 Task: Create relationship between student and program object.
Action: Mouse moved to (658, 54)
Screenshot: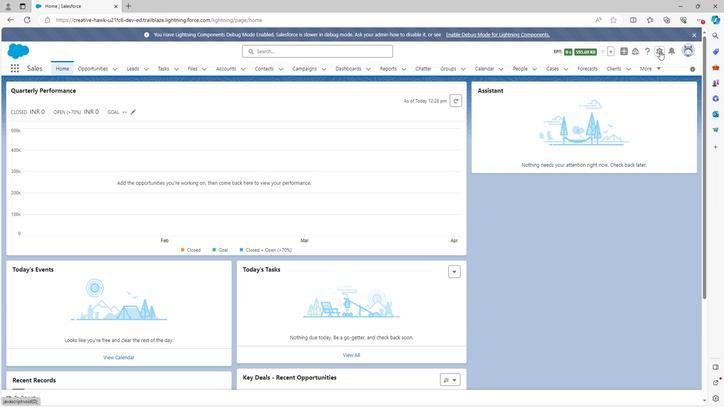 
Action: Mouse pressed left at (658, 54)
Screenshot: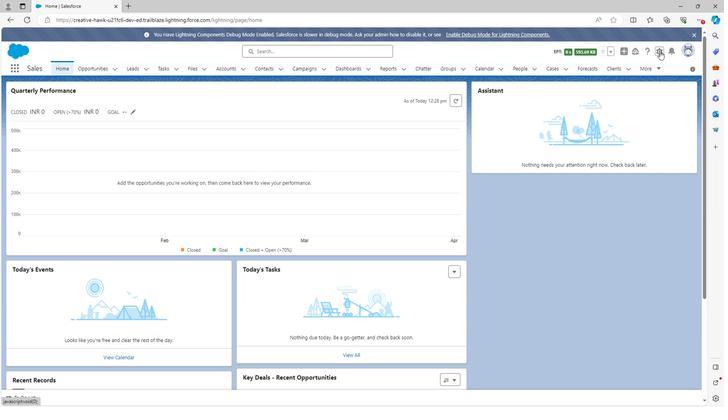 
Action: Mouse moved to (631, 81)
Screenshot: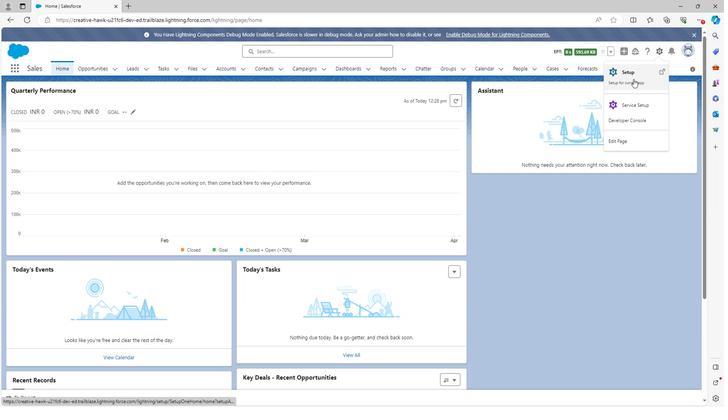 
Action: Mouse pressed left at (631, 81)
Screenshot: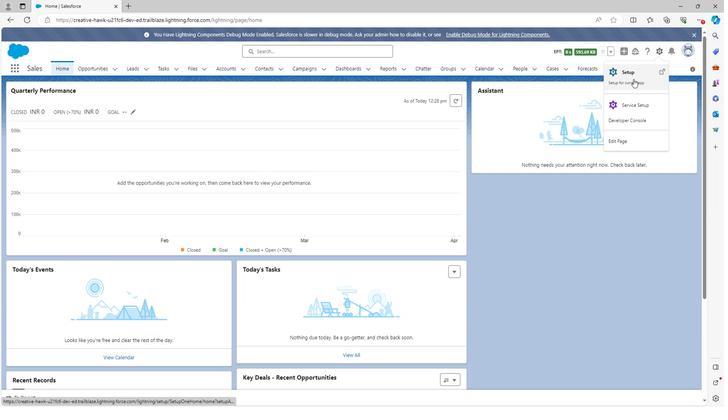 
Action: Mouse moved to (93, 67)
Screenshot: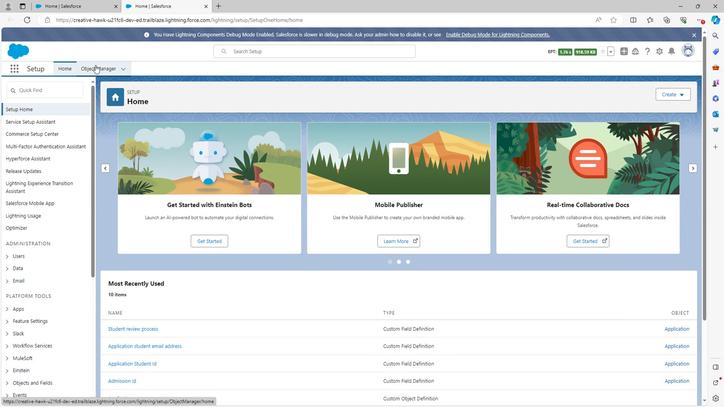 
Action: Mouse pressed left at (93, 67)
Screenshot: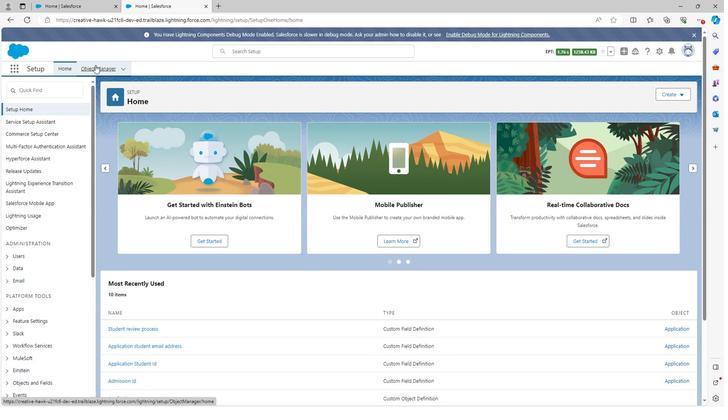 
Action: Mouse moved to (94, 225)
Screenshot: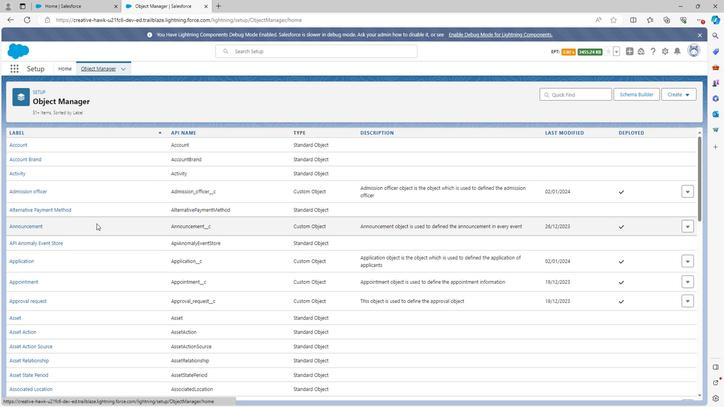 
Action: Mouse scrolled (94, 224) with delta (0, 0)
Screenshot: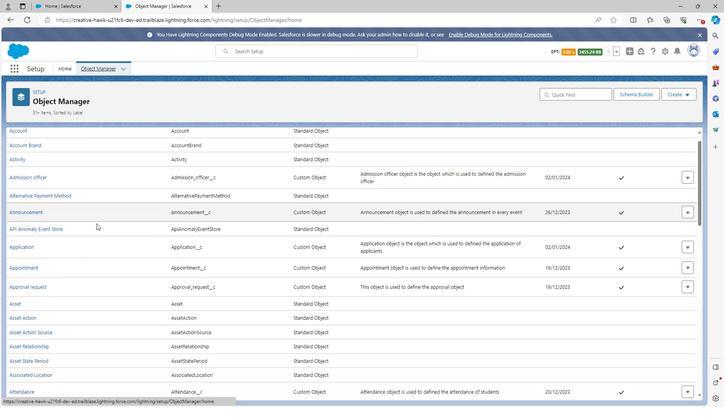 
Action: Mouse scrolled (94, 224) with delta (0, 0)
Screenshot: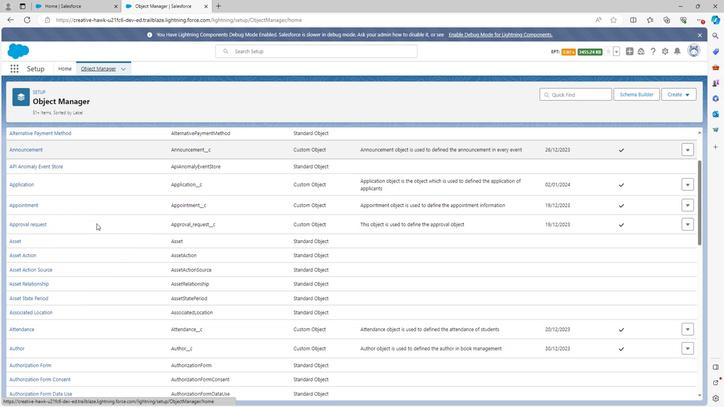 
Action: Mouse scrolled (94, 224) with delta (0, 0)
Screenshot: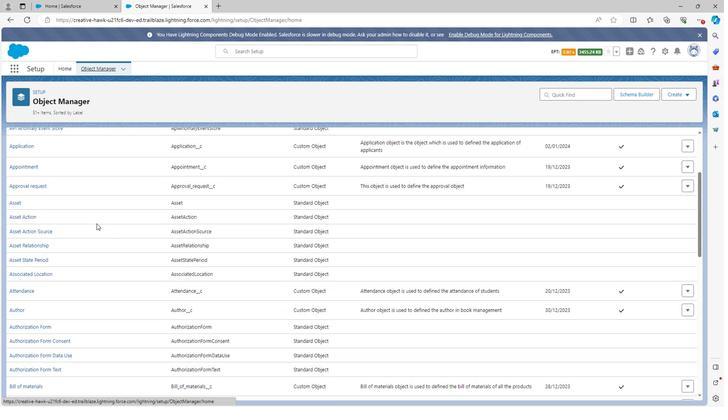 
Action: Mouse scrolled (94, 224) with delta (0, 0)
Screenshot: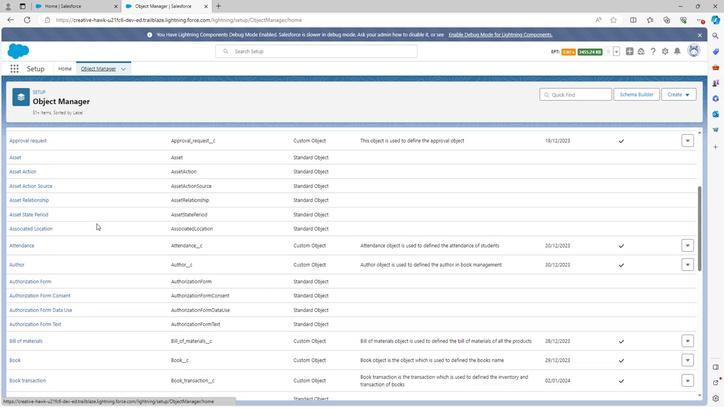 
Action: Mouse scrolled (94, 224) with delta (0, 0)
Screenshot: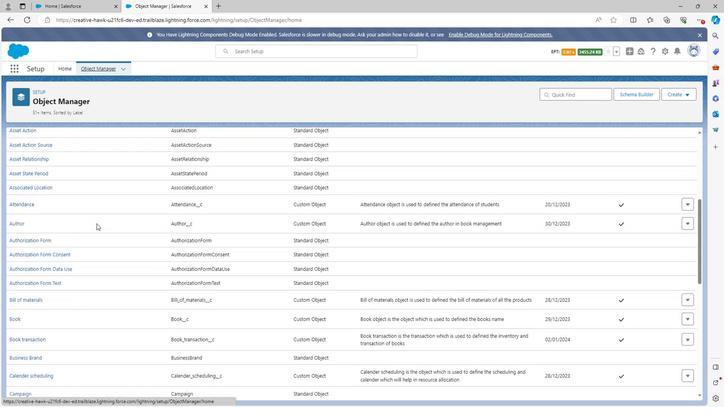 
Action: Mouse moved to (98, 263)
Screenshot: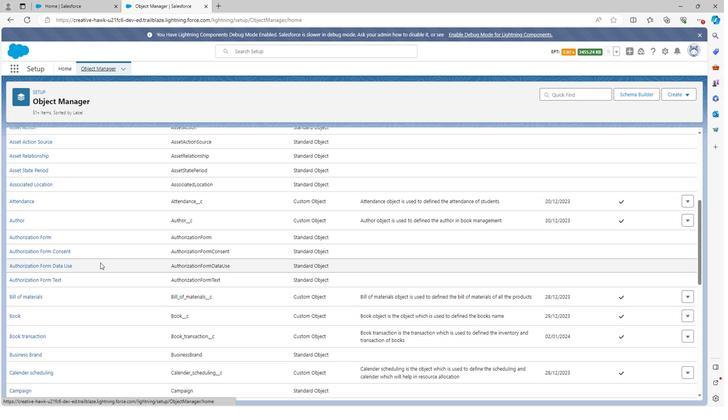
Action: Mouse scrolled (98, 263) with delta (0, 0)
Screenshot: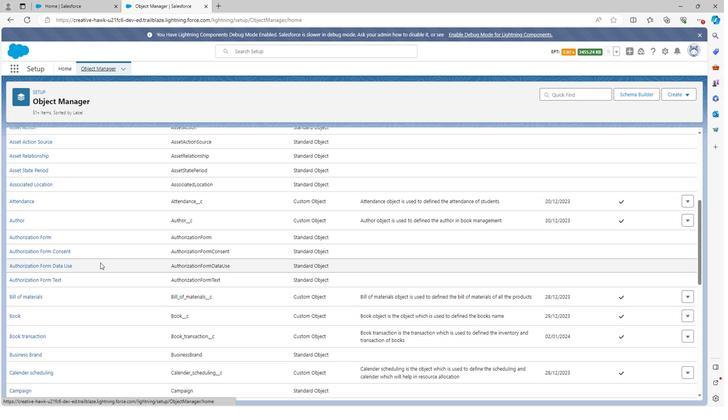 
Action: Mouse moved to (98, 264)
Screenshot: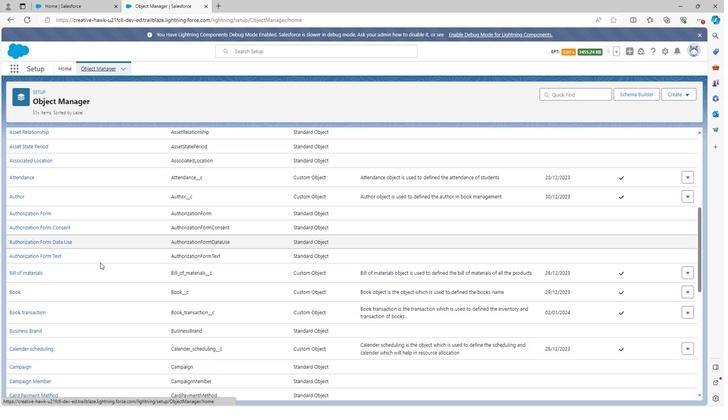 
Action: Mouse scrolled (98, 263) with delta (0, 0)
Screenshot: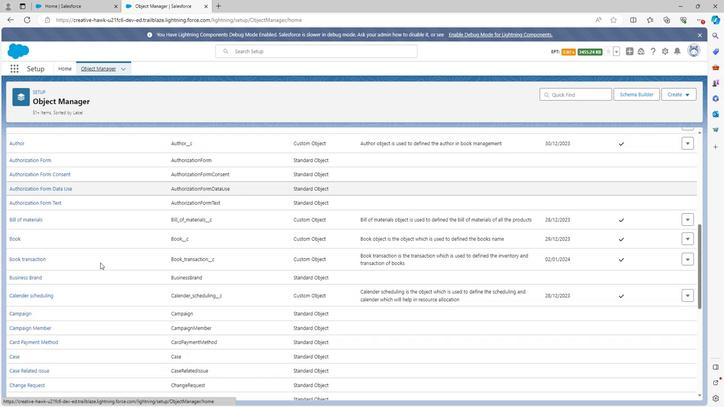 
Action: Mouse scrolled (98, 263) with delta (0, 0)
Screenshot: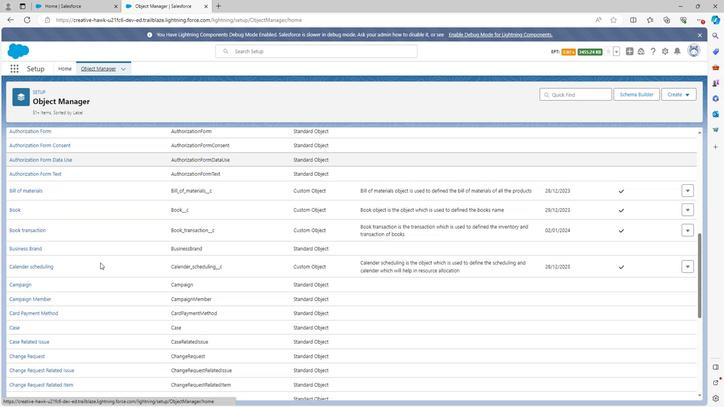 
Action: Mouse scrolled (98, 263) with delta (0, 0)
Screenshot: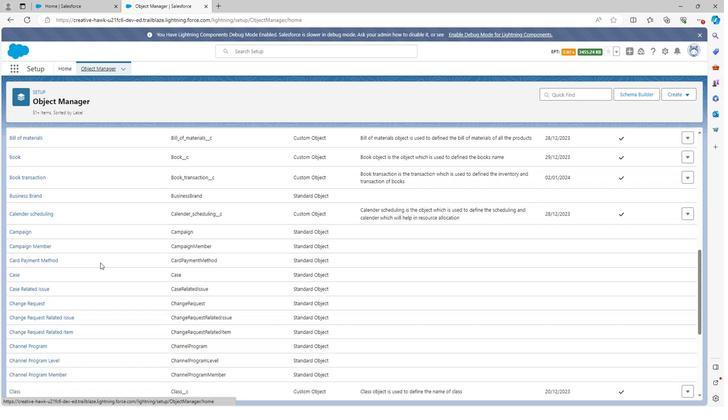 
Action: Mouse moved to (98, 264)
Screenshot: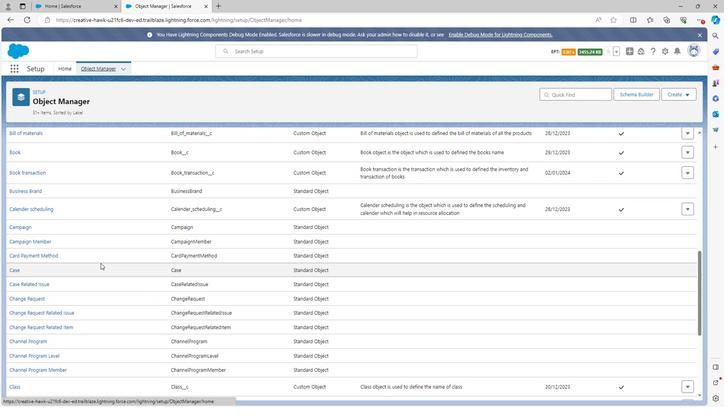 
Action: Mouse scrolled (98, 264) with delta (0, 0)
Screenshot: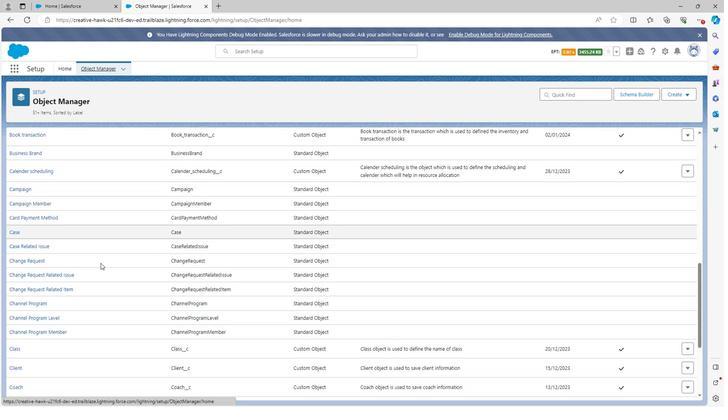 
Action: Mouse scrolled (98, 264) with delta (0, 0)
Screenshot: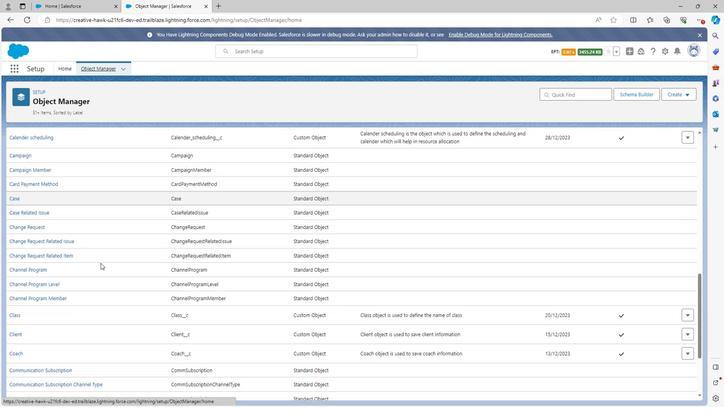 
Action: Mouse scrolled (98, 264) with delta (0, 0)
Screenshot: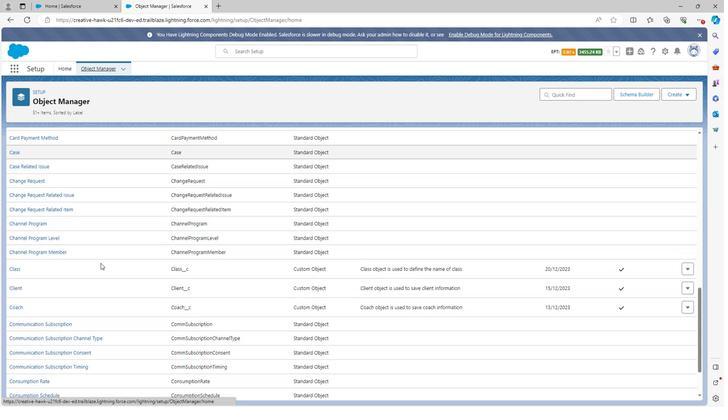 
Action: Mouse scrolled (98, 264) with delta (0, 0)
Screenshot: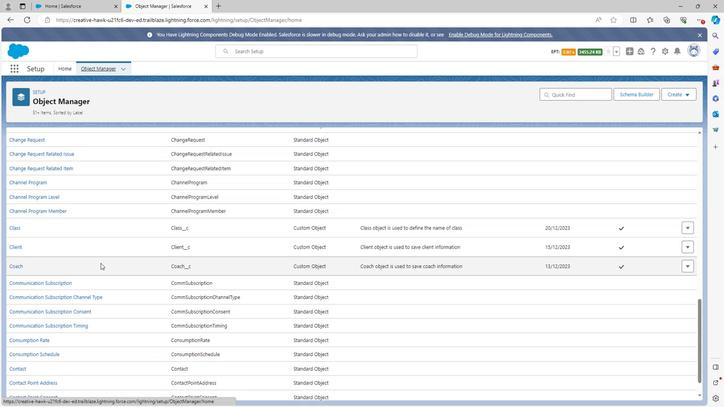 
Action: Mouse scrolled (98, 264) with delta (0, 0)
Screenshot: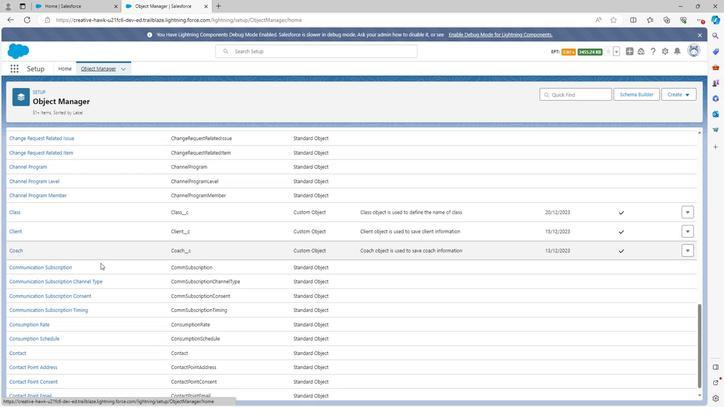 
Action: Mouse scrolled (98, 264) with delta (0, 0)
Screenshot: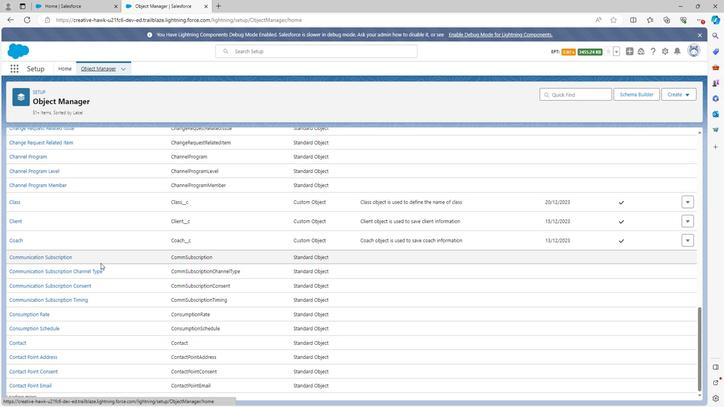 
Action: Mouse scrolled (98, 264) with delta (0, 0)
Screenshot: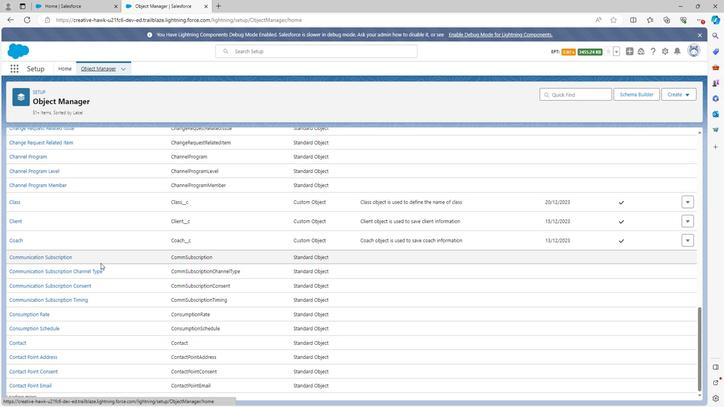
Action: Mouse scrolled (98, 264) with delta (0, 0)
Screenshot: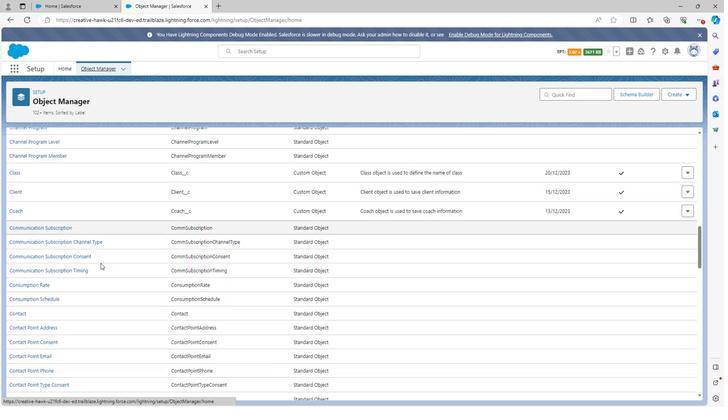 
Action: Mouse scrolled (98, 264) with delta (0, 0)
Screenshot: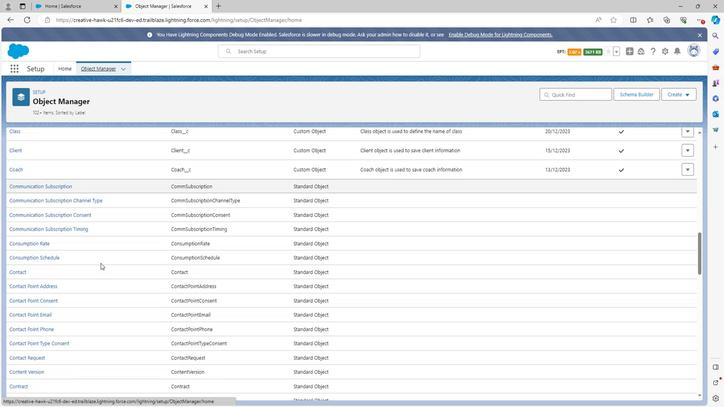
Action: Mouse scrolled (98, 264) with delta (0, 0)
Screenshot: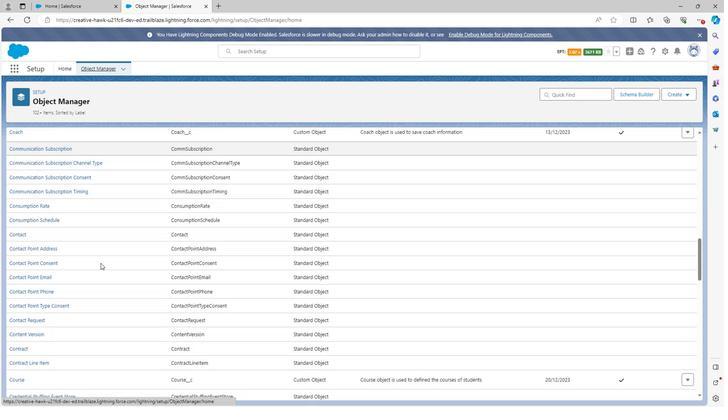 
Action: Mouse scrolled (98, 264) with delta (0, 0)
Screenshot: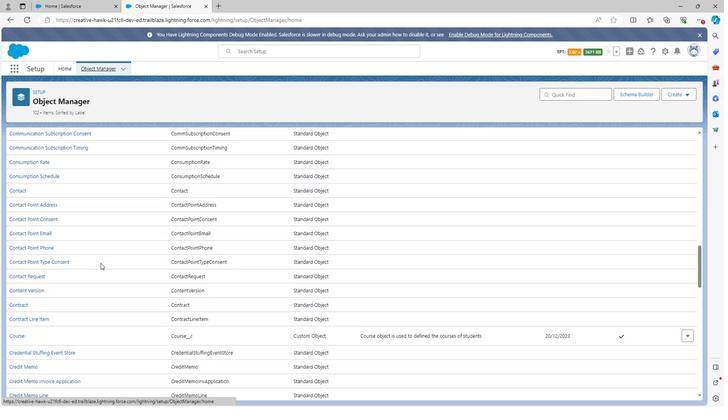
Action: Mouse scrolled (98, 264) with delta (0, 0)
Screenshot: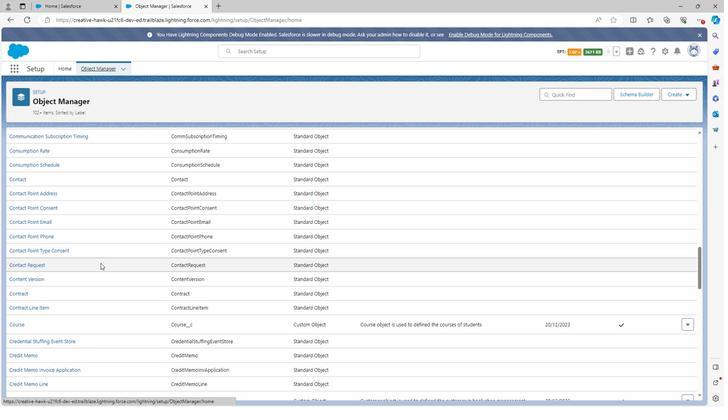 
Action: Mouse scrolled (98, 264) with delta (0, 0)
Screenshot: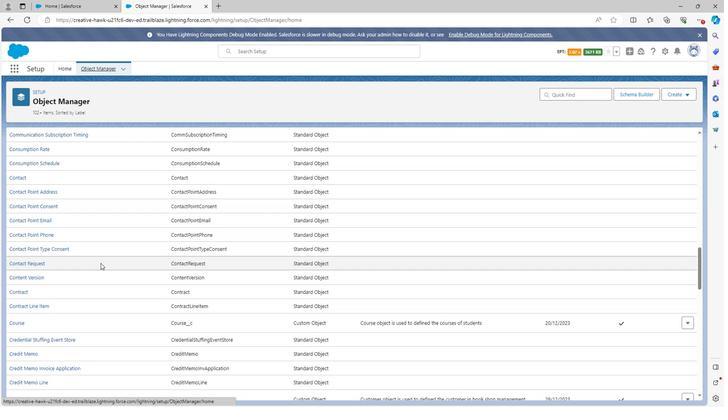 
Action: Mouse scrolled (98, 264) with delta (0, 0)
Screenshot: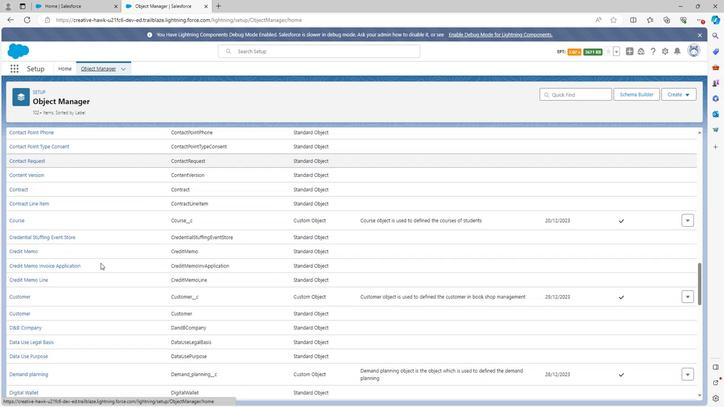 
Action: Mouse scrolled (98, 264) with delta (0, 0)
Screenshot: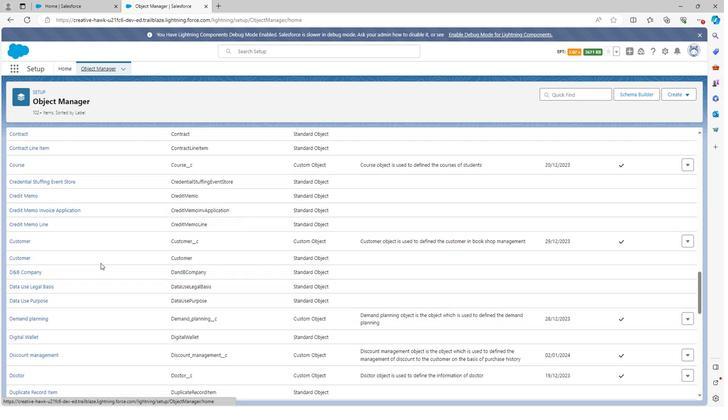
Action: Mouse scrolled (98, 264) with delta (0, 0)
Screenshot: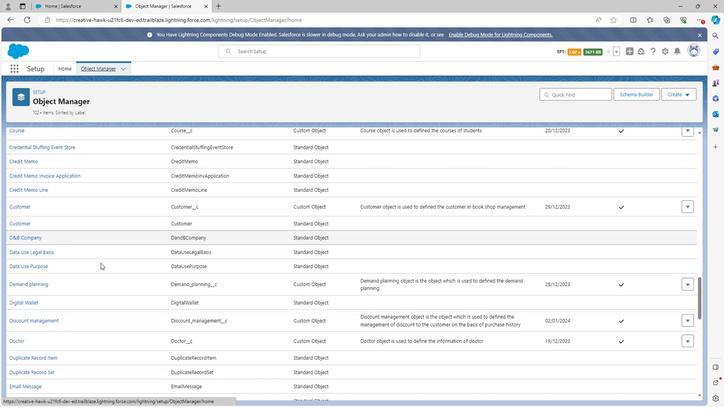 
Action: Mouse scrolled (98, 264) with delta (0, 0)
Screenshot: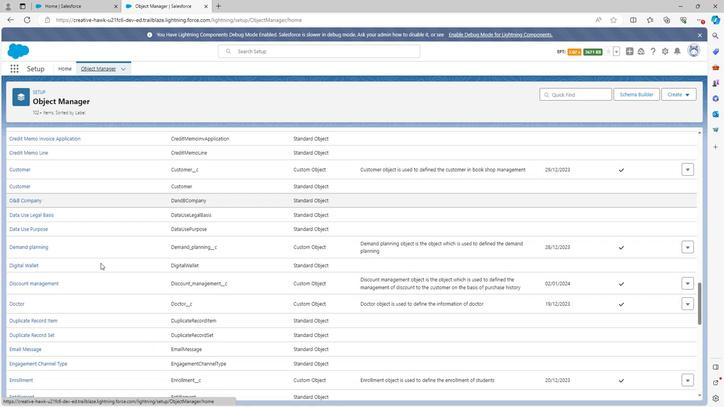 
Action: Mouse scrolled (98, 264) with delta (0, 0)
Screenshot: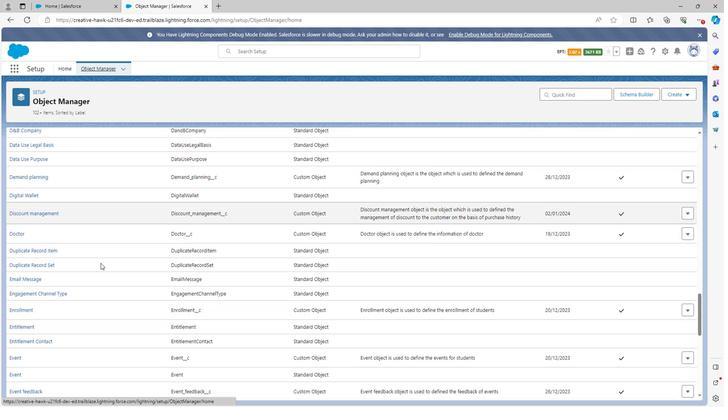 
Action: Mouse scrolled (98, 264) with delta (0, 0)
Screenshot: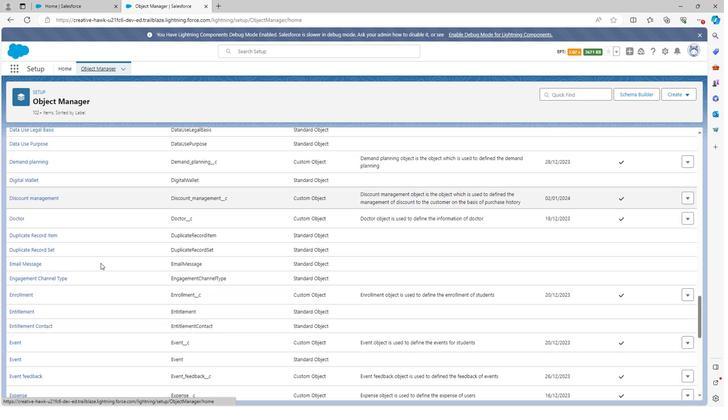 
Action: Mouse scrolled (98, 264) with delta (0, 0)
Screenshot: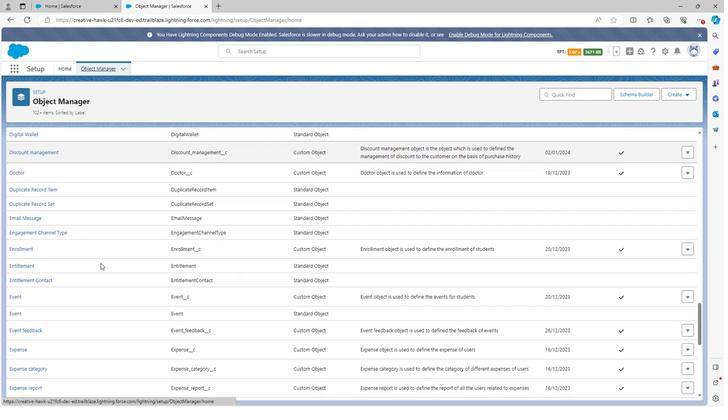 
Action: Mouse scrolled (98, 264) with delta (0, 0)
Screenshot: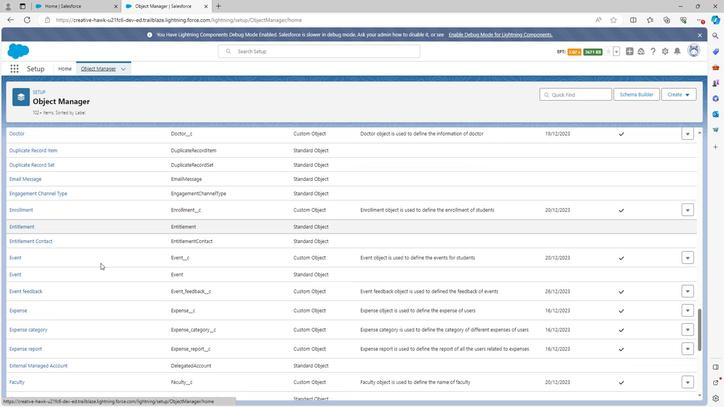 
Action: Mouse scrolled (98, 264) with delta (0, 0)
Screenshot: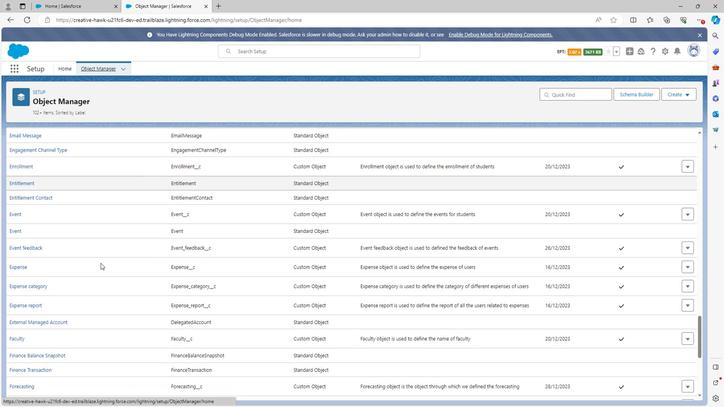 
Action: Mouse scrolled (98, 264) with delta (0, 0)
Screenshot: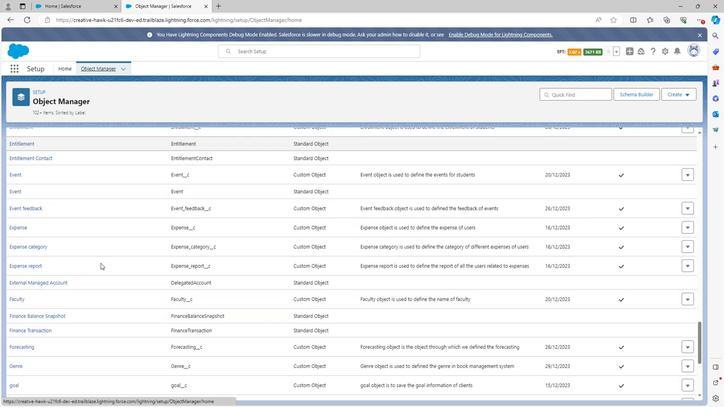 
Action: Mouse scrolled (98, 264) with delta (0, 0)
Screenshot: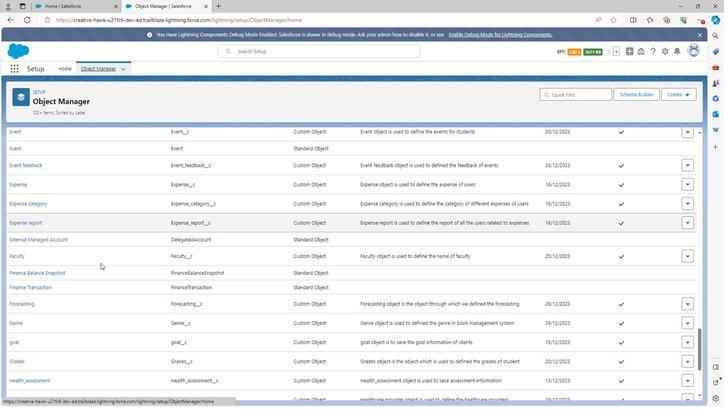 
Action: Mouse scrolled (98, 264) with delta (0, 0)
Screenshot: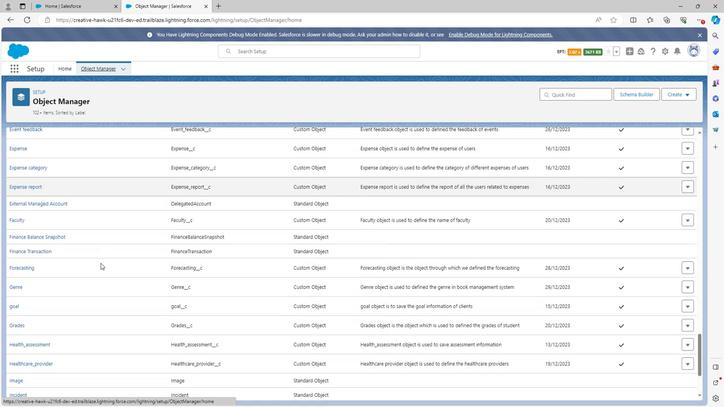 
Action: Mouse scrolled (98, 264) with delta (0, 0)
Screenshot: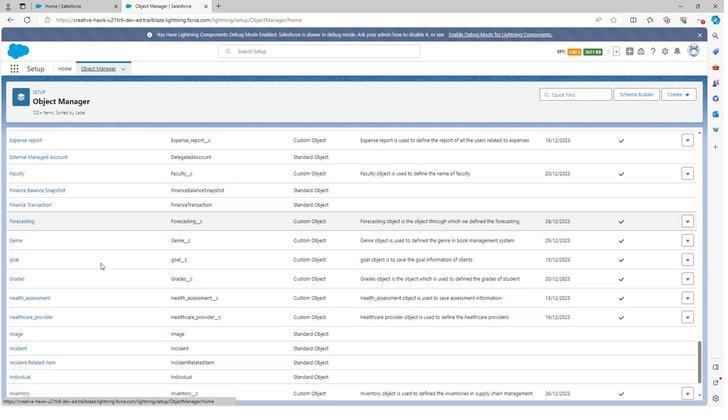 
Action: Mouse scrolled (98, 264) with delta (0, 0)
Screenshot: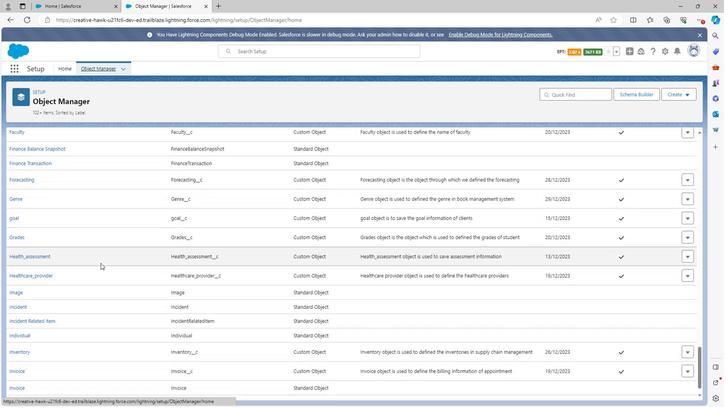 
Action: Mouse scrolled (98, 264) with delta (0, 0)
Screenshot: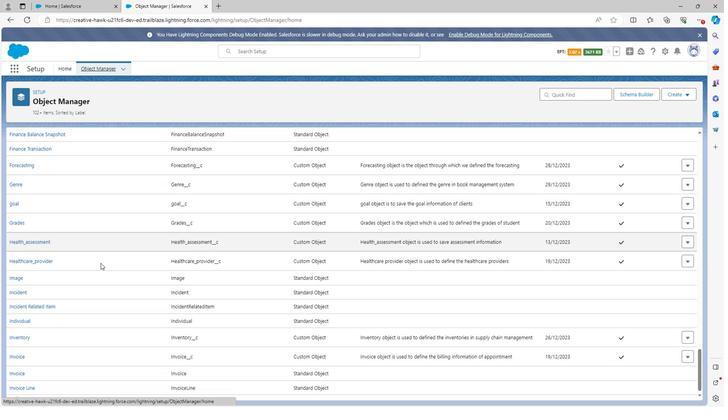 
Action: Mouse scrolled (98, 264) with delta (0, 0)
Screenshot: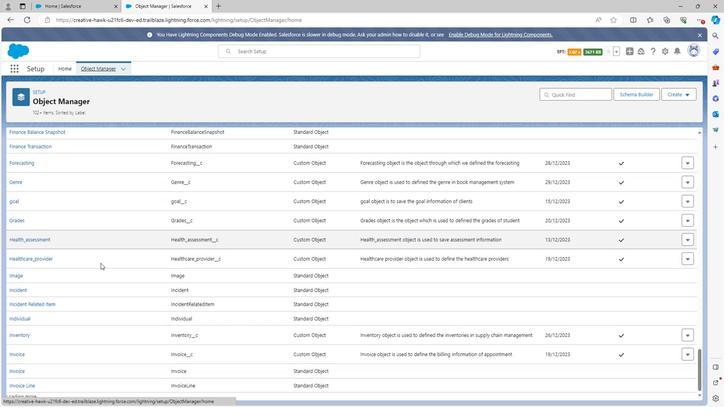 
Action: Mouse scrolled (98, 264) with delta (0, 0)
Screenshot: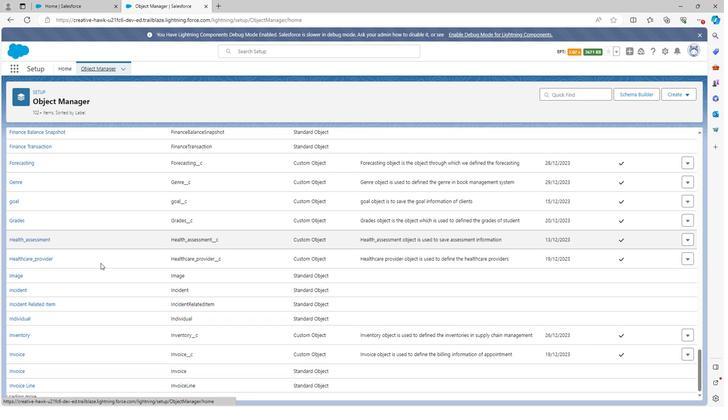 
Action: Mouse scrolled (98, 264) with delta (0, 0)
Screenshot: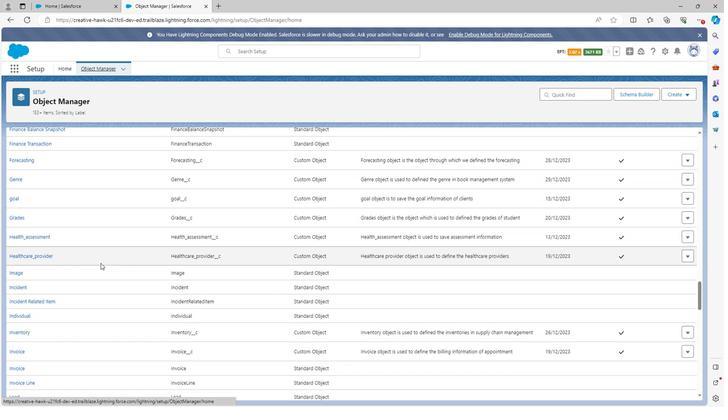 
Action: Mouse scrolled (98, 264) with delta (0, 0)
Screenshot: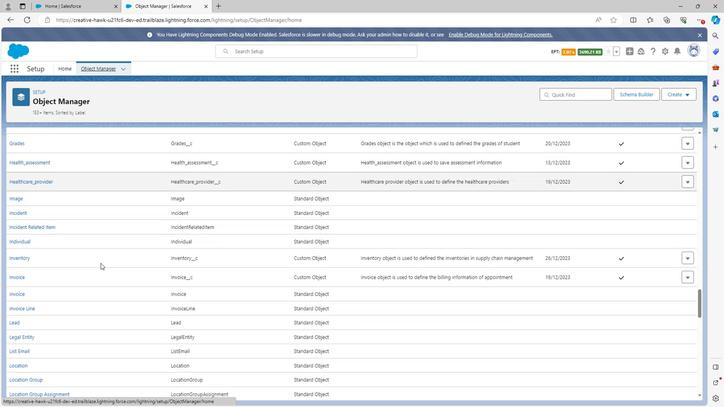 
Action: Mouse scrolled (98, 264) with delta (0, 0)
Screenshot: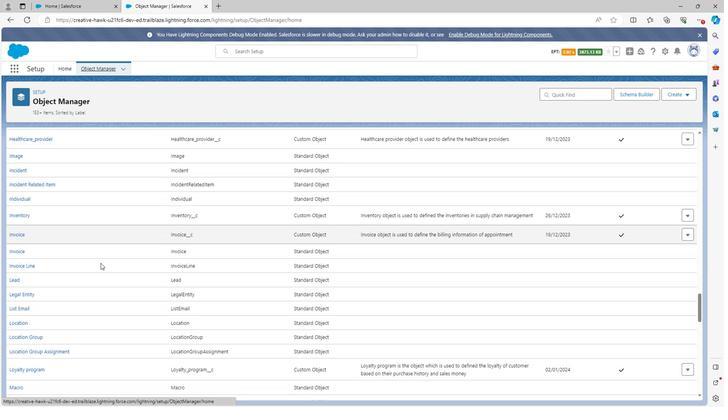 
Action: Mouse scrolled (98, 264) with delta (0, 0)
Screenshot: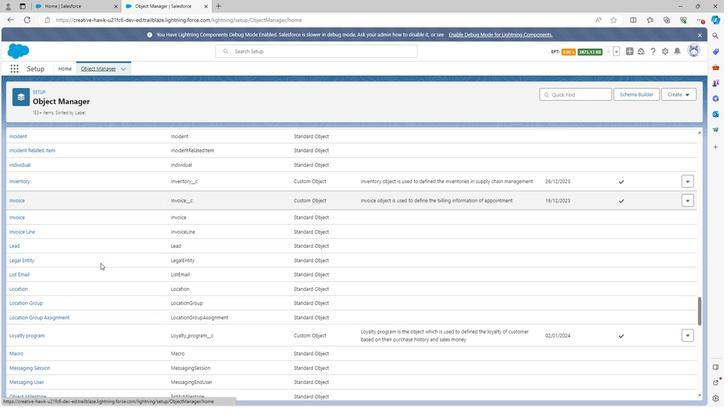 
Action: Mouse scrolled (98, 264) with delta (0, 0)
Screenshot: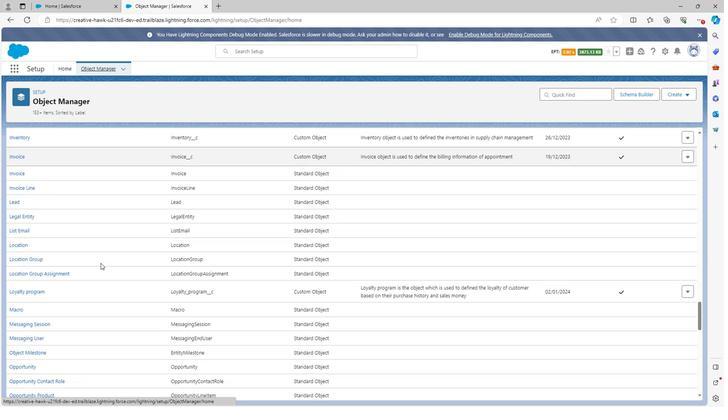 
Action: Mouse scrolled (98, 264) with delta (0, 0)
Screenshot: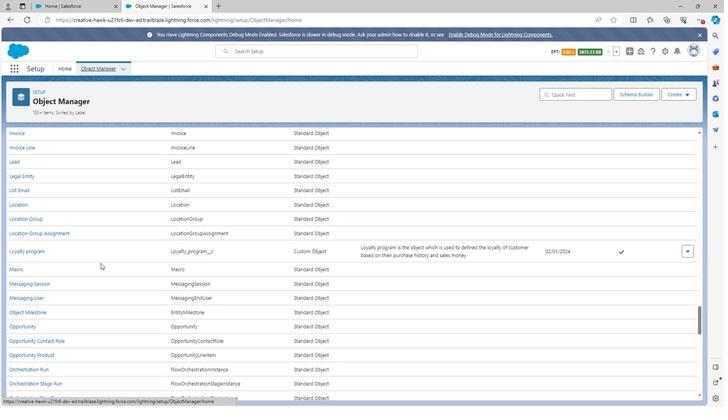 
Action: Mouse scrolled (98, 264) with delta (0, 0)
Screenshot: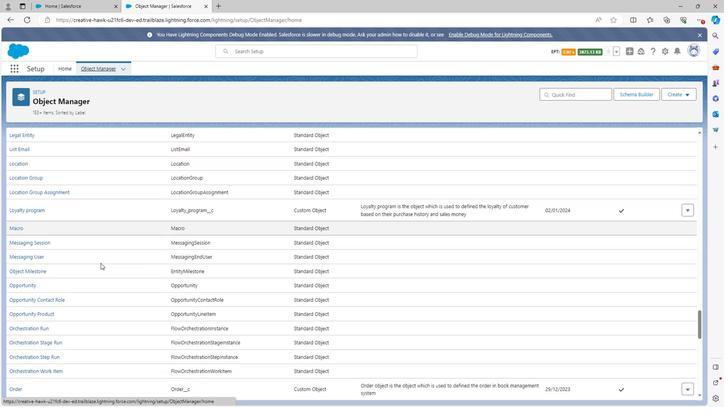 
Action: Mouse scrolled (98, 264) with delta (0, 0)
Screenshot: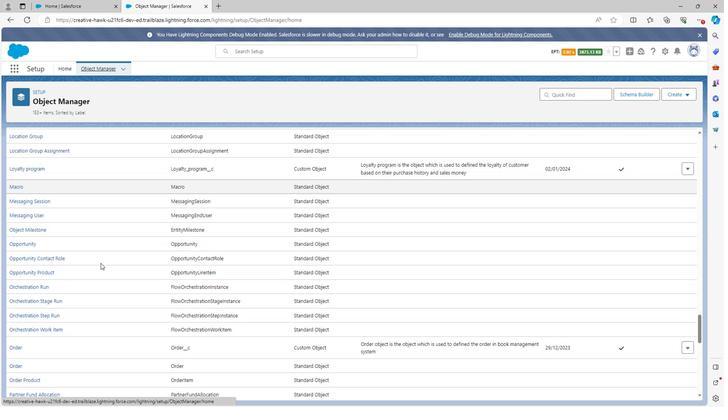 
Action: Mouse scrolled (98, 264) with delta (0, 0)
Screenshot: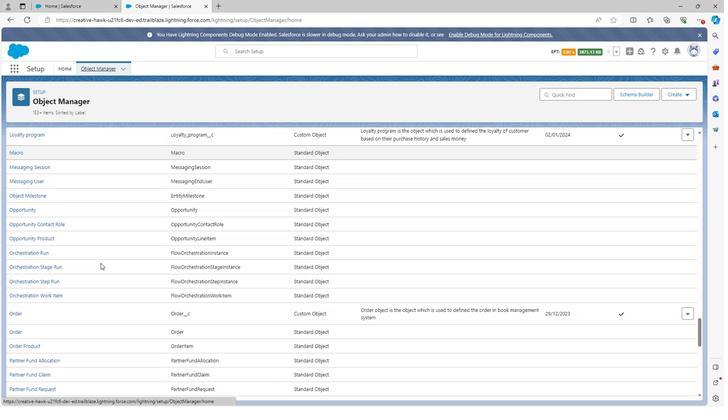 
Action: Mouse scrolled (98, 264) with delta (0, 0)
Screenshot: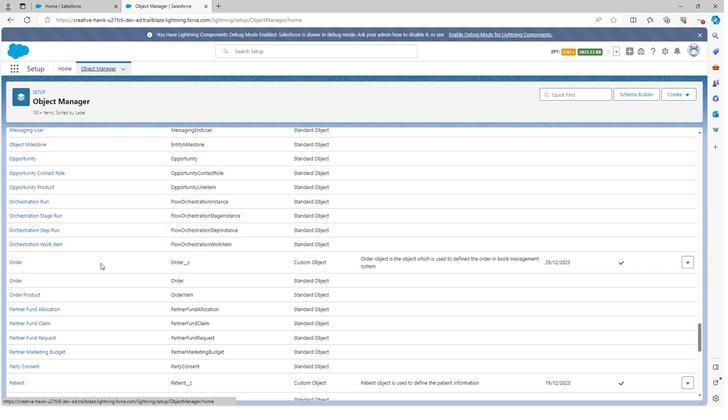 
Action: Mouse scrolled (98, 264) with delta (0, 0)
Screenshot: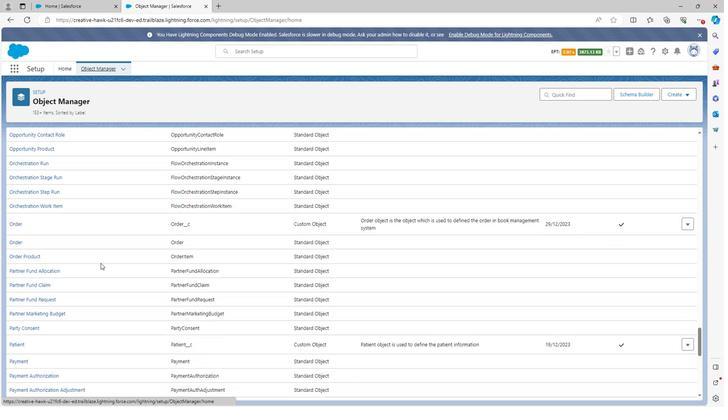 
Action: Mouse scrolled (98, 264) with delta (0, 0)
Screenshot: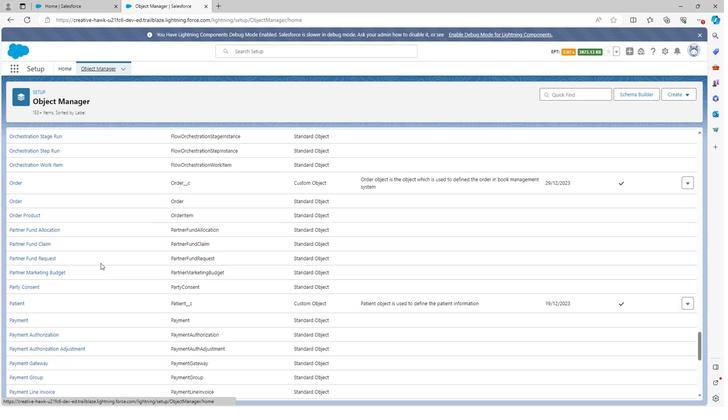 
Action: Mouse scrolled (98, 264) with delta (0, 0)
Screenshot: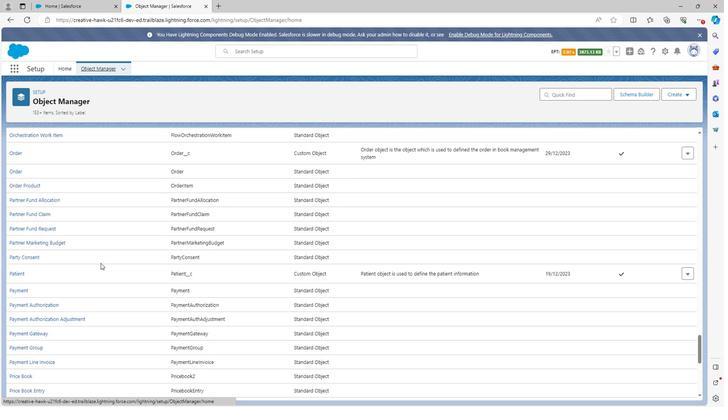 
Action: Mouse scrolled (98, 264) with delta (0, 0)
Screenshot: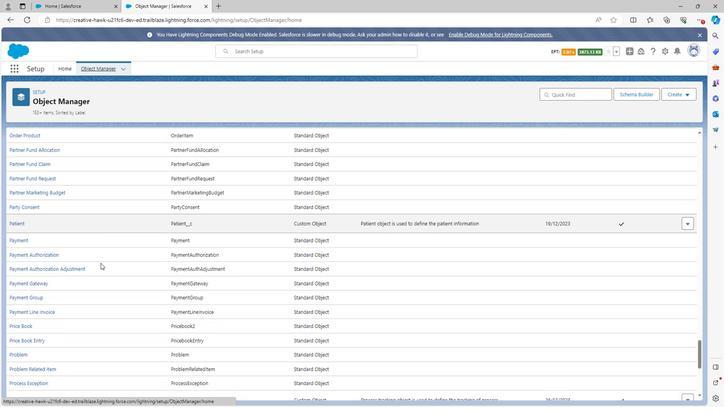 
Action: Mouse scrolled (98, 264) with delta (0, 0)
Screenshot: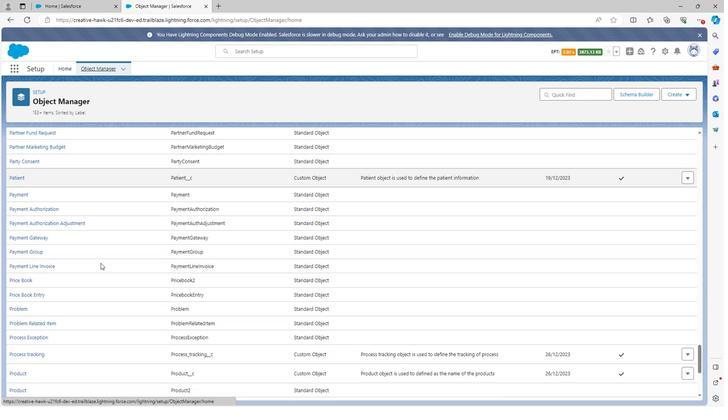 
Action: Mouse scrolled (98, 264) with delta (0, 0)
Screenshot: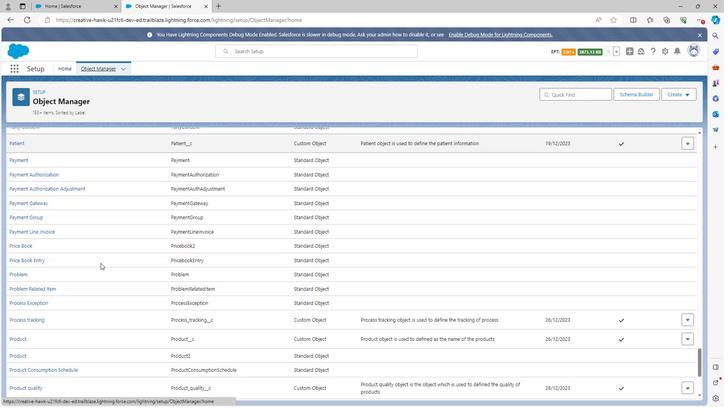 
Action: Mouse scrolled (98, 264) with delta (0, 0)
Screenshot: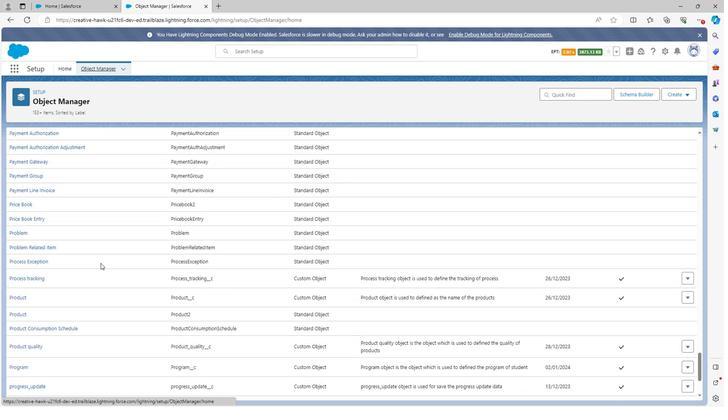 
Action: Mouse scrolled (98, 264) with delta (0, 0)
Screenshot: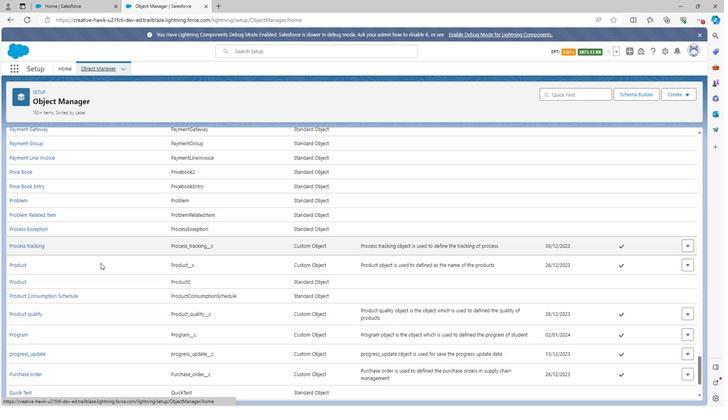 
Action: Mouse scrolled (98, 264) with delta (0, 0)
Screenshot: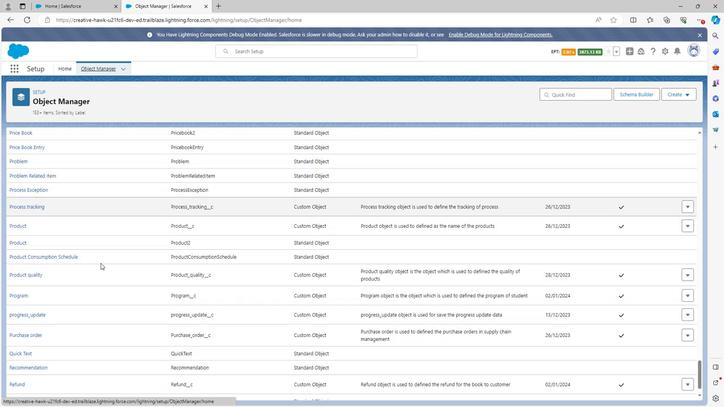 
Action: Mouse scrolled (98, 264) with delta (0, 0)
Screenshot: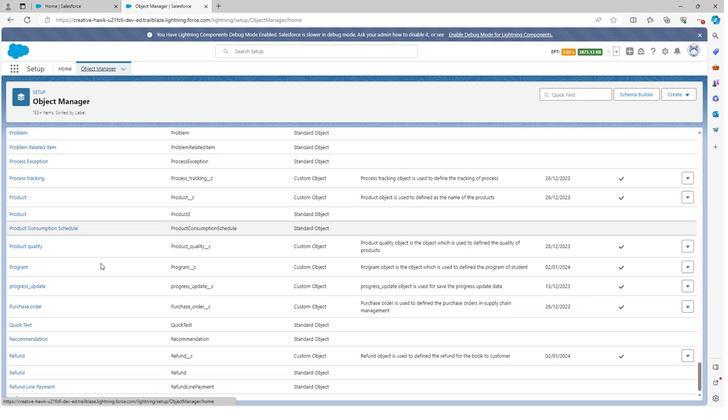 
Action: Mouse scrolled (98, 264) with delta (0, 0)
Screenshot: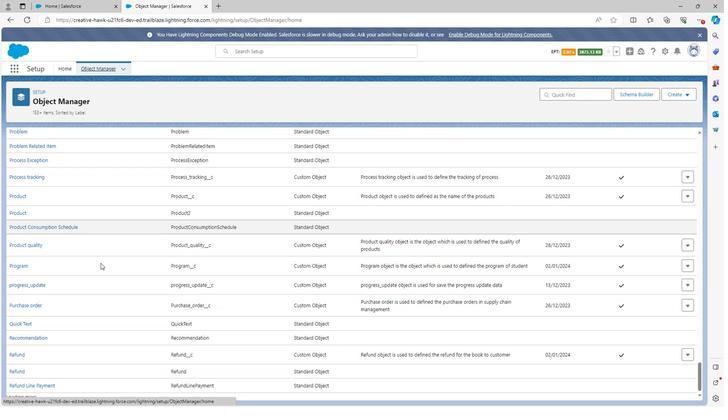 
Action: Mouse scrolled (98, 264) with delta (0, 0)
Screenshot: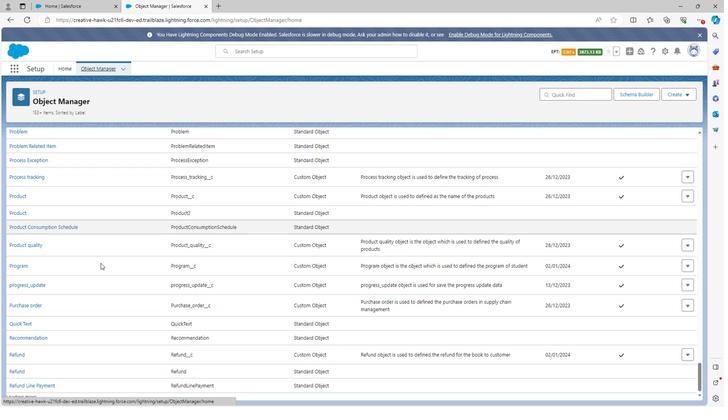 
Action: Mouse scrolled (98, 264) with delta (0, 0)
Screenshot: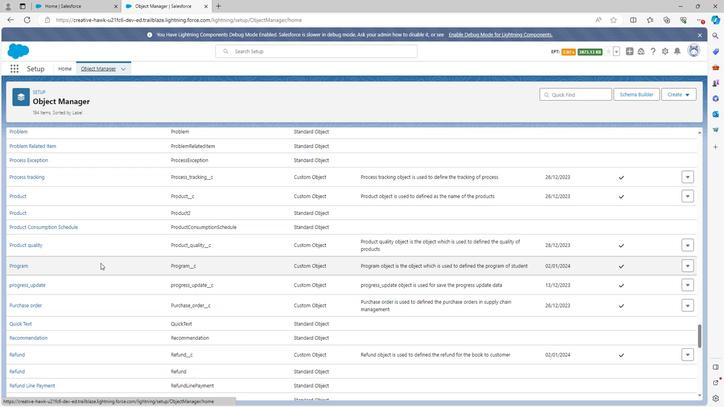 
Action: Mouse scrolled (98, 264) with delta (0, 0)
Screenshot: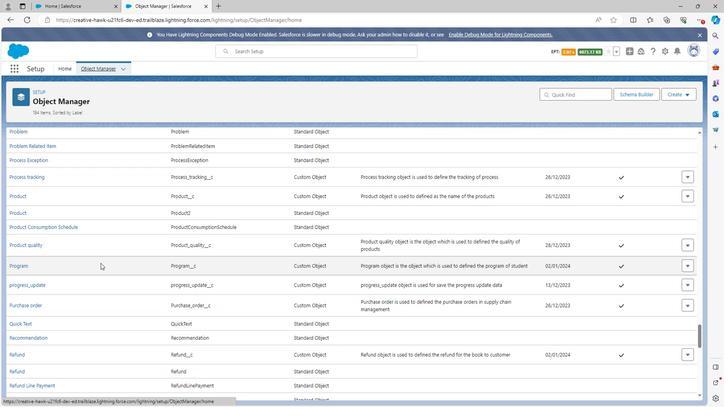 
Action: Mouse scrolled (98, 264) with delta (0, 0)
Screenshot: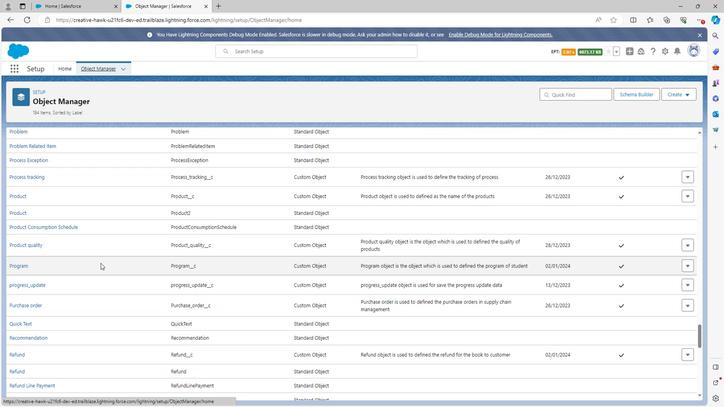 
Action: Mouse moved to (106, 285)
Screenshot: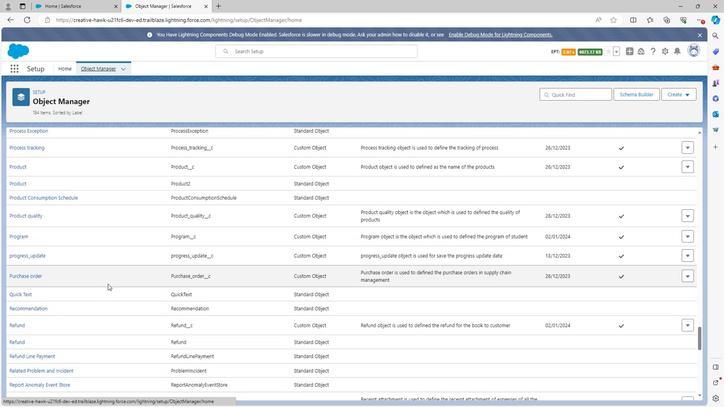 
Action: Mouse scrolled (106, 284) with delta (0, 0)
Screenshot: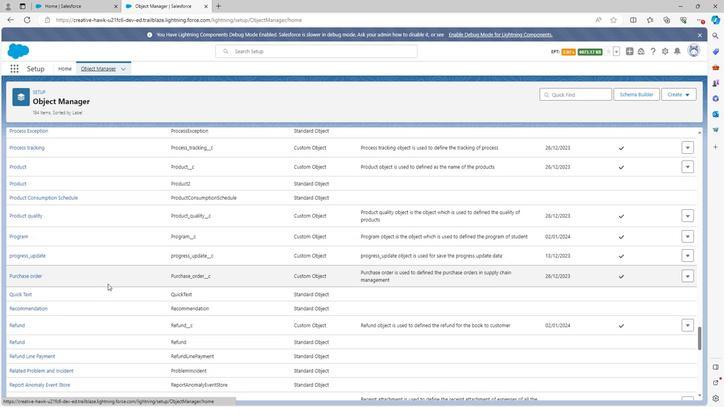 
Action: Mouse moved to (105, 285)
Screenshot: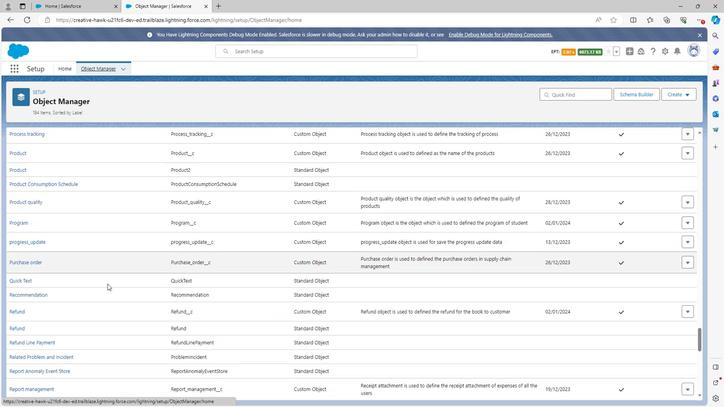 
Action: Mouse scrolled (105, 284) with delta (0, 0)
Screenshot: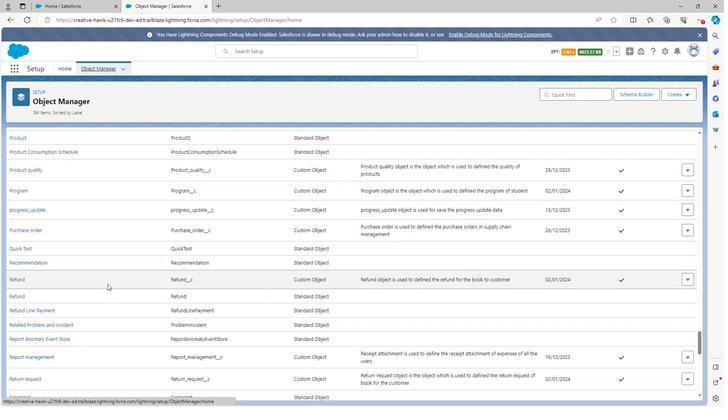 
Action: Mouse moved to (105, 285)
Screenshot: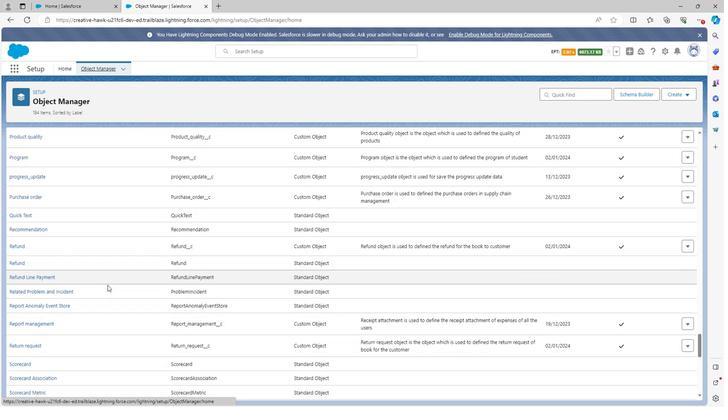 
Action: Mouse scrolled (105, 284) with delta (0, 0)
Screenshot: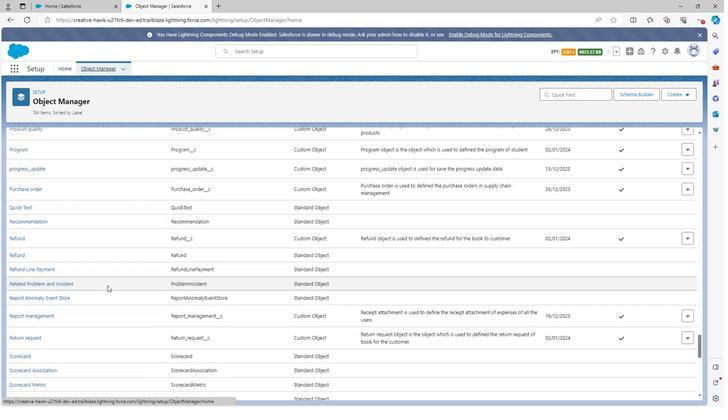 
Action: Mouse moved to (105, 286)
Screenshot: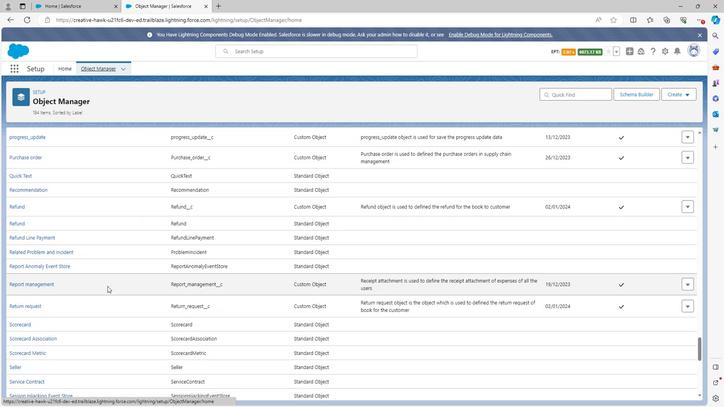
Action: Mouse scrolled (105, 286) with delta (0, 0)
Screenshot: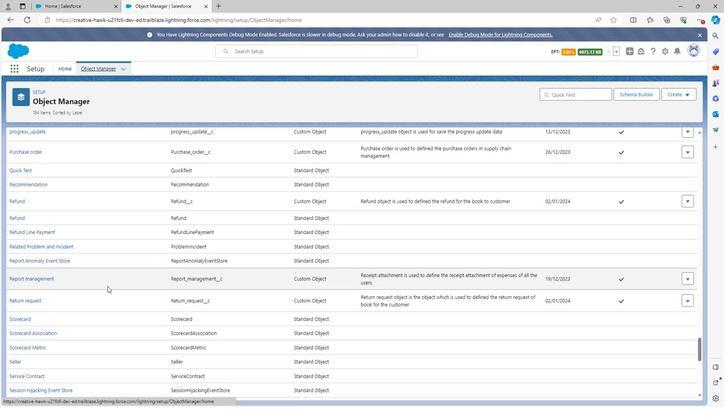 
Action: Mouse moved to (105, 287)
Screenshot: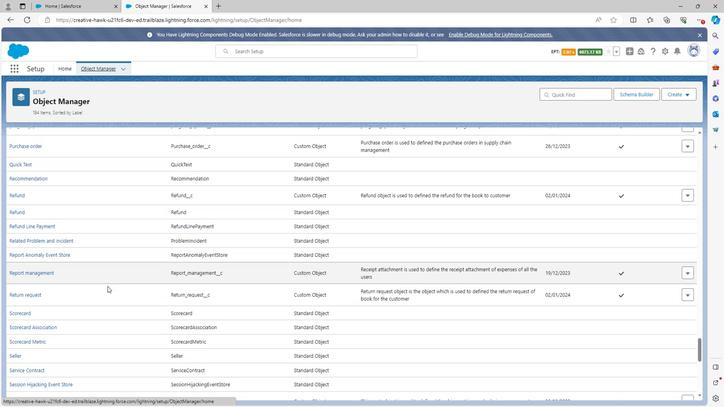 
Action: Mouse scrolled (105, 287) with delta (0, 0)
Screenshot: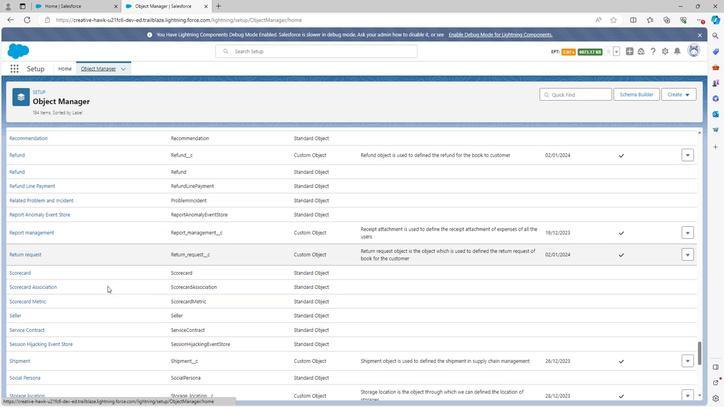 
Action: Mouse scrolled (105, 287) with delta (0, 0)
Screenshot: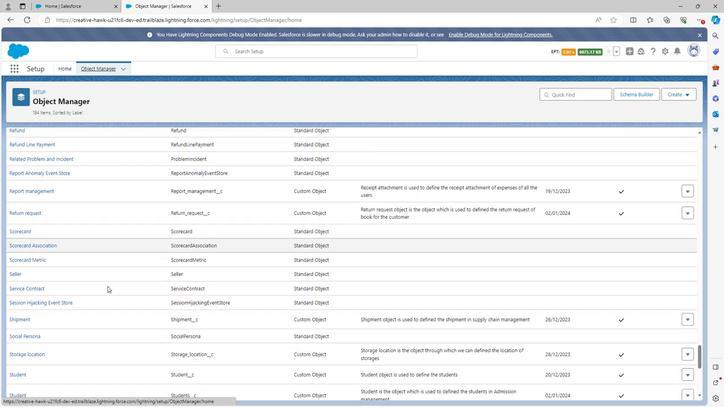 
Action: Mouse scrolled (105, 287) with delta (0, 0)
Screenshot: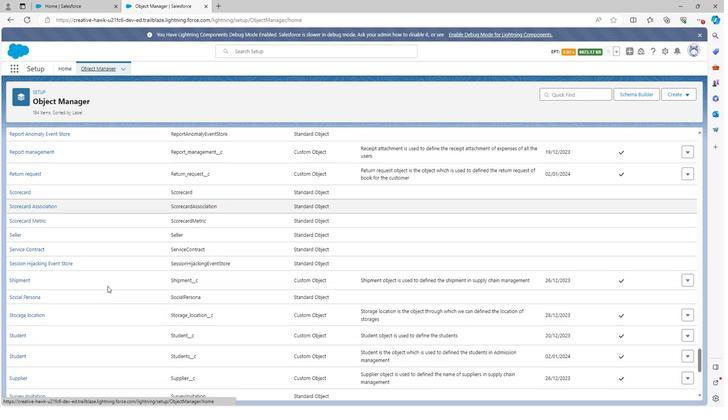 
Action: Mouse scrolled (105, 287) with delta (0, 0)
Screenshot: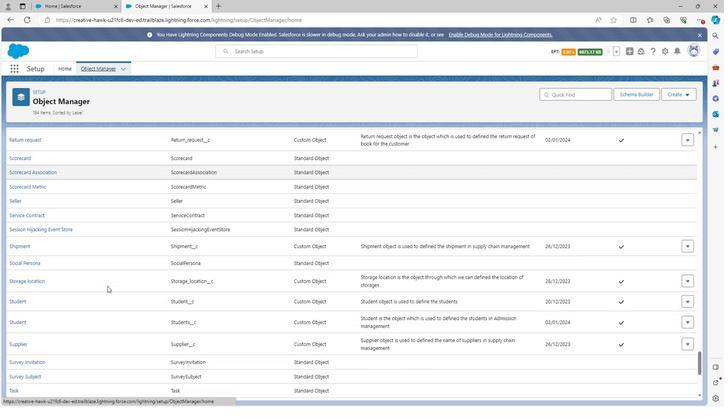 
Action: Mouse moved to (16, 311)
Screenshot: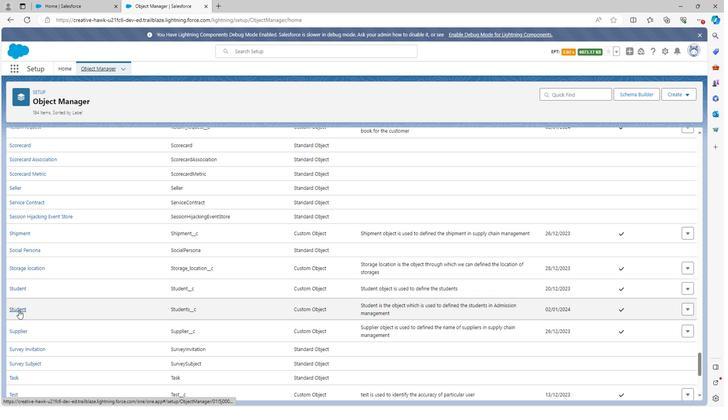 
Action: Mouse pressed left at (16, 311)
Screenshot: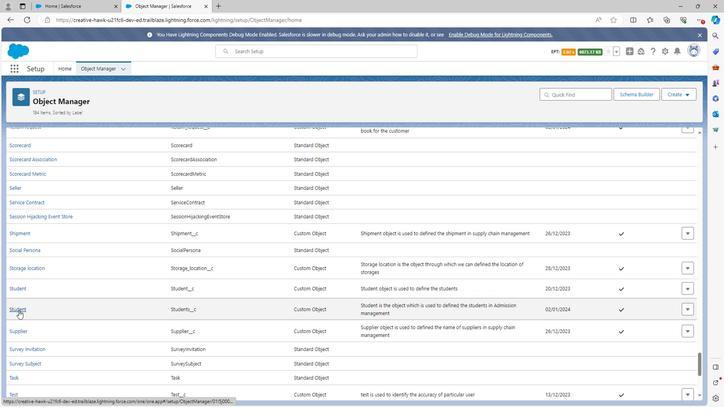 
Action: Mouse moved to (54, 148)
Screenshot: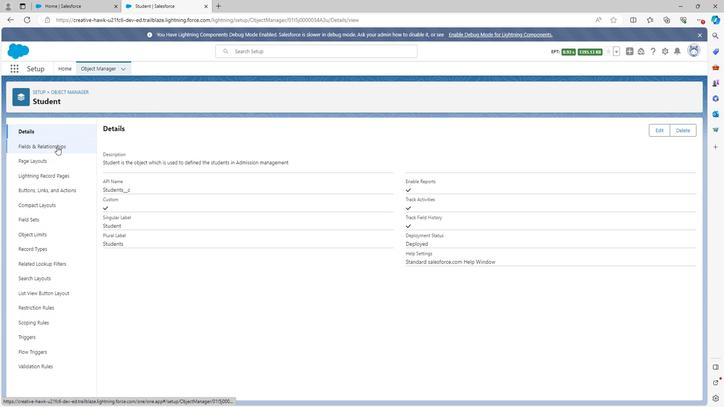 
Action: Mouse pressed left at (54, 148)
Screenshot: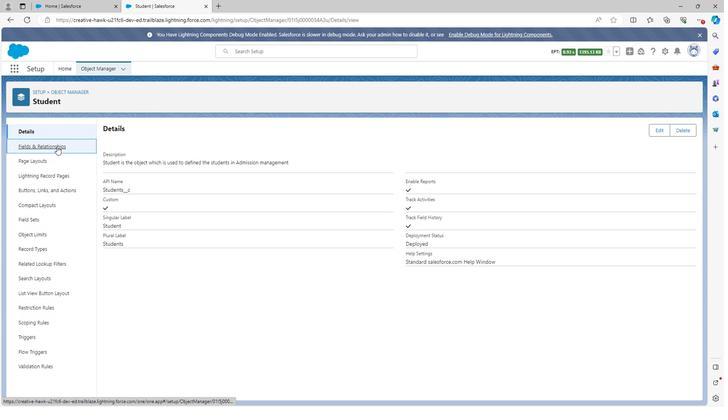 
Action: Mouse moved to (535, 135)
Screenshot: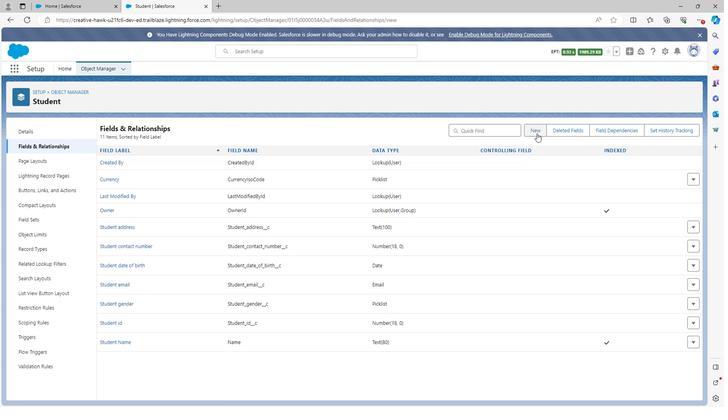
Action: Mouse pressed left at (535, 135)
Screenshot: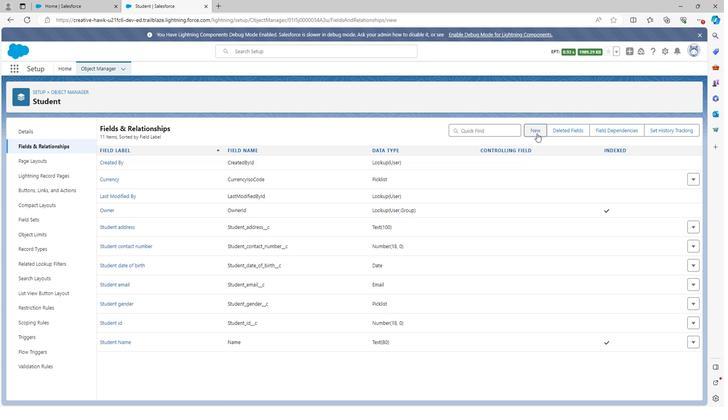 
Action: Mouse moved to (109, 271)
Screenshot: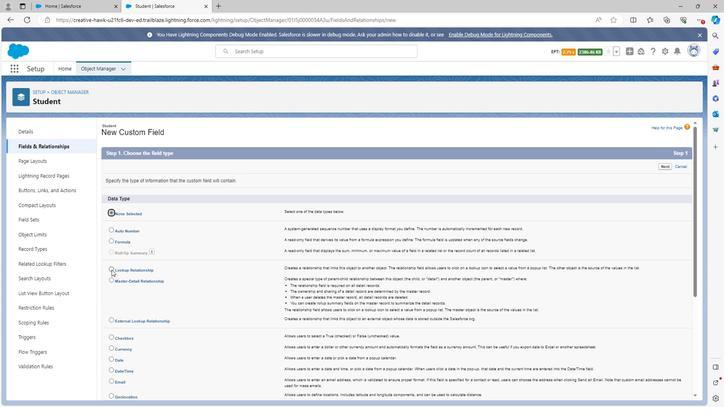 
Action: Mouse pressed left at (109, 271)
Screenshot: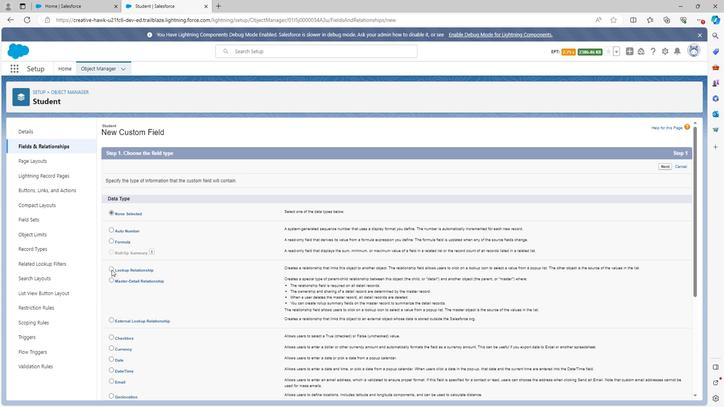 
Action: Mouse moved to (601, 319)
Screenshot: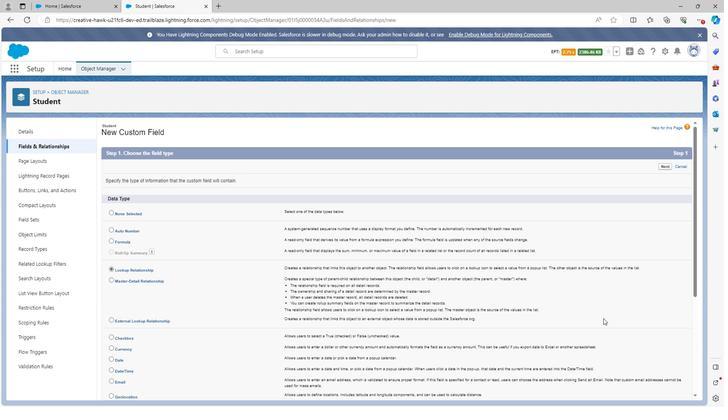 
Action: Mouse scrolled (601, 319) with delta (0, 0)
Screenshot: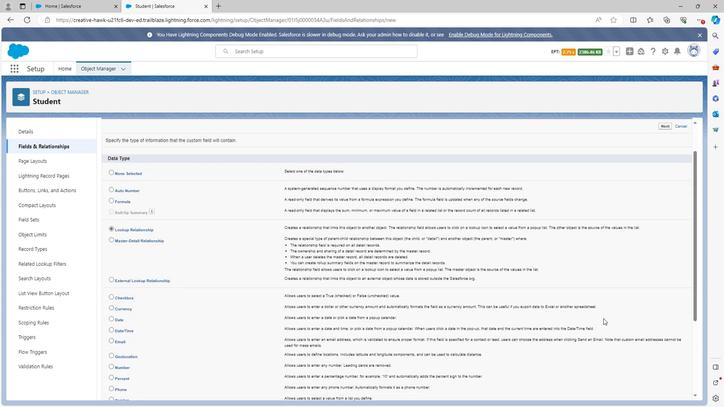 
Action: Mouse scrolled (601, 319) with delta (0, 0)
Screenshot: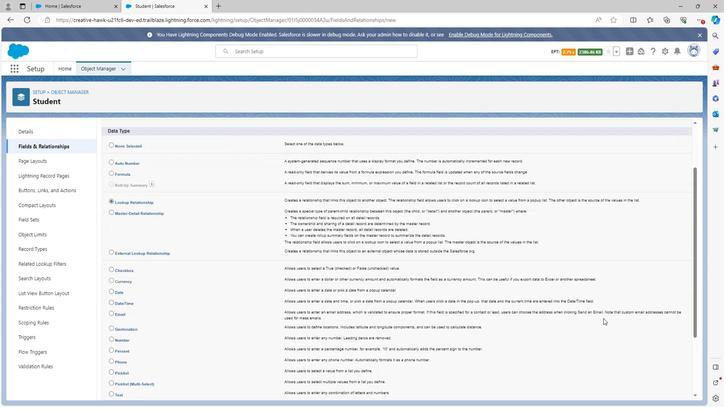 
Action: Mouse moved to (601, 319)
Screenshot: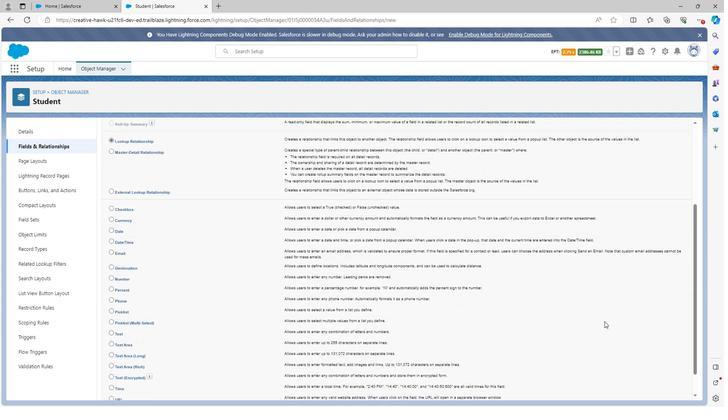 
Action: Mouse scrolled (601, 319) with delta (0, 0)
Screenshot: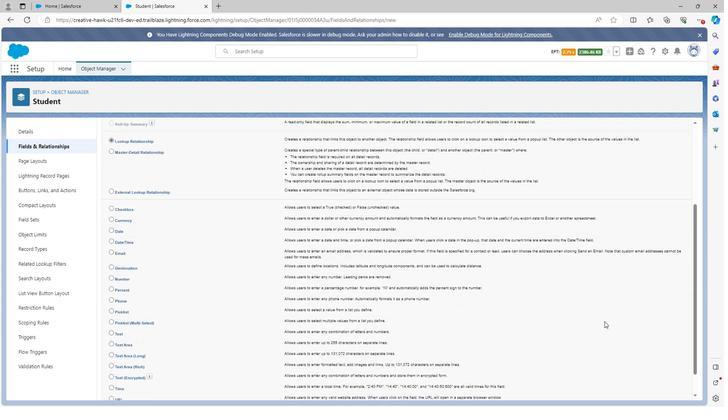 
Action: Mouse moved to (601, 320)
Screenshot: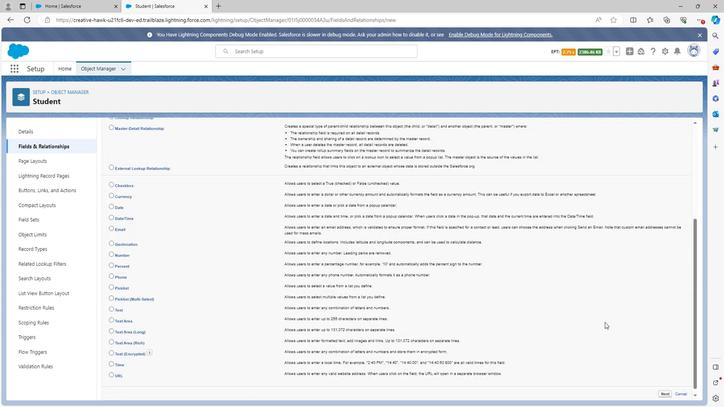 
Action: Mouse scrolled (601, 320) with delta (0, 0)
Screenshot: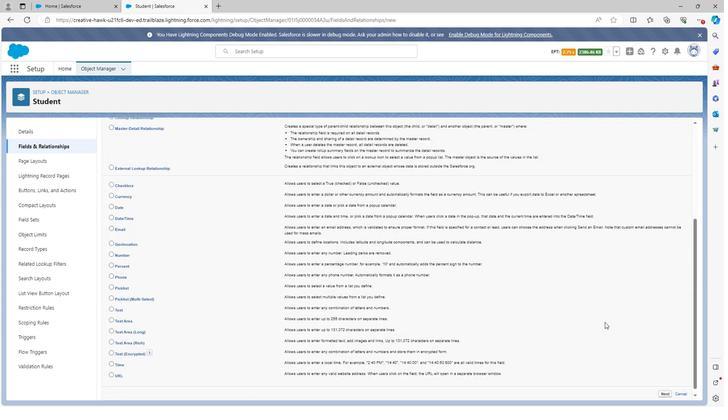 
Action: Mouse moved to (602, 322)
Screenshot: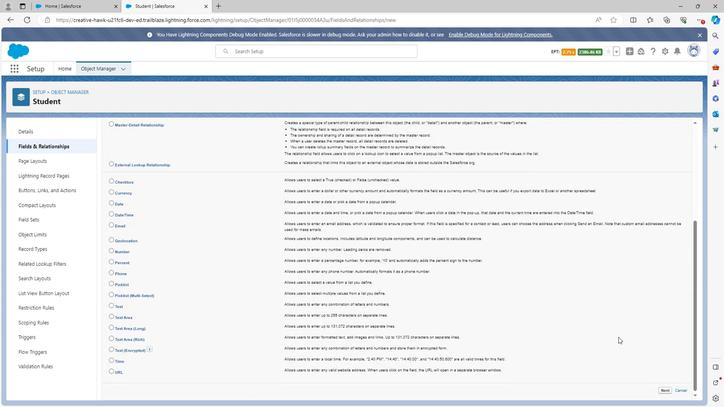 
Action: Mouse scrolled (602, 321) with delta (0, 0)
Screenshot: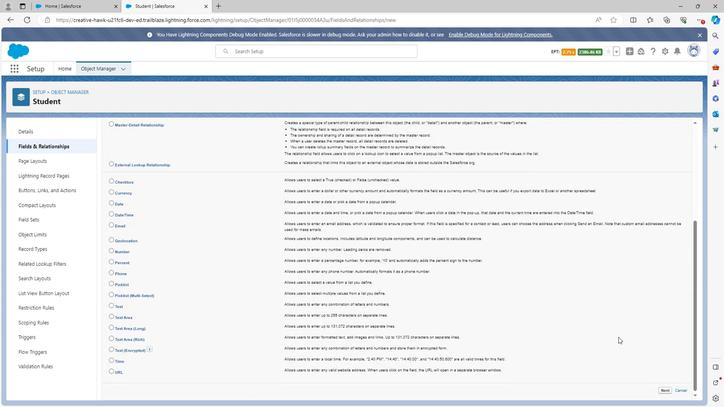
Action: Mouse moved to (603, 323)
Screenshot: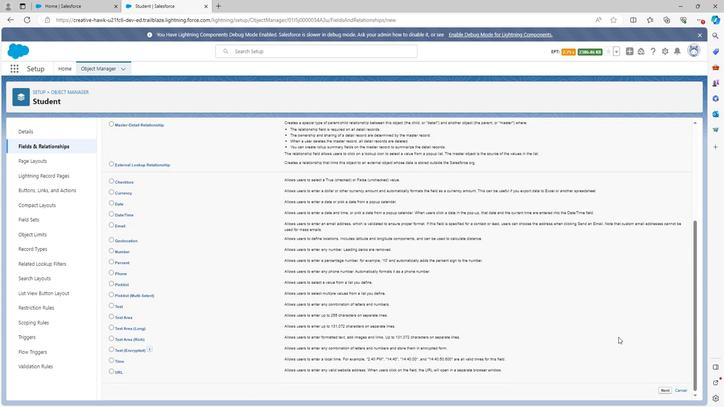 
Action: Mouse scrolled (603, 323) with delta (0, 0)
Screenshot: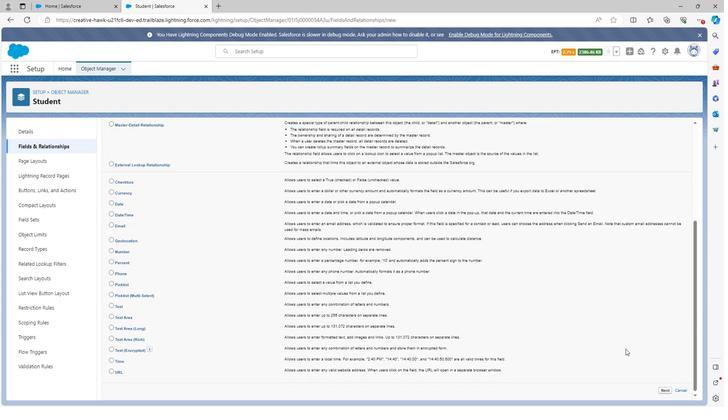 
Action: Mouse moved to (665, 391)
Screenshot: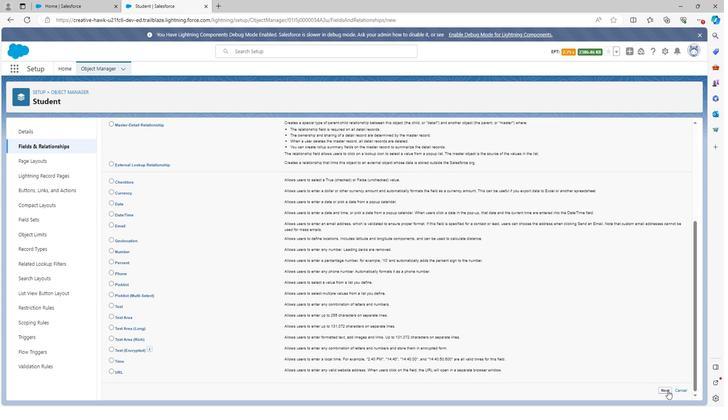 
Action: Mouse pressed left at (665, 391)
Screenshot: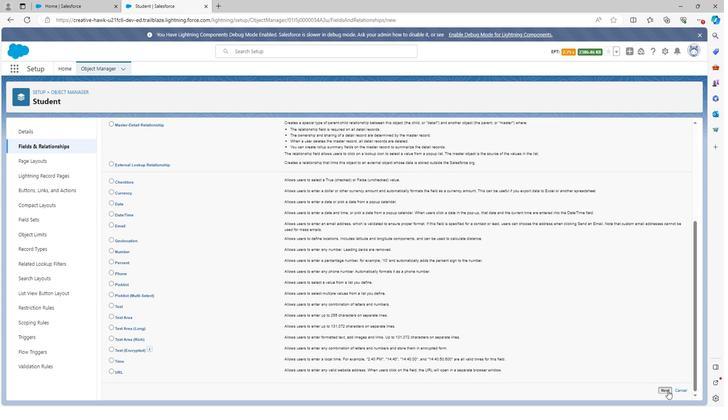 
Action: Mouse moved to (226, 197)
Screenshot: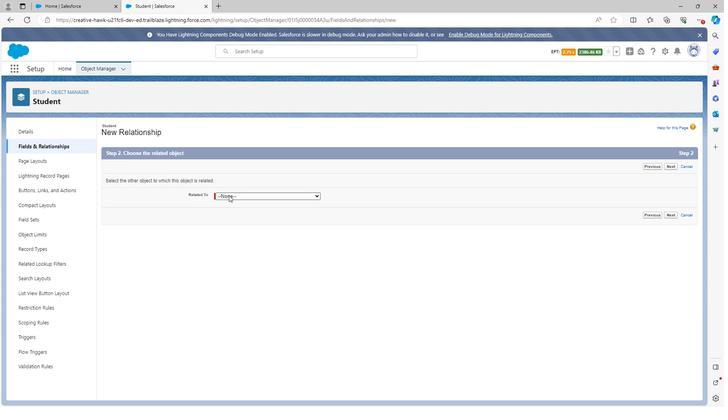 
Action: Mouse pressed left at (226, 197)
Screenshot: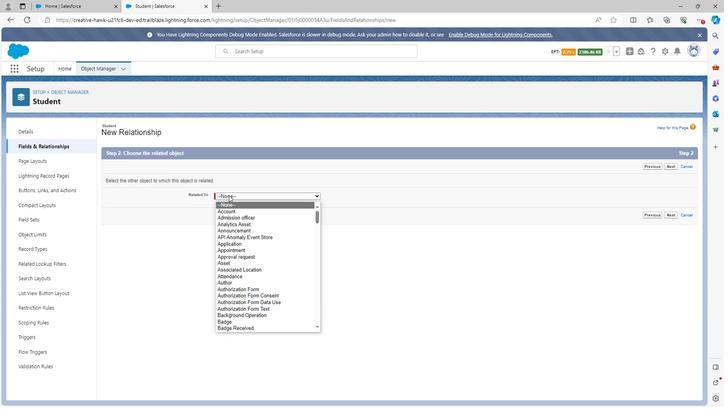 
Action: Mouse moved to (230, 281)
Screenshot: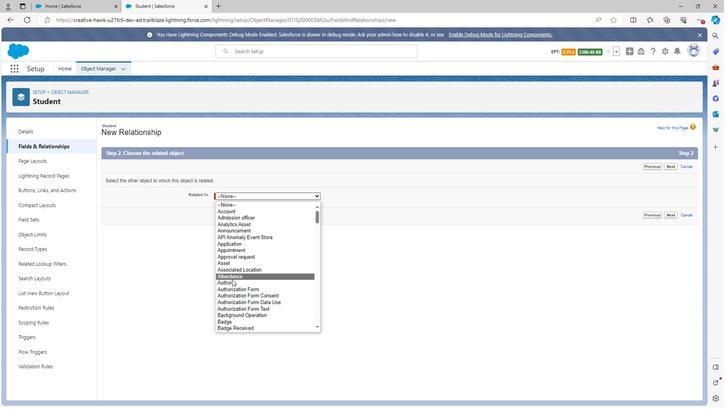 
Action: Mouse scrolled (230, 280) with delta (0, 0)
Screenshot: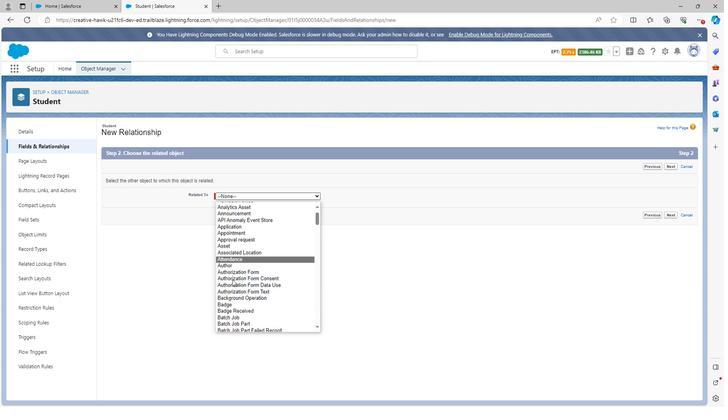 
Action: Mouse scrolled (230, 280) with delta (0, 0)
Screenshot: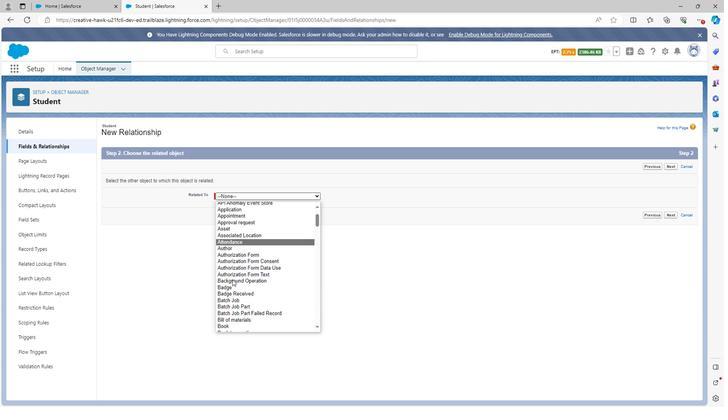 
Action: Mouse scrolled (230, 280) with delta (0, 0)
Screenshot: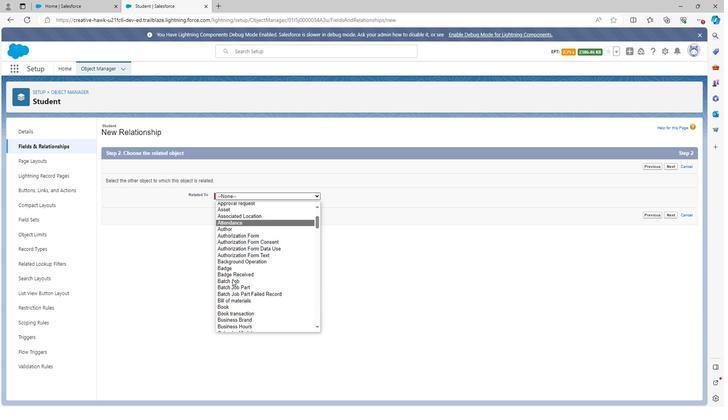 
Action: Mouse scrolled (230, 280) with delta (0, 0)
Screenshot: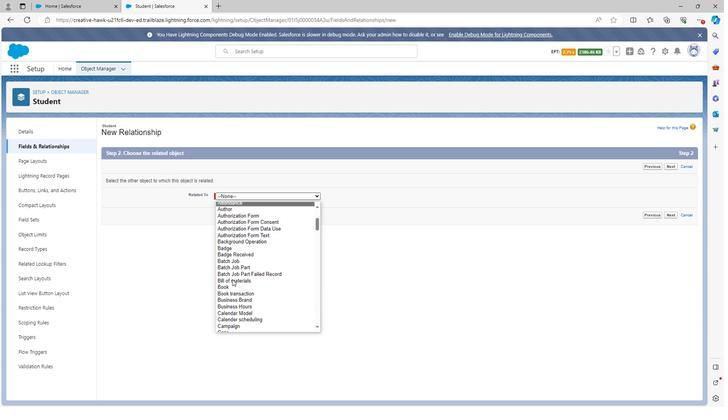 
Action: Mouse scrolled (230, 280) with delta (0, 0)
Screenshot: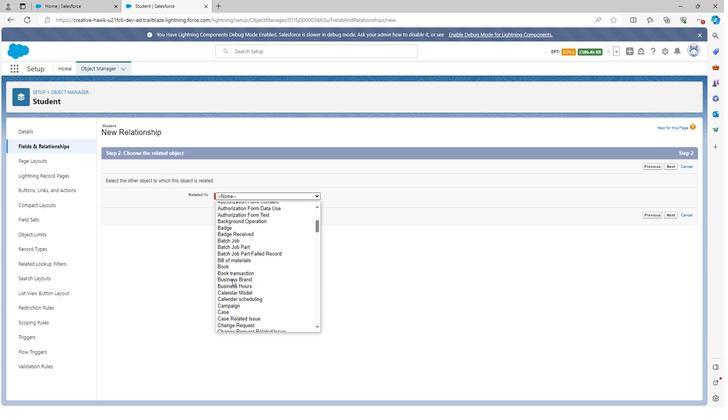 
Action: Mouse scrolled (230, 280) with delta (0, 0)
Screenshot: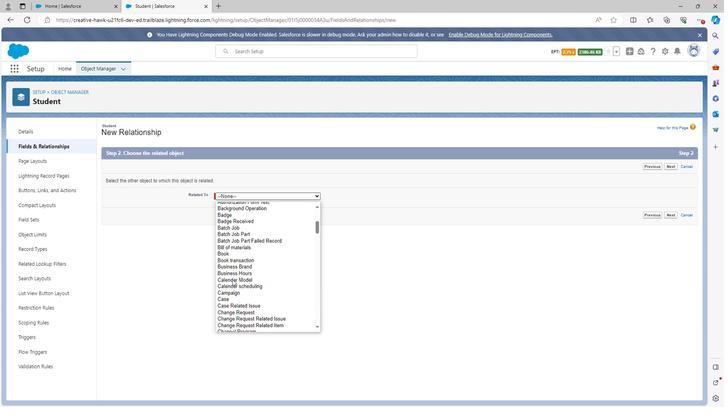 
Action: Mouse scrolled (230, 280) with delta (0, 0)
Screenshot: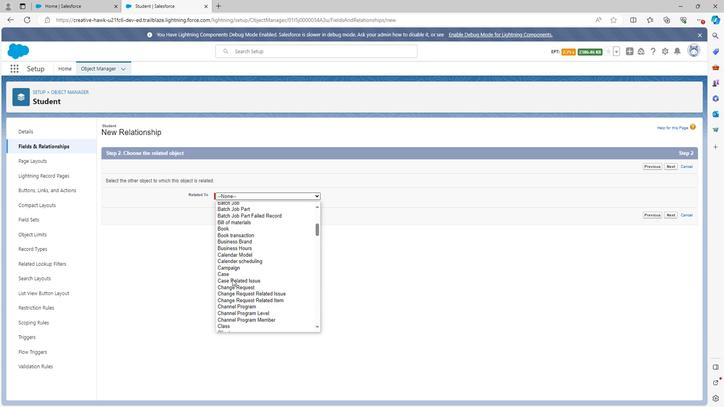 
Action: Mouse scrolled (230, 280) with delta (0, 0)
Screenshot: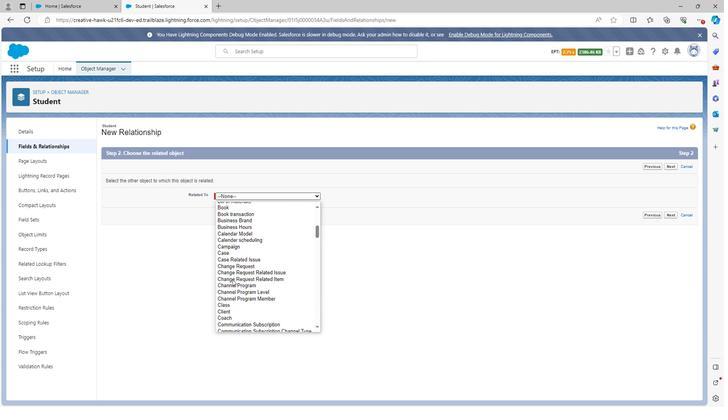 
Action: Mouse scrolled (230, 280) with delta (0, 0)
Screenshot: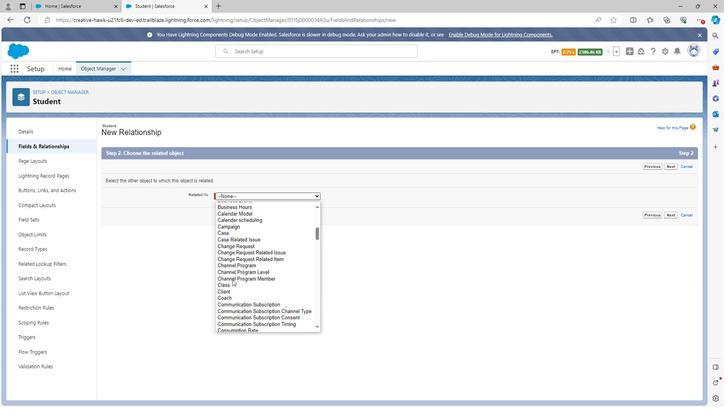 
Action: Mouse scrolled (230, 280) with delta (0, 0)
Screenshot: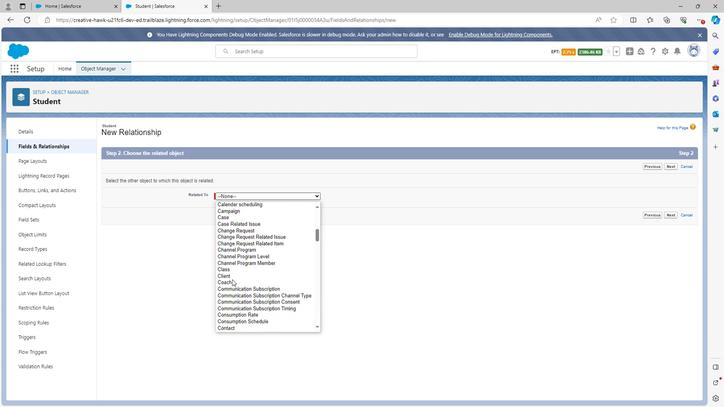 
Action: Mouse scrolled (230, 280) with delta (0, 0)
Screenshot: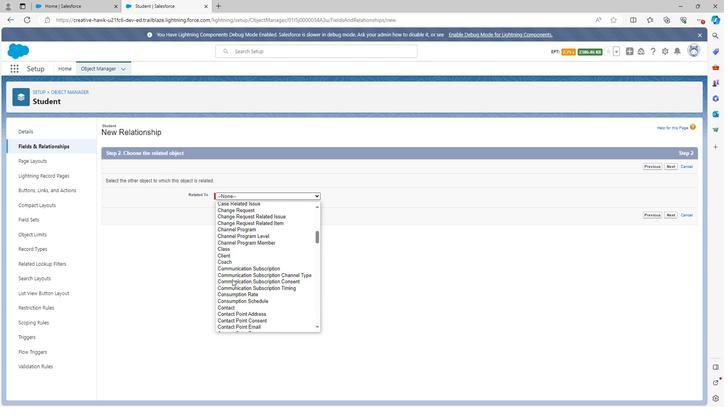 
Action: Mouse scrolled (230, 280) with delta (0, 0)
Screenshot: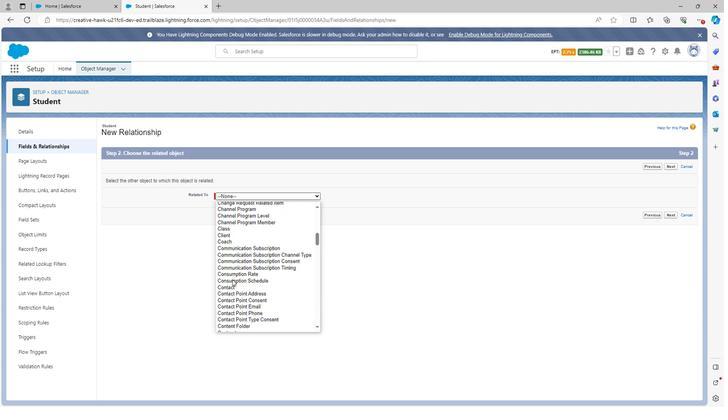 
Action: Mouse scrolled (230, 280) with delta (0, 0)
Screenshot: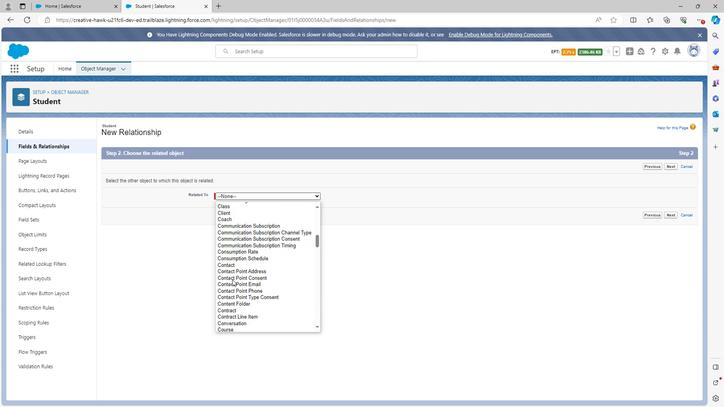 
Action: Mouse scrolled (230, 280) with delta (0, 0)
Screenshot: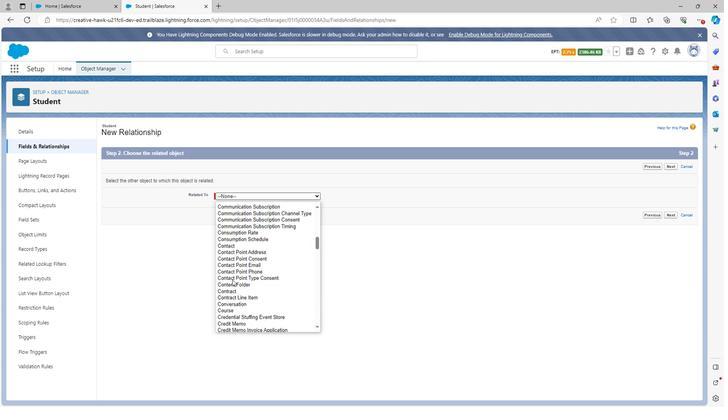 
Action: Mouse scrolled (230, 280) with delta (0, 0)
Screenshot: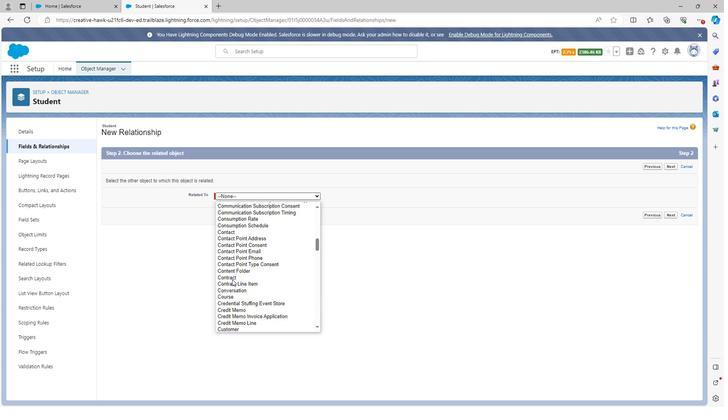 
Action: Mouse scrolled (230, 280) with delta (0, 0)
Screenshot: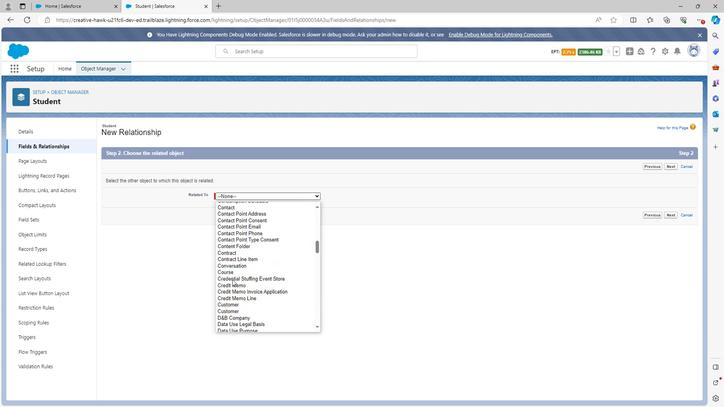 
Action: Mouse scrolled (230, 280) with delta (0, 0)
Screenshot: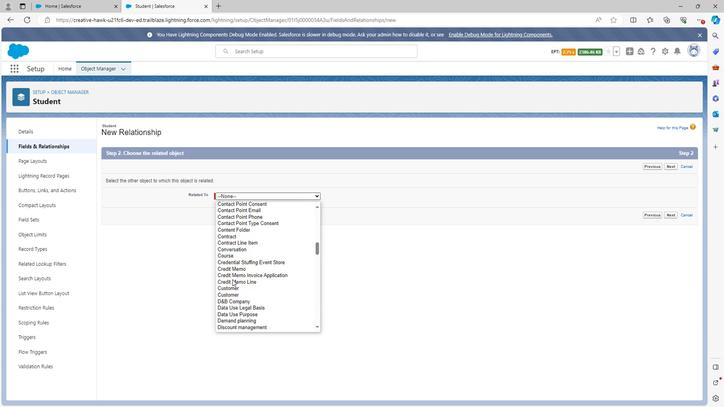 
Action: Mouse scrolled (230, 280) with delta (0, 0)
Screenshot: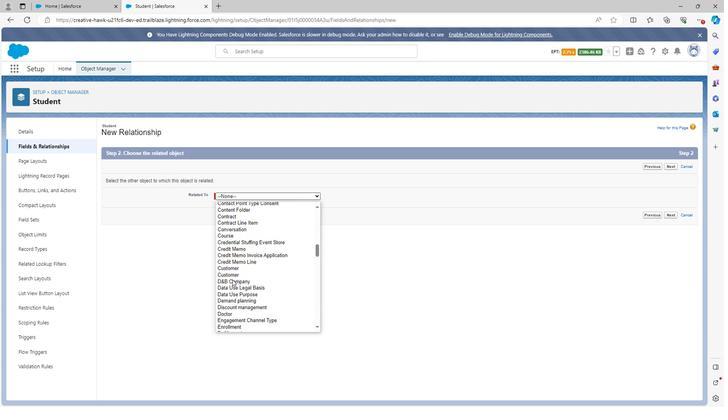 
Action: Mouse scrolled (230, 280) with delta (0, 0)
Screenshot: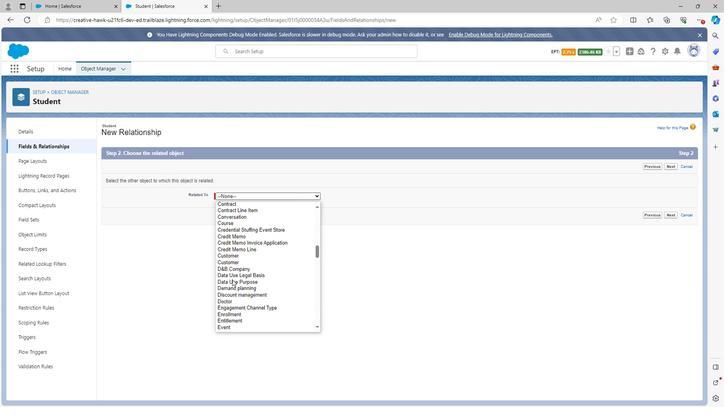 
Action: Mouse scrolled (230, 280) with delta (0, 0)
Screenshot: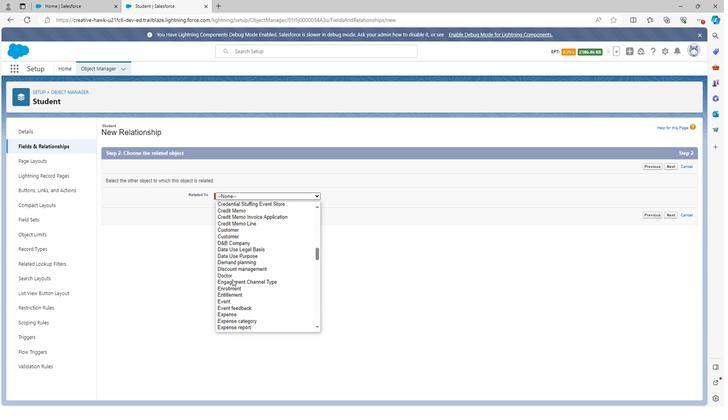 
Action: Mouse scrolled (230, 280) with delta (0, 0)
Screenshot: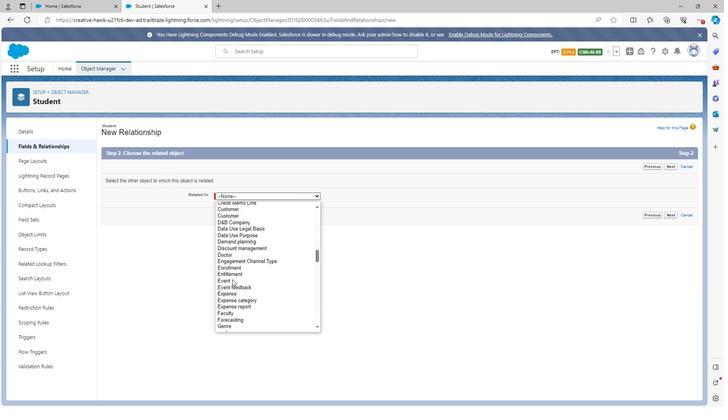 
Action: Mouse scrolled (230, 280) with delta (0, 0)
Screenshot: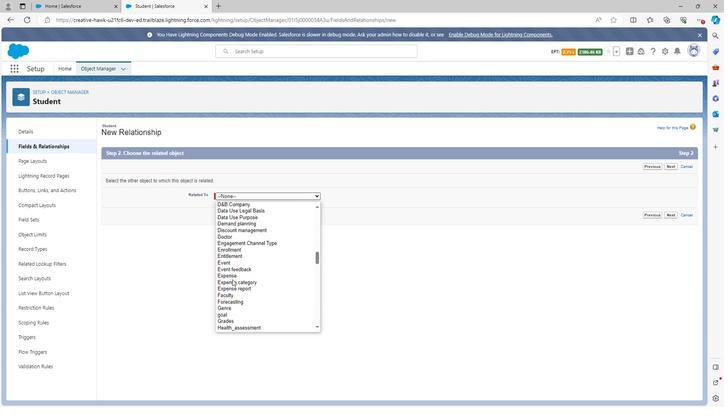 
Action: Mouse scrolled (230, 280) with delta (0, 0)
Screenshot: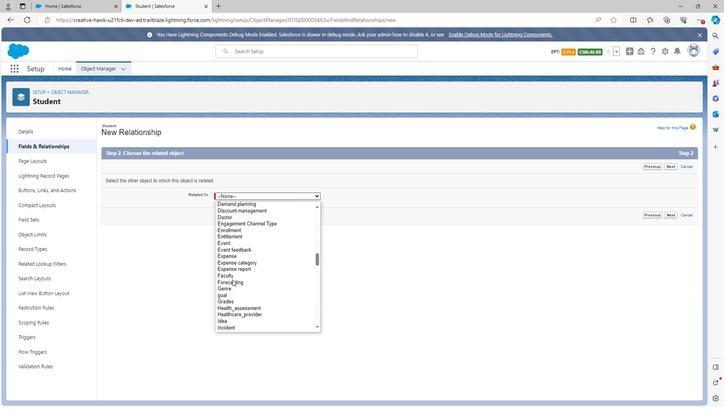 
Action: Mouse scrolled (230, 280) with delta (0, 0)
Screenshot: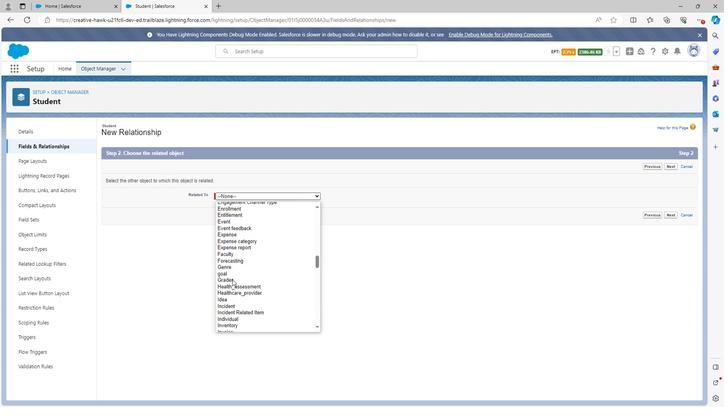
Action: Mouse scrolled (230, 280) with delta (0, 0)
Screenshot: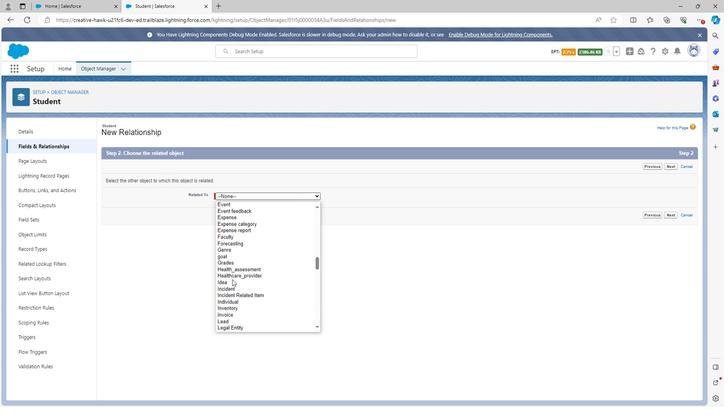 
Action: Mouse scrolled (230, 280) with delta (0, 0)
Screenshot: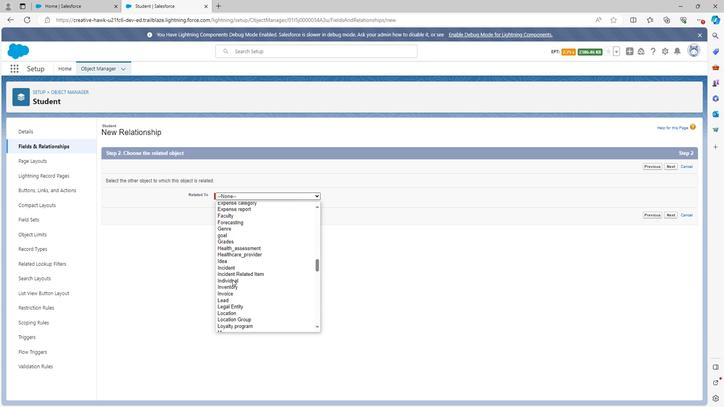 
Action: Mouse scrolled (230, 280) with delta (0, 0)
Screenshot: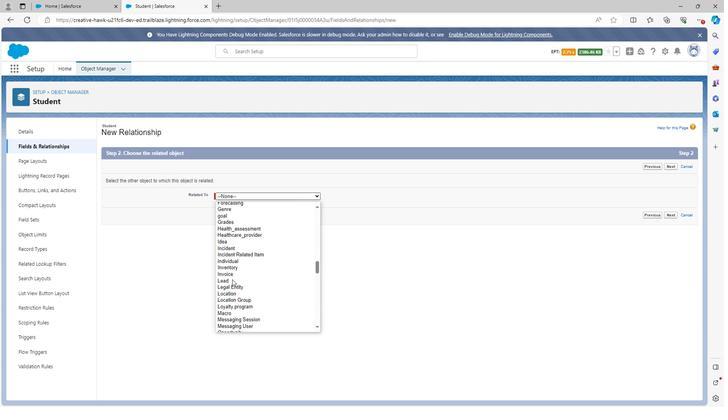 
Action: Mouse scrolled (230, 280) with delta (0, 0)
Screenshot: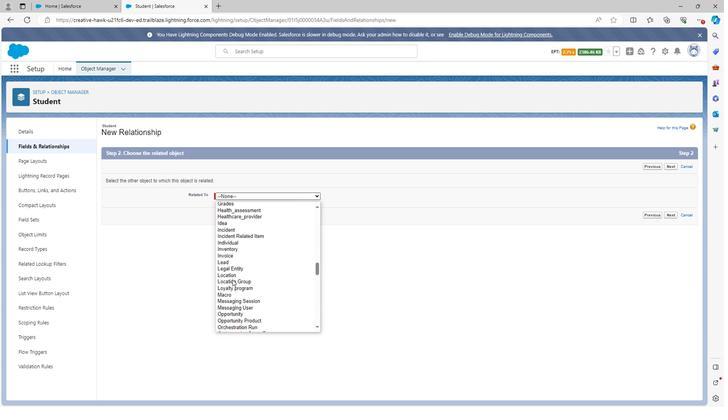 
Action: Mouse scrolled (230, 280) with delta (0, 0)
Screenshot: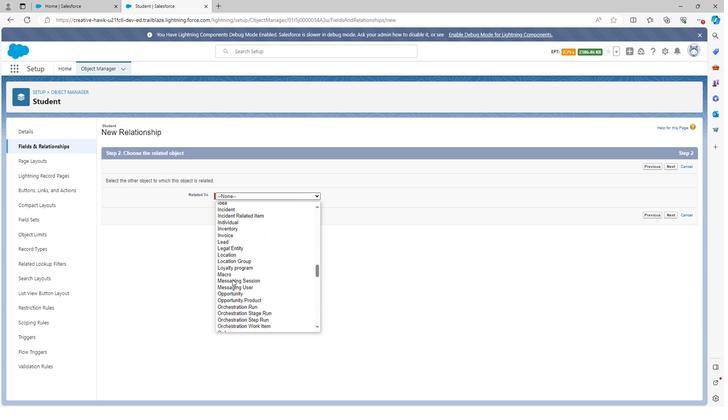 
Action: Mouse scrolled (230, 280) with delta (0, 0)
Screenshot: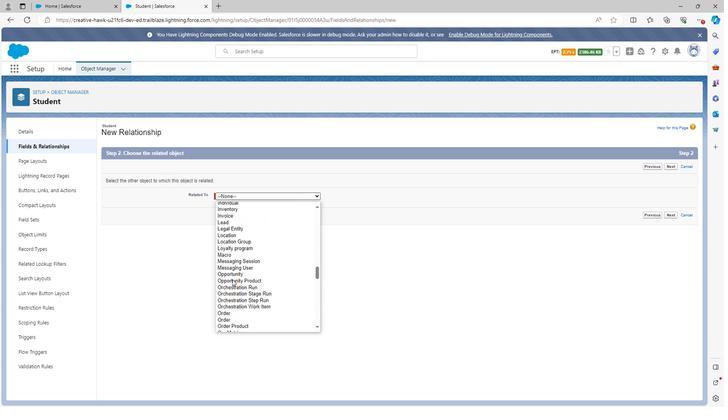 
Action: Mouse scrolled (230, 280) with delta (0, 0)
Screenshot: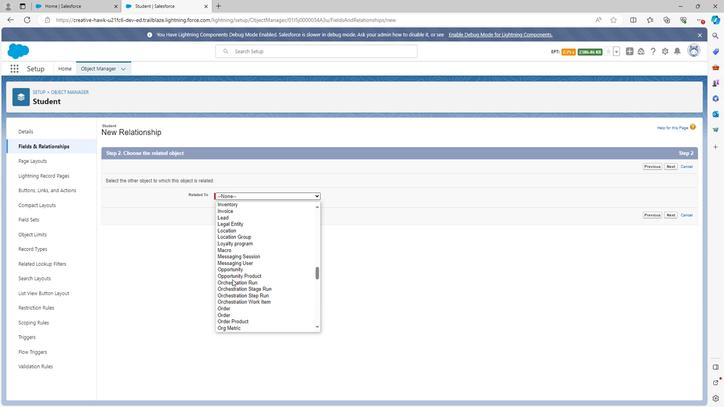 
Action: Mouse scrolled (230, 280) with delta (0, 0)
Screenshot: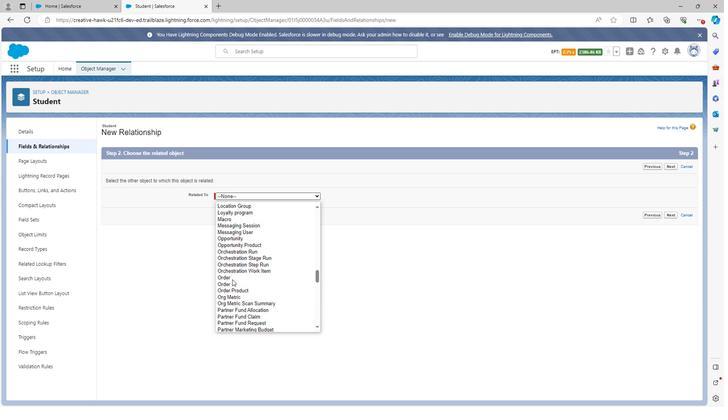 
Action: Mouse scrolled (230, 280) with delta (0, 0)
Screenshot: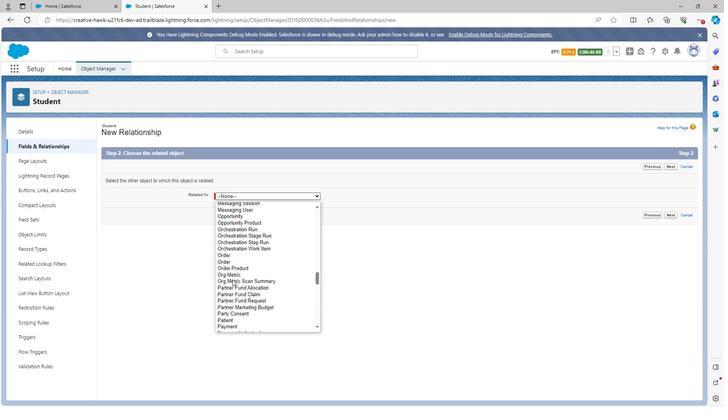 
Action: Mouse scrolled (230, 280) with delta (0, 0)
Screenshot: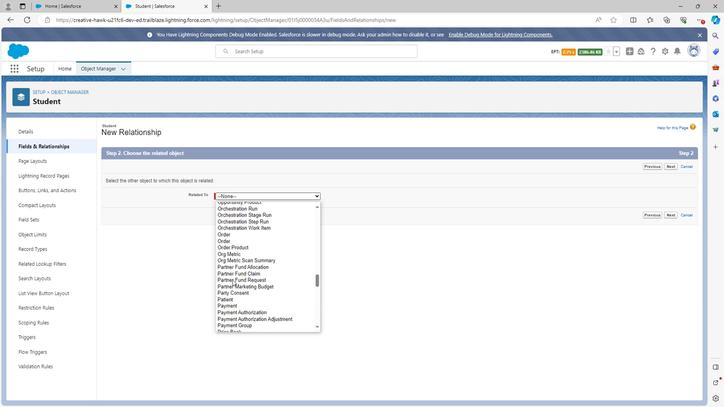 
Action: Mouse scrolled (230, 280) with delta (0, 0)
Screenshot: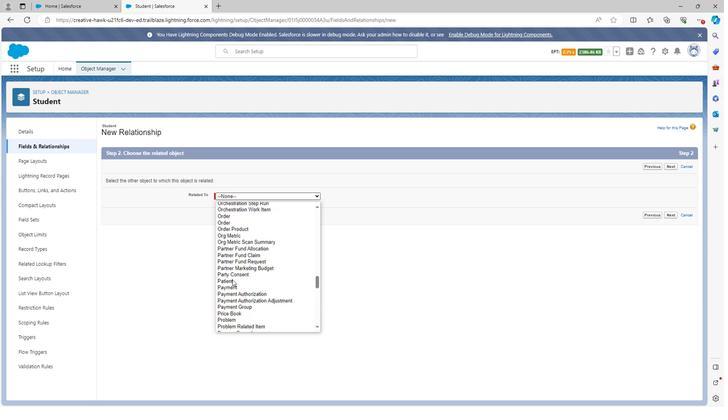 
Action: Mouse scrolled (230, 280) with delta (0, 0)
Screenshot: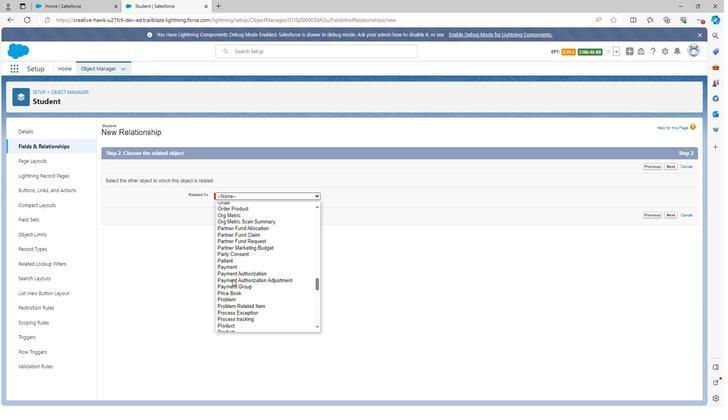 
Action: Mouse scrolled (230, 280) with delta (0, 0)
Screenshot: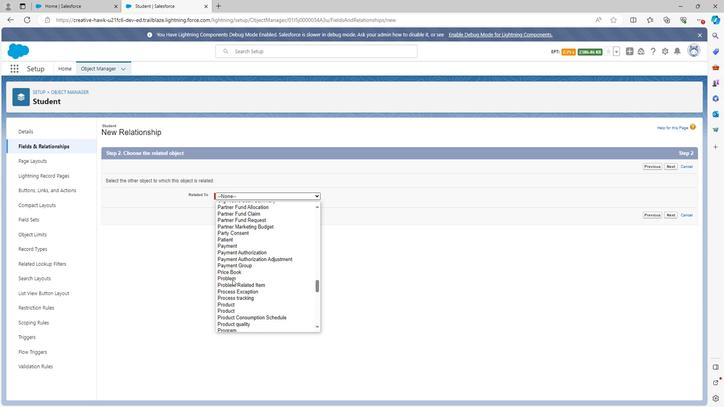 
Action: Mouse scrolled (230, 280) with delta (0, 0)
Screenshot: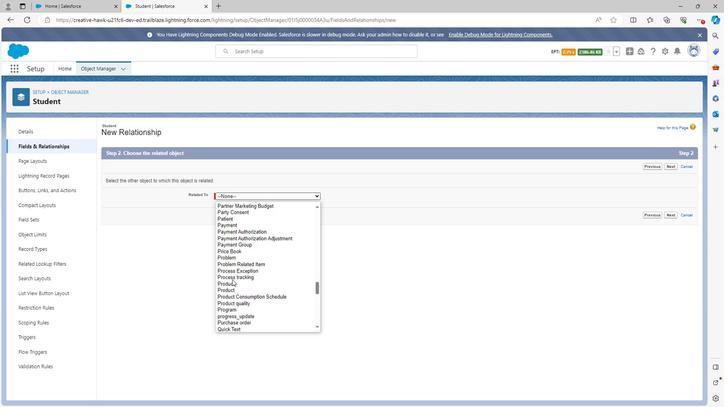 
Action: Mouse scrolled (230, 280) with delta (0, 0)
Screenshot: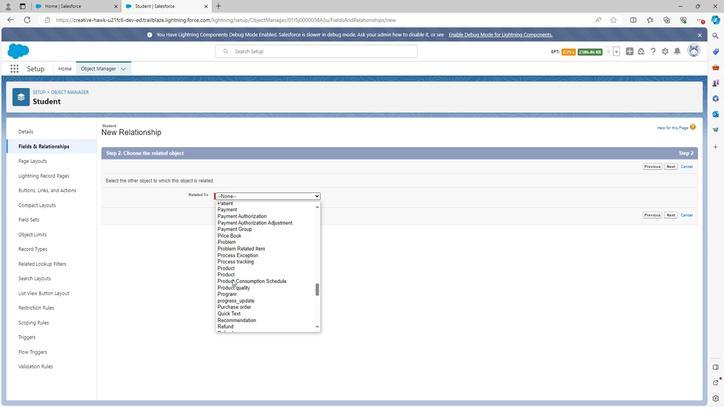 
Action: Mouse moved to (226, 293)
Screenshot: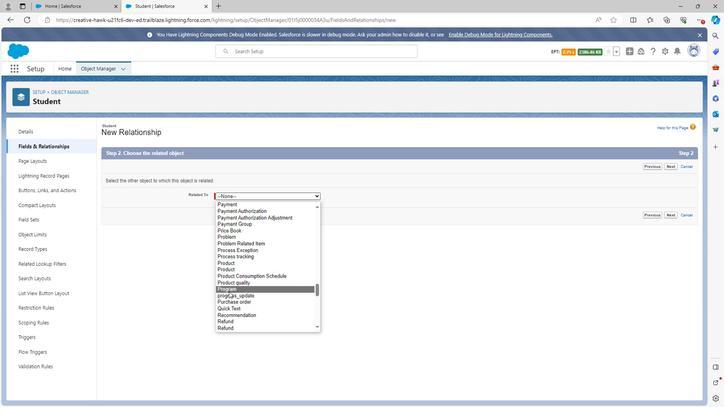 
Action: Mouse pressed left at (226, 293)
Screenshot: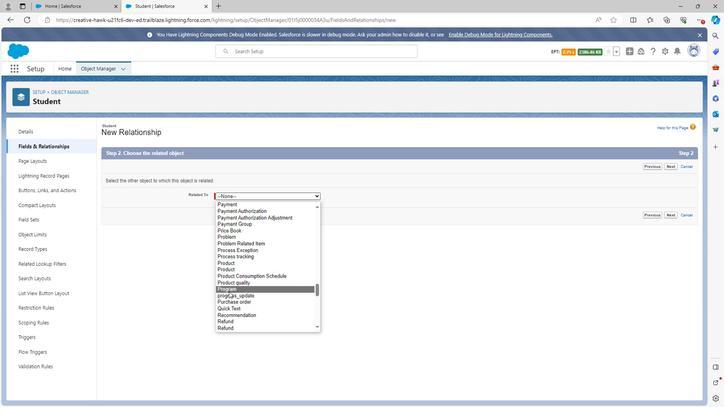 
Action: Mouse moved to (668, 217)
Screenshot: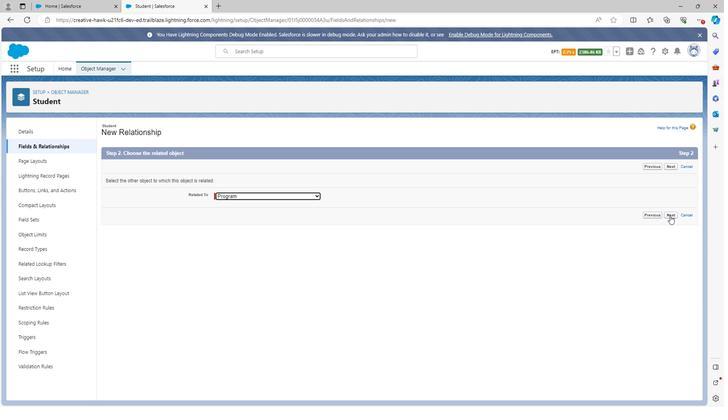 
Action: Mouse pressed left at (668, 217)
Screenshot: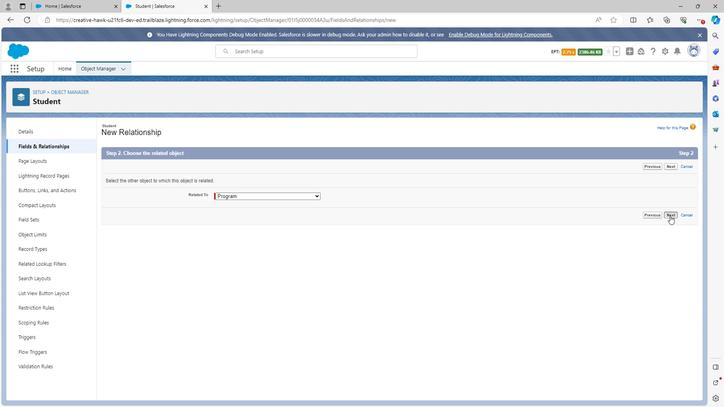 
Action: Mouse moved to (261, 184)
Screenshot: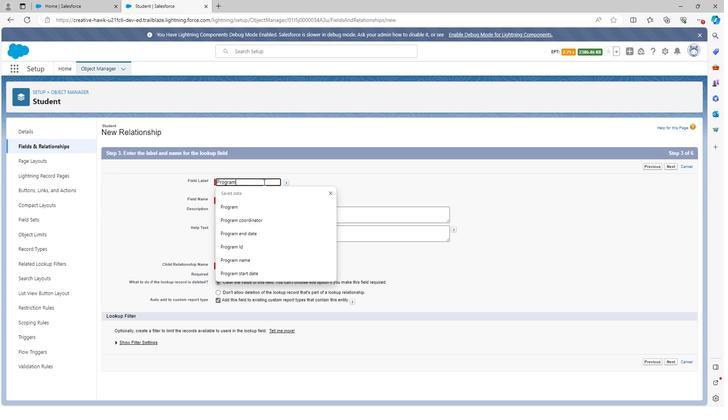 
Action: Key pressed <Key.backspace><Key.backspace><Key.backspace><Key.backspace><Key.backspace><Key.backspace><Key.backspace><Key.backspace><Key.backspace><Key.backspace><Key.backspace><Key.backspace><Key.shift><Key.shift><Key.shift>Student<Key.space>program
Screenshot: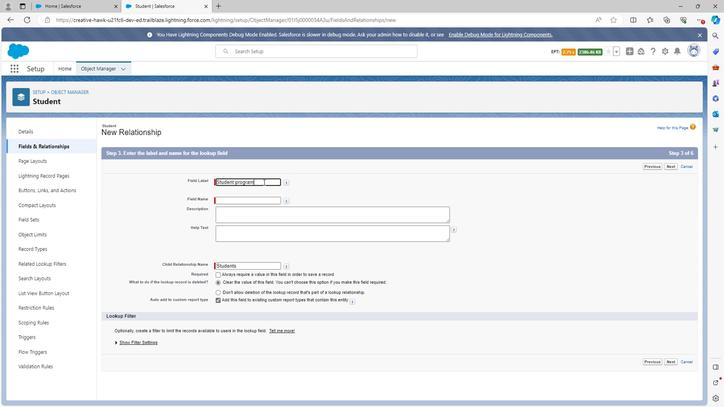 
Action: Mouse moved to (312, 193)
Screenshot: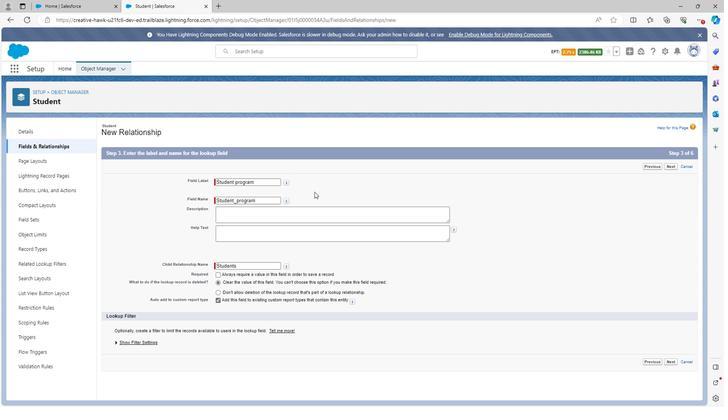 
Action: Mouse pressed left at (312, 193)
Screenshot: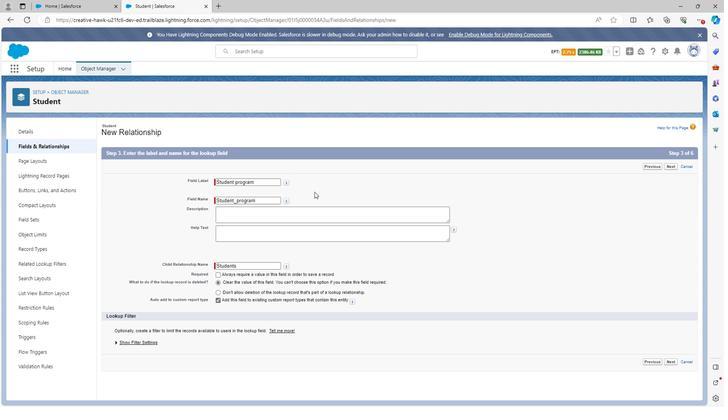 
Action: Mouse moved to (242, 213)
Screenshot: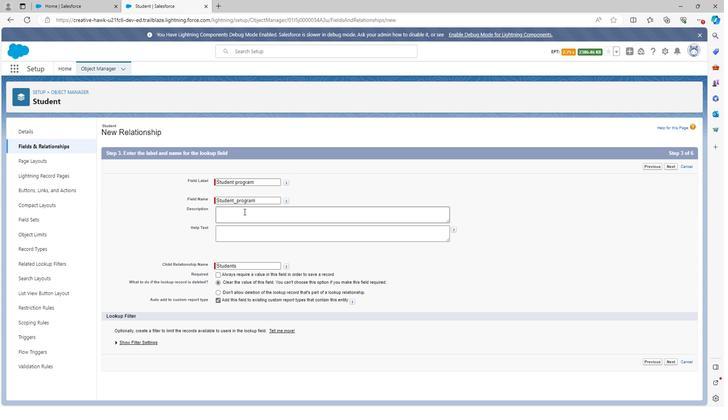 
Action: Mouse pressed left at (242, 213)
Screenshot: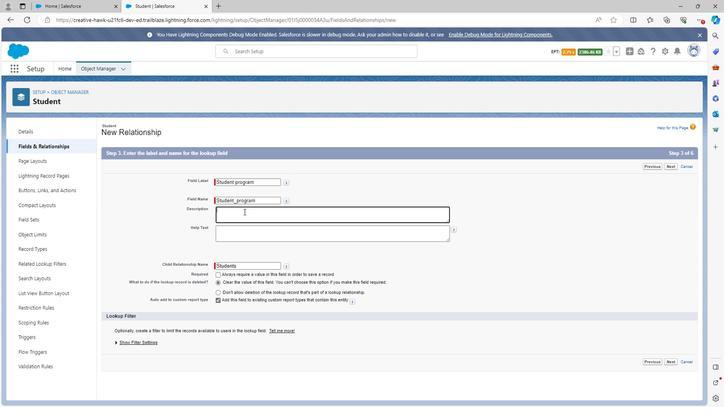 
Action: Key pressed <Key.shift>S
Screenshot: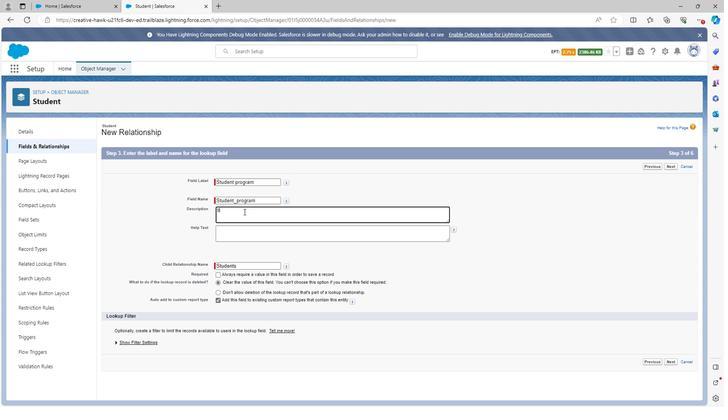 
Action: Mouse moved to (239, 211)
Screenshot: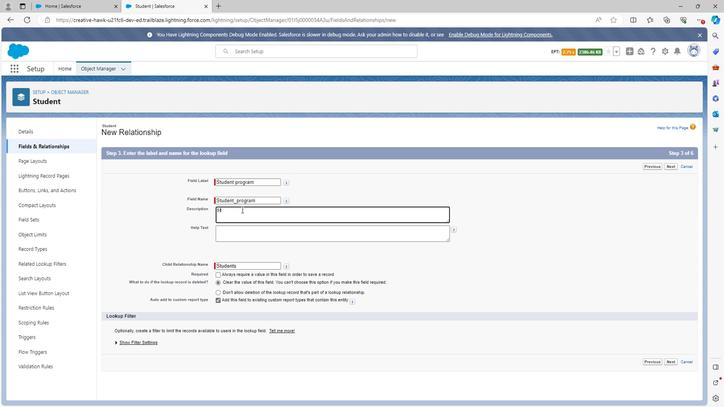 
Action: Key pressed t
Screenshot: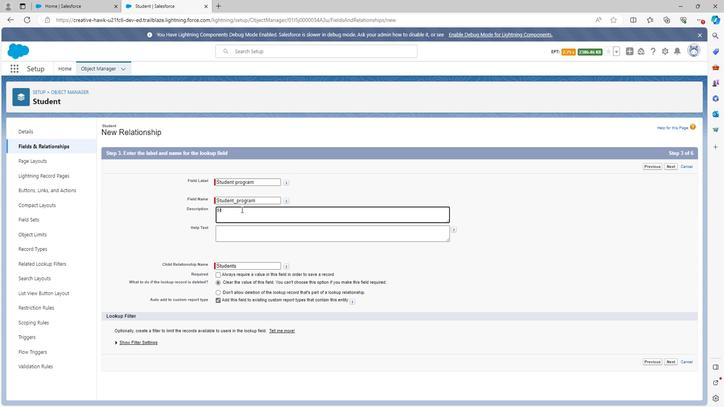 
Action: Mouse moved to (237, 209)
Screenshot: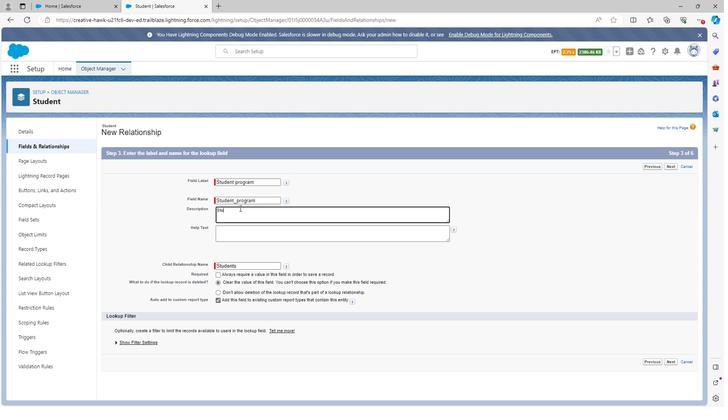 
Action: Key pressed udent<Key.space>pr
Screenshot: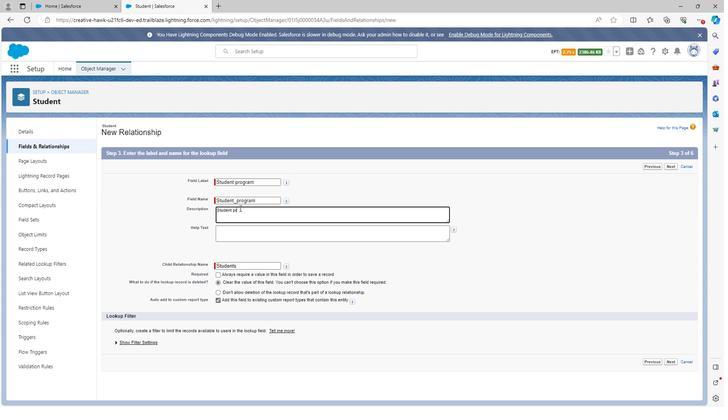 
Action: Mouse moved to (236, 209)
Screenshot: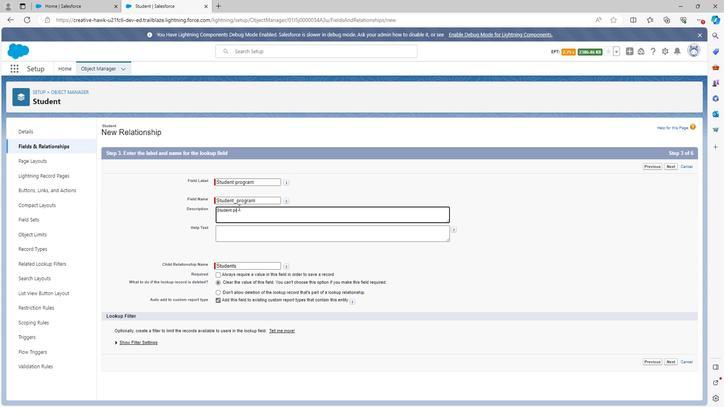 
Action: Key pressed ogram<Key.space>re
Screenshot: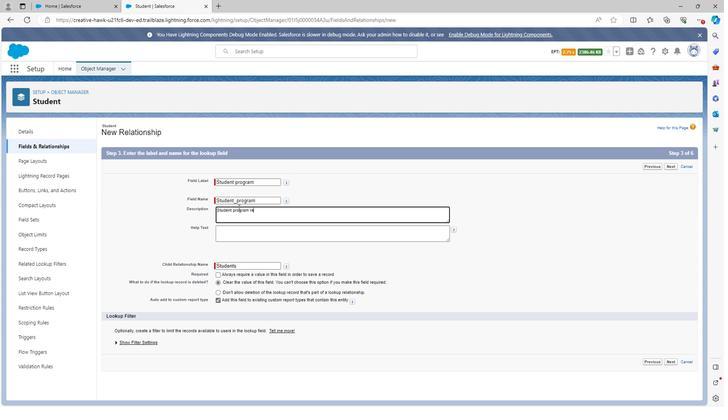 
Action: Mouse moved to (234, 208)
Screenshot: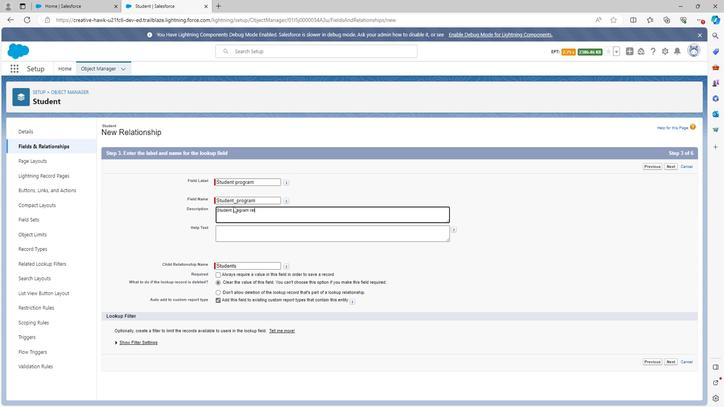 
Action: Key pressed l
Screenshot: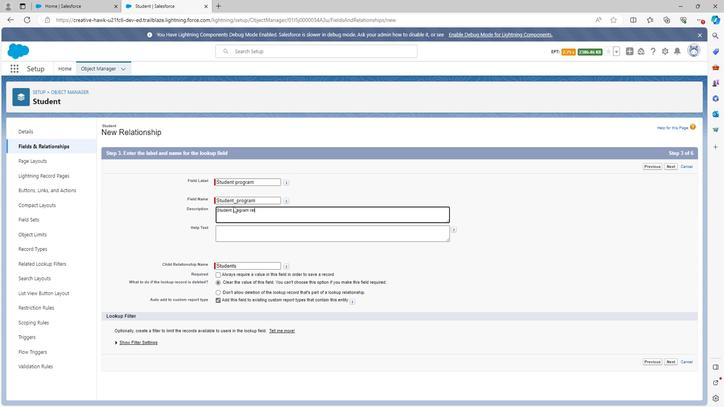 
Action: Mouse moved to (231, 208)
Screenshot: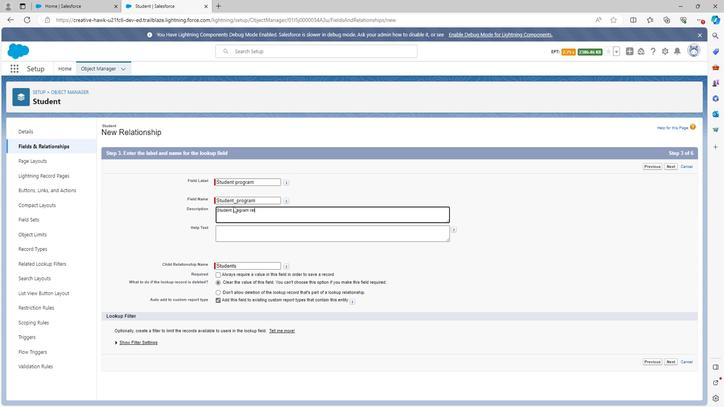 
Action: Key pressed at
Screenshot: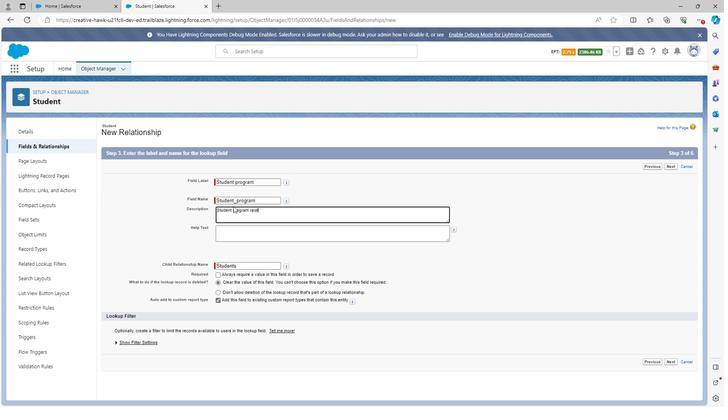 
Action: Mouse moved to (230, 207)
Screenshot: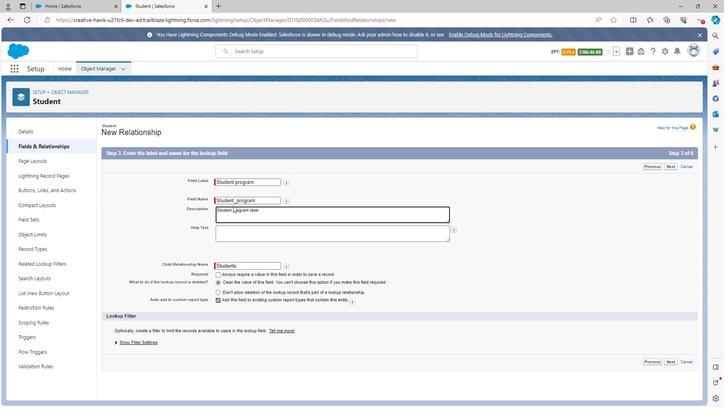 
Action: Key pressed ionship<Key.space>is<Key.space>the<Key.space>relationship<Key.space>in<Key.space>w
Screenshot: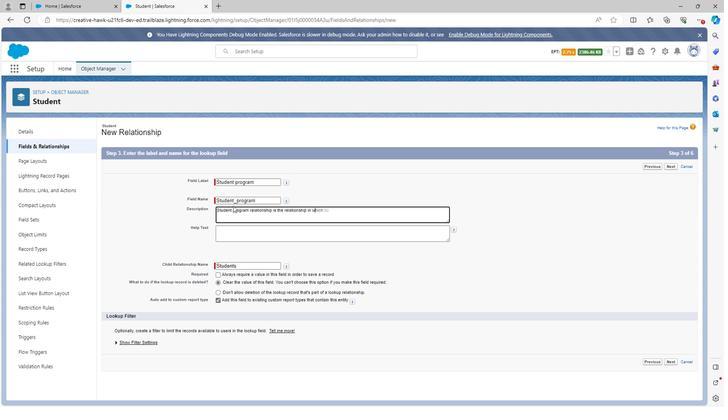 
Action: Mouse moved to (230, 207)
Screenshot: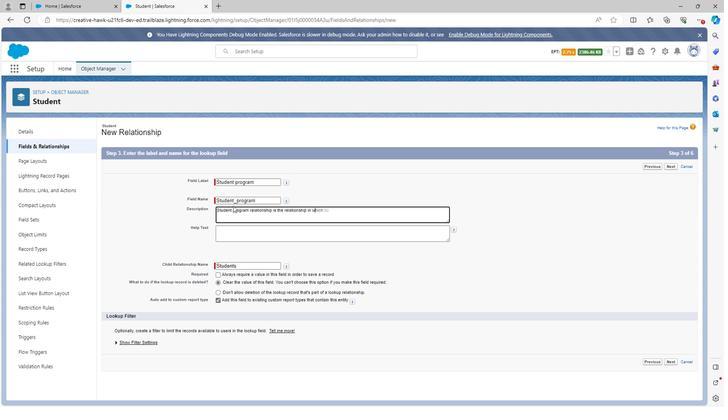
Action: Key pressed hich<Key.space>we<Key.space>get
Screenshot: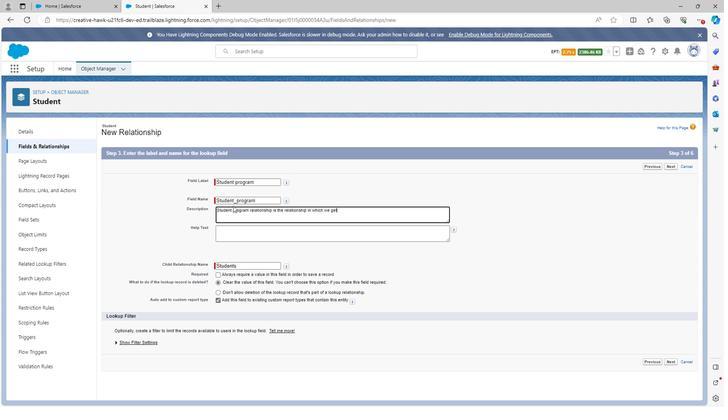 
Action: Mouse moved to (230, 207)
Screenshot: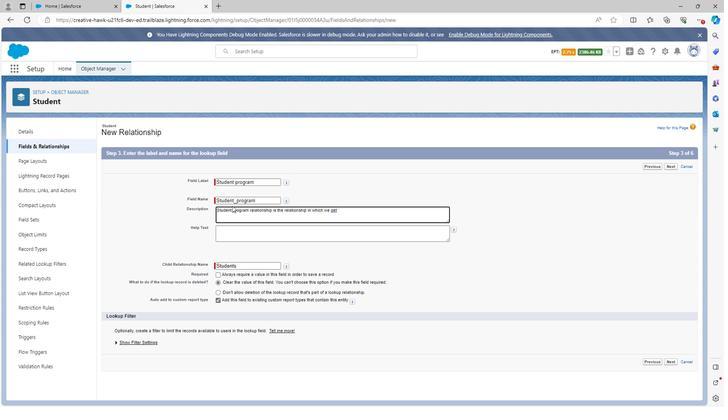
Action: Key pressed <Key.space>
Screenshot: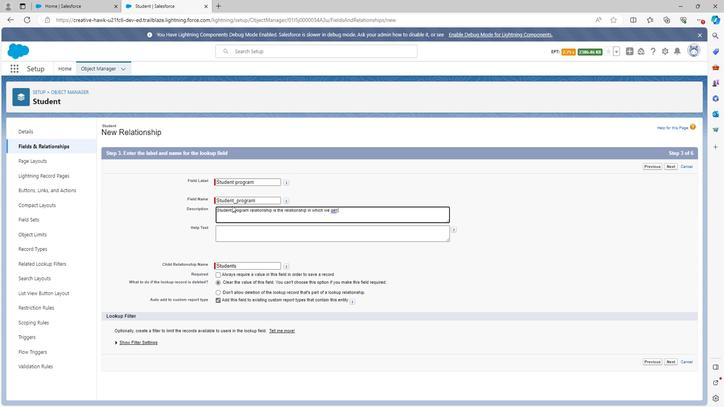 
Action: Mouse moved to (222, 217)
Screenshot: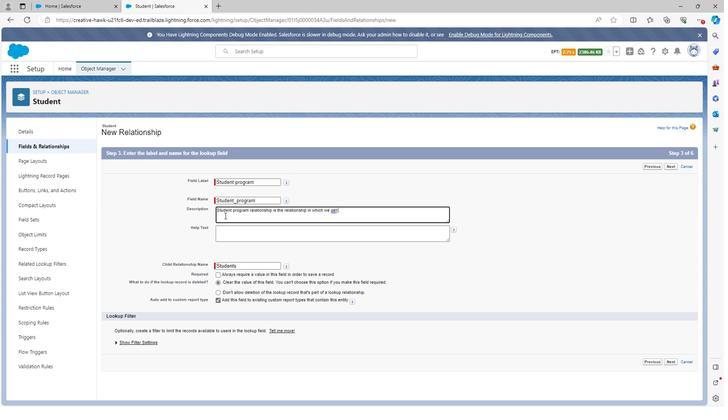 
Action: Key pressed p
Screenshot: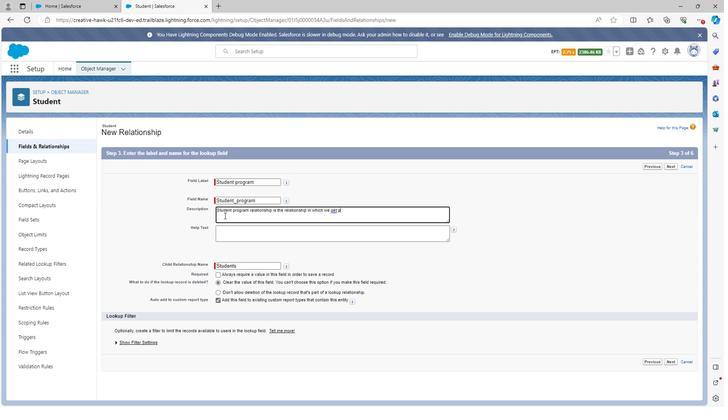 
Action: Mouse moved to (222, 220)
Screenshot: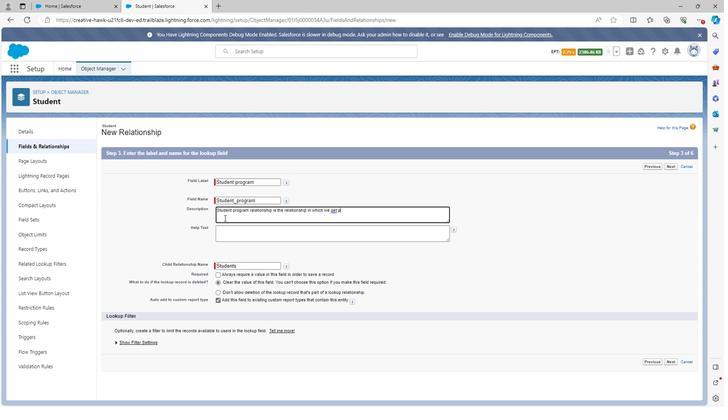 
Action: Key pressed r
Screenshot: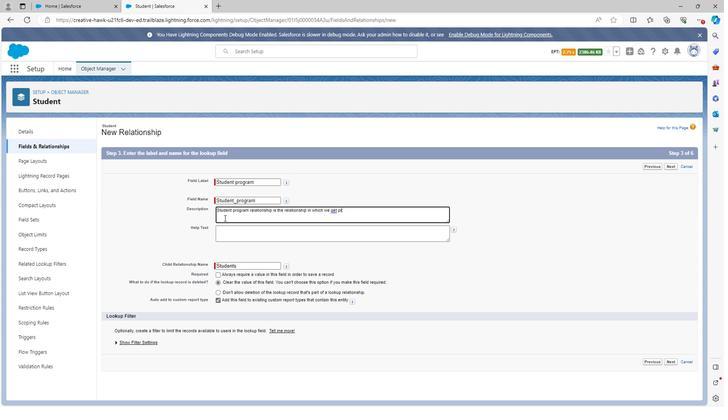 
Action: Mouse moved to (220, 219)
Screenshot: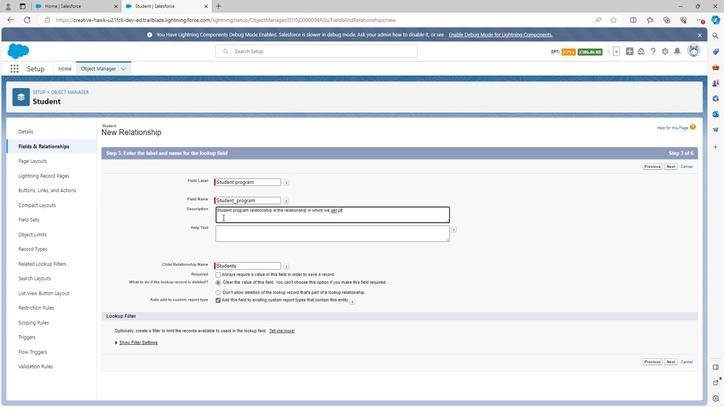 
Action: Key pressed ogr
Screenshot: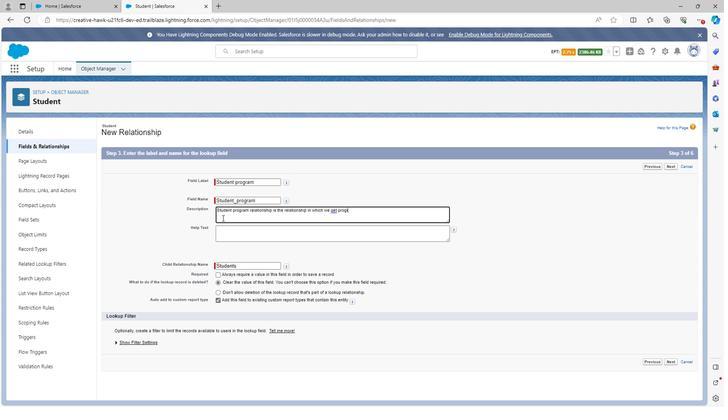 
Action: Mouse moved to (220, 220)
Screenshot: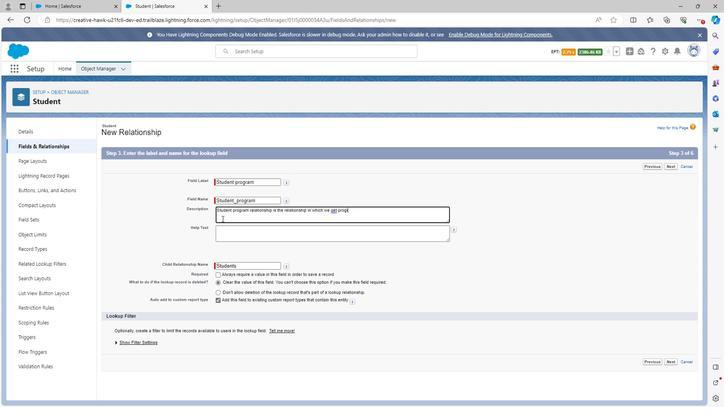 
Action: Key pressed a
Screenshot: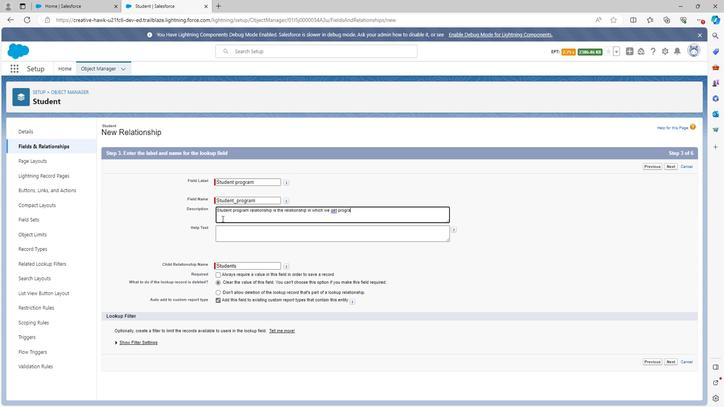 
Action: Mouse moved to (219, 221)
Screenshot: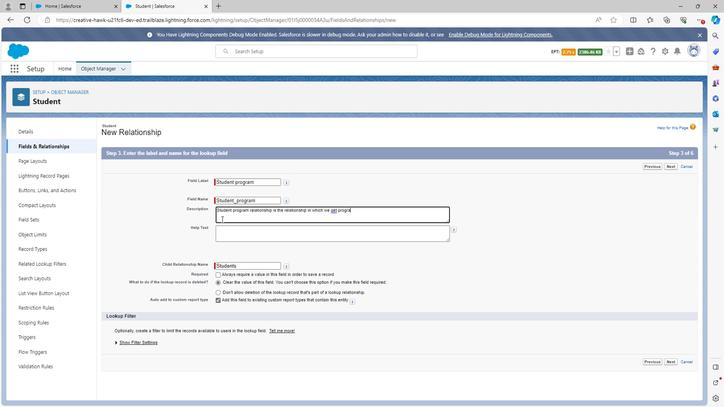 
Action: Key pressed m<Key.space>
Screenshot: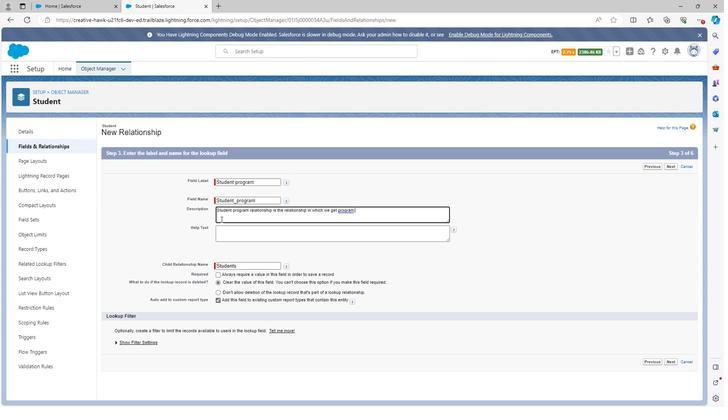 
Action: Mouse moved to (218, 221)
Screenshot: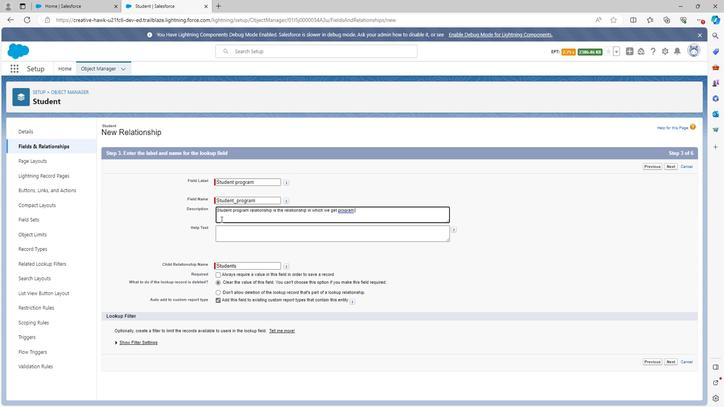 
Action: Key pressed n
Screenshot: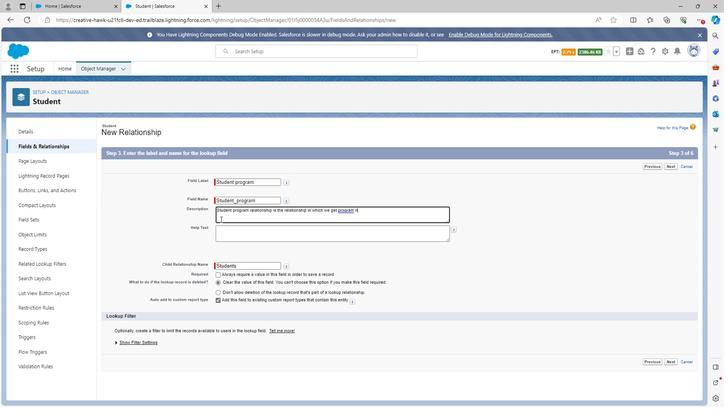 
Action: Mouse moved to (217, 222)
Screenshot: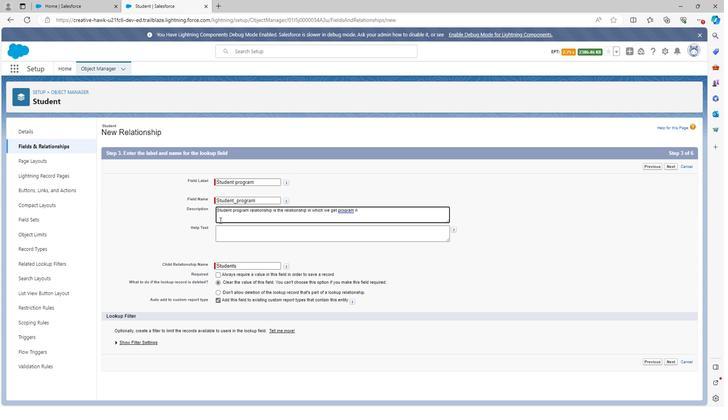 
Action: Key pressed a
Screenshot: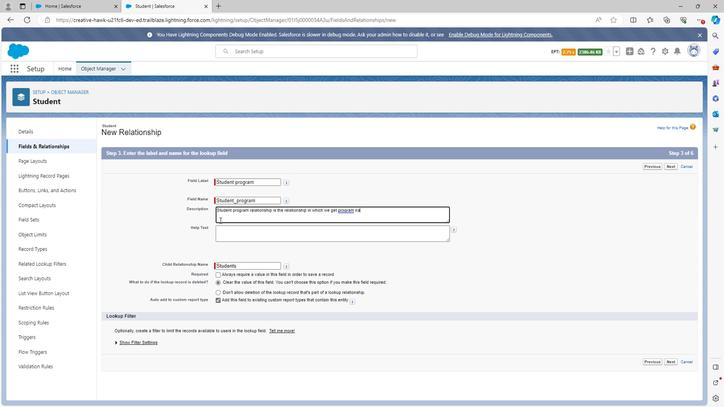 
Action: Mouse moved to (216, 224)
Screenshot: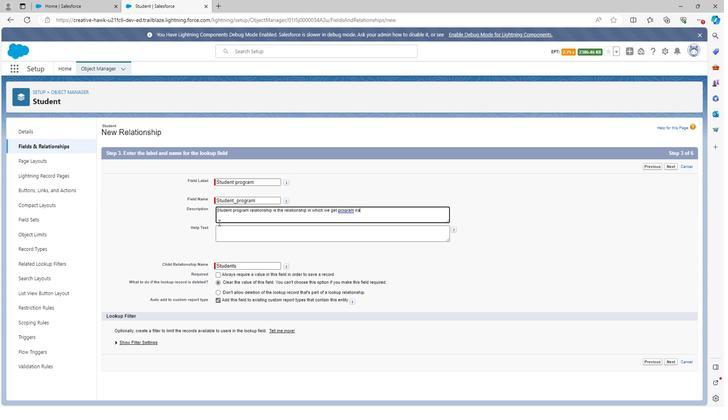 
Action: Key pressed m
Screenshot: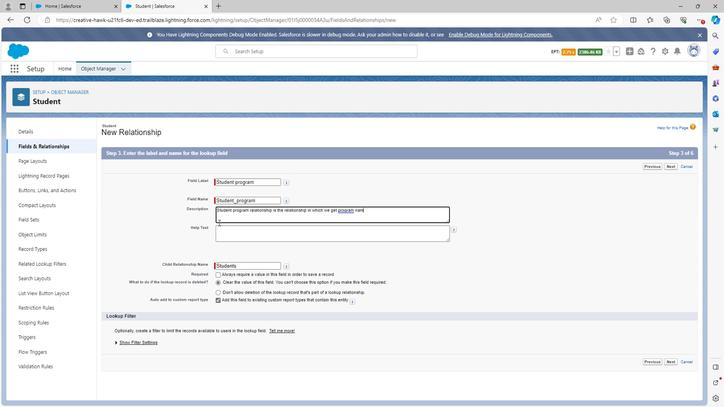 
Action: Mouse moved to (216, 224)
Screenshot: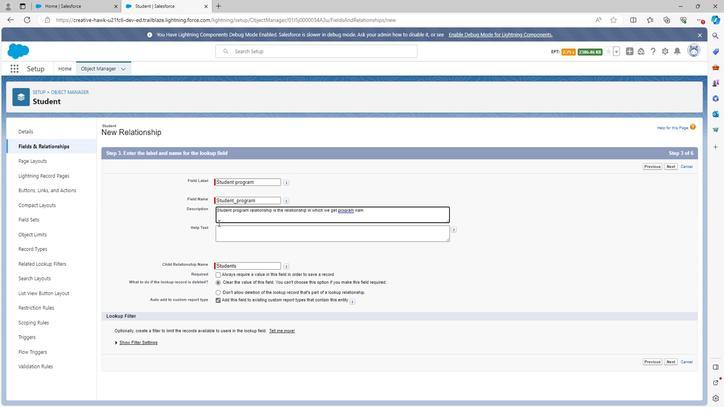 
Action: Key pressed e<Key.space>
Screenshot: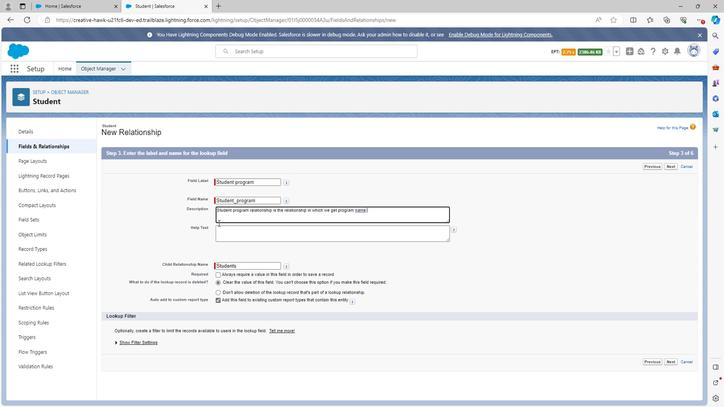 
Action: Mouse moved to (216, 225)
Screenshot: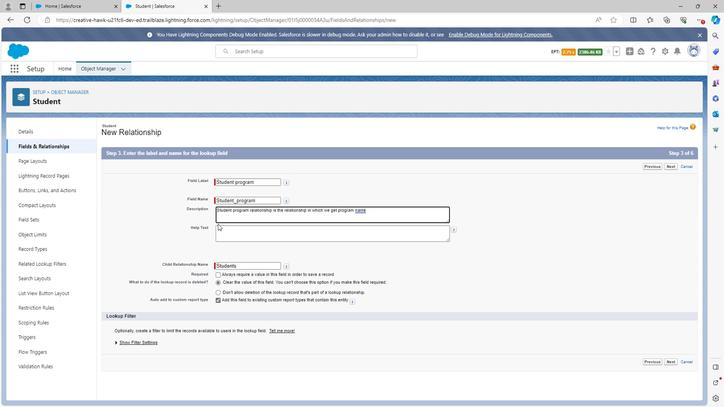 
Action: Key pressed f
Screenshot: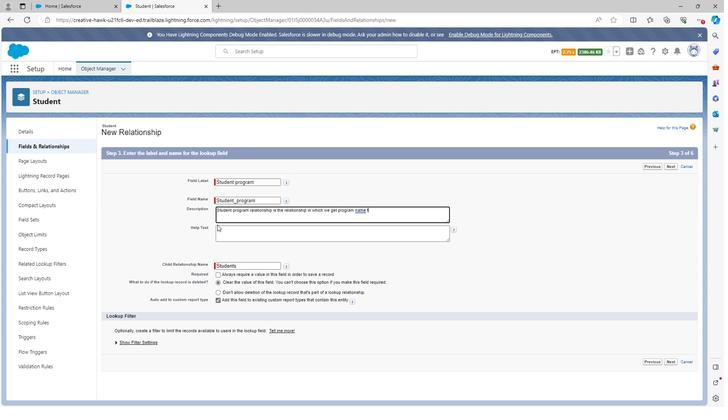 
Action: Mouse moved to (214, 226)
Screenshot: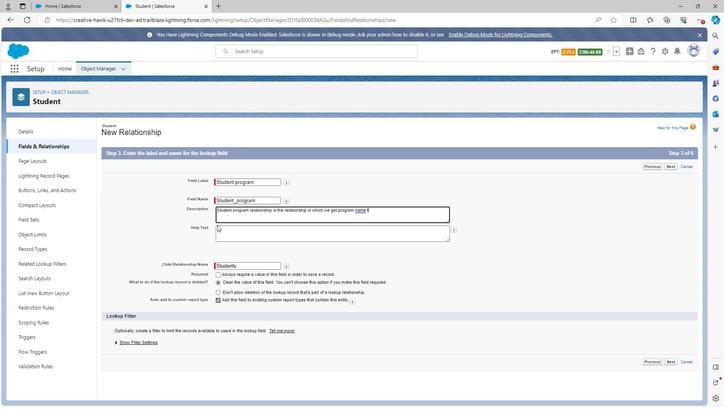 
Action: Key pressed ro
Screenshot: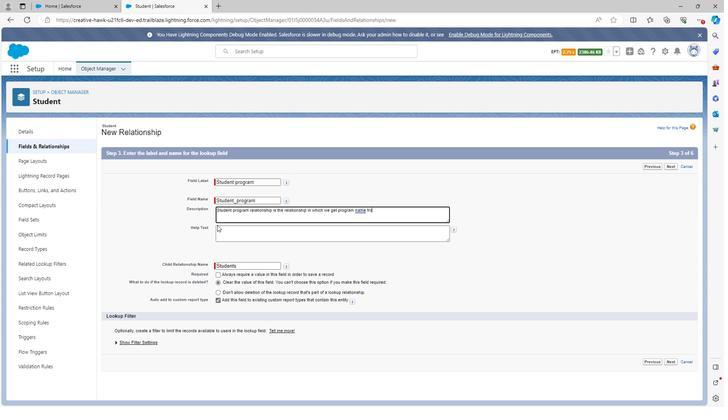 
Action: Mouse moved to (214, 226)
Screenshot: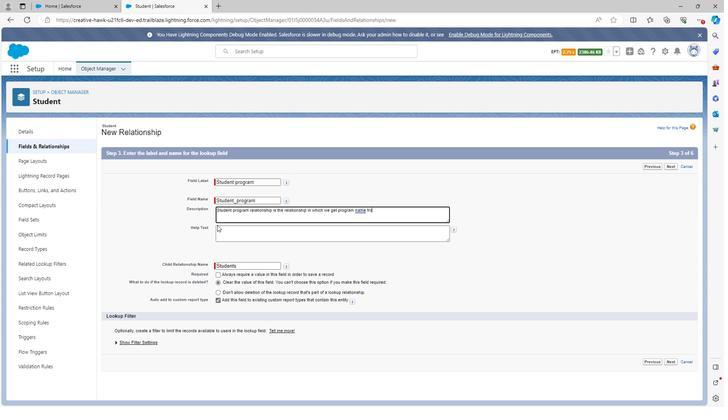 
Action: Key pressed m
Screenshot: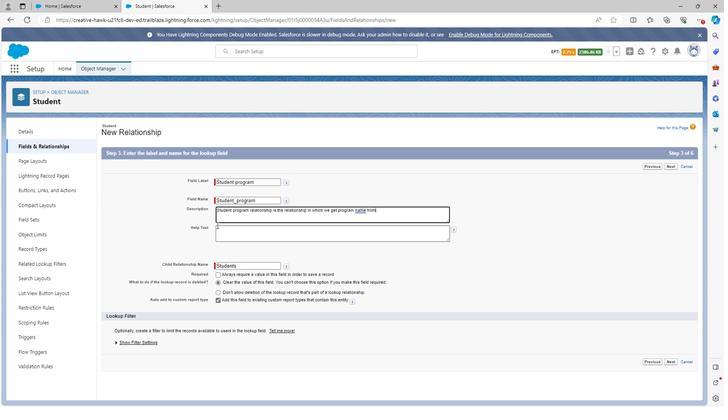 
Action: Mouse moved to (214, 228)
Screenshot: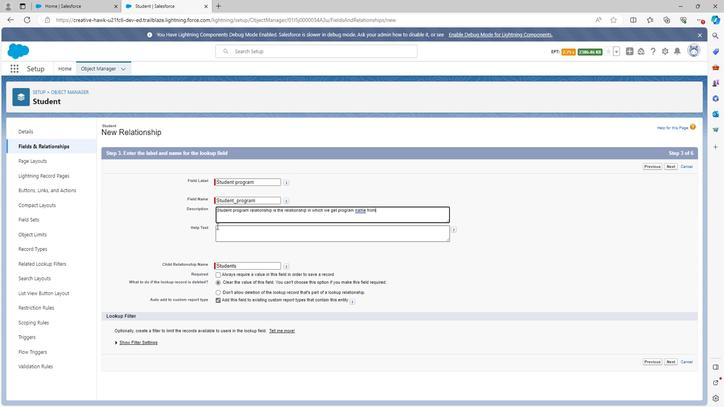 
Action: Key pressed <Key.space>pro
Screenshot: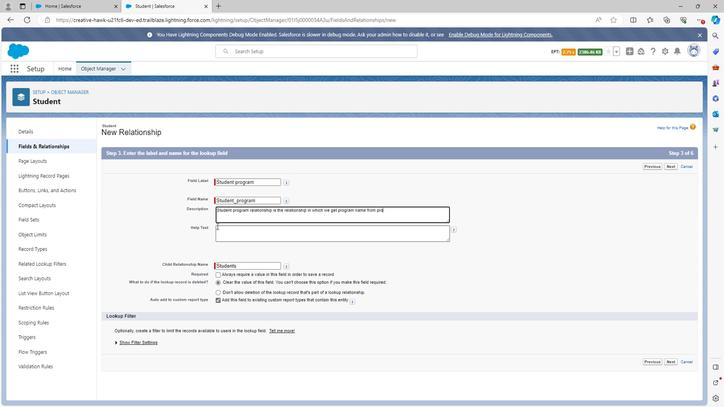 
Action: Mouse moved to (213, 229)
Screenshot: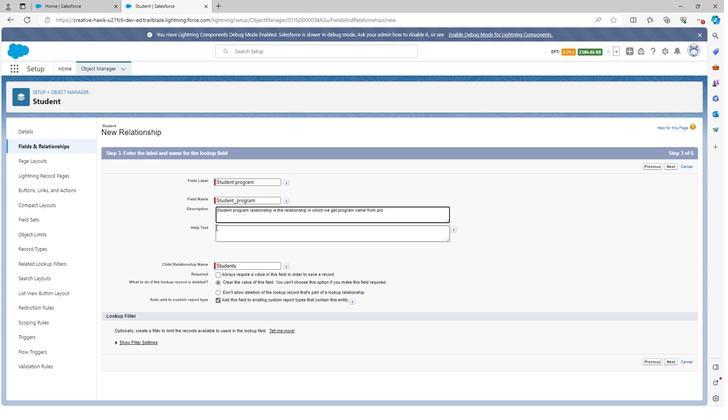 
Action: Key pressed g
Screenshot: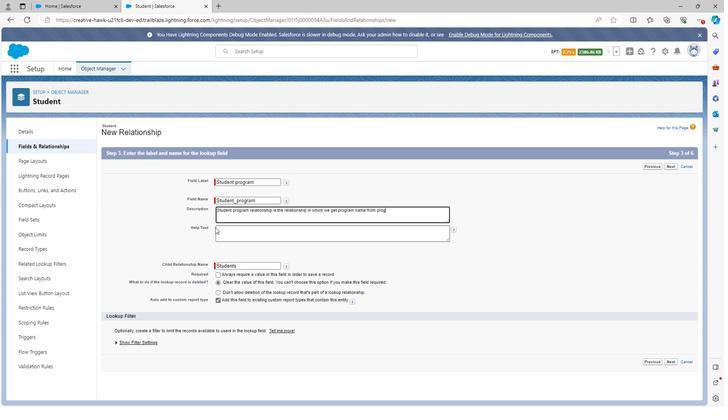 
Action: Mouse moved to (391, 214)
Screenshot: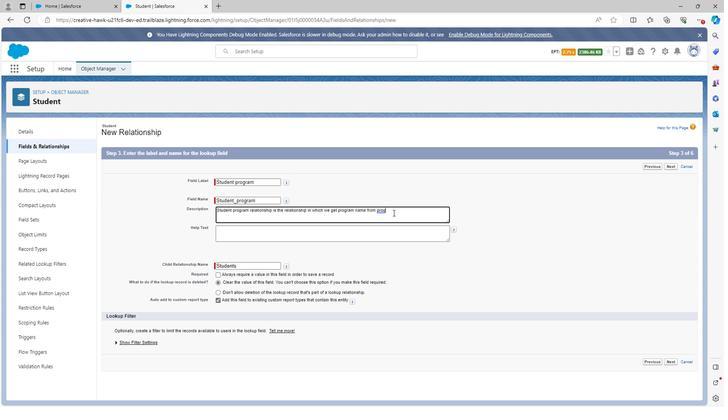 
Action: Key pressed ram<Key.space>
Screenshot: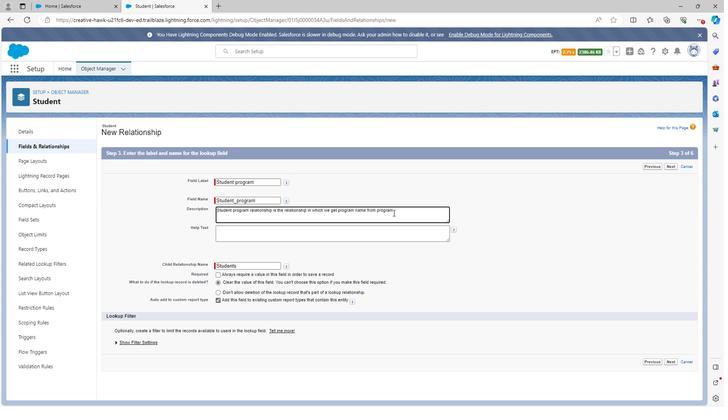 
Action: Mouse moved to (389, 209)
Screenshot: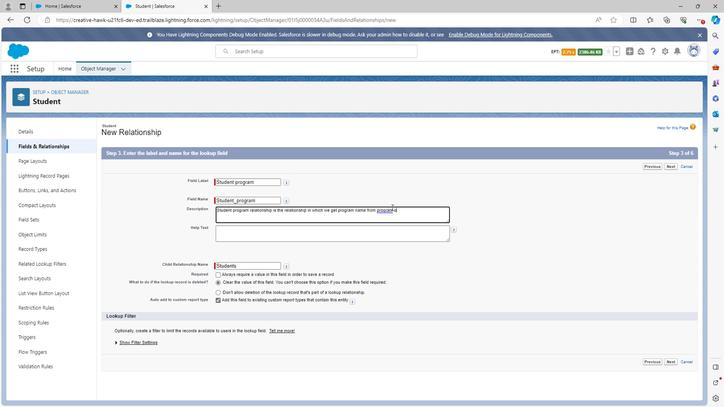 
Action: Key pressed o
Screenshot: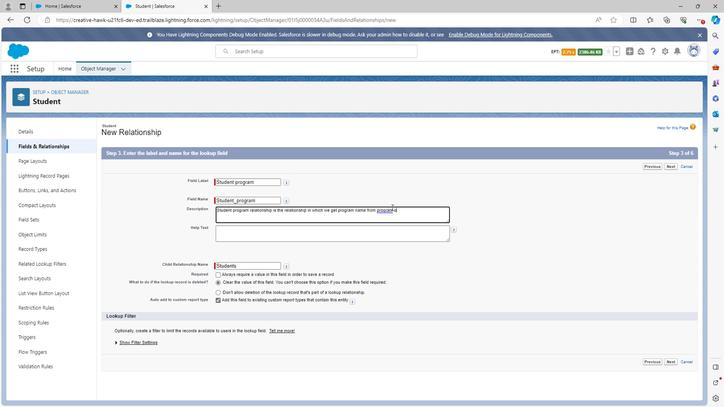 
Action: Mouse moved to (386, 213)
Screenshot: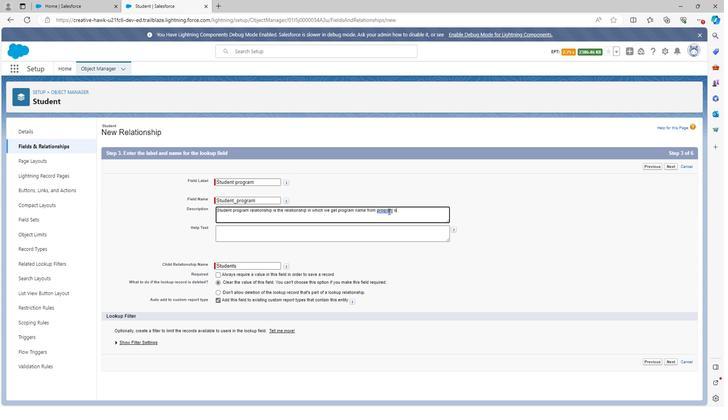 
Action: Key pressed b
Screenshot: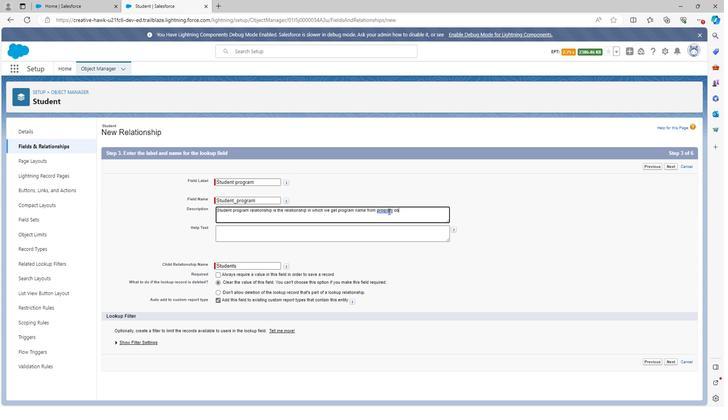 
Action: Mouse moved to (381, 214)
Screenshot: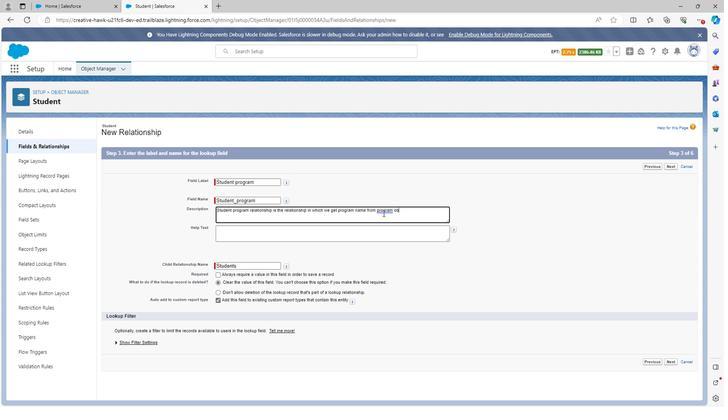 
Action: Key pressed je
Screenshot: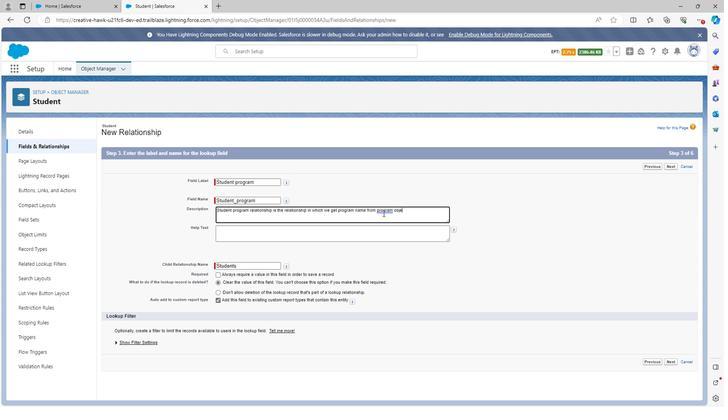 
Action: Mouse moved to (377, 220)
Screenshot: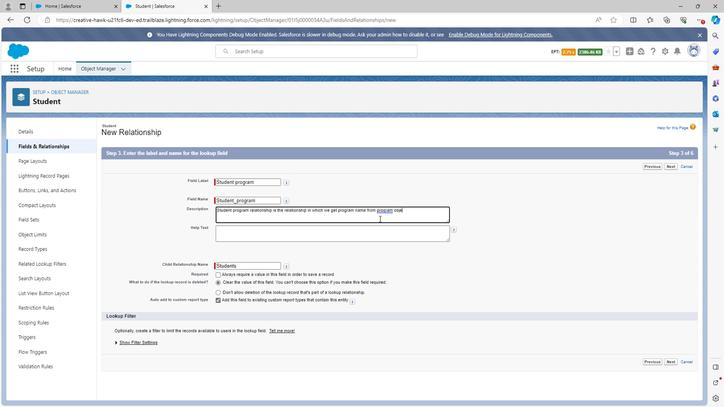 
Action: Key pressed c
Screenshot: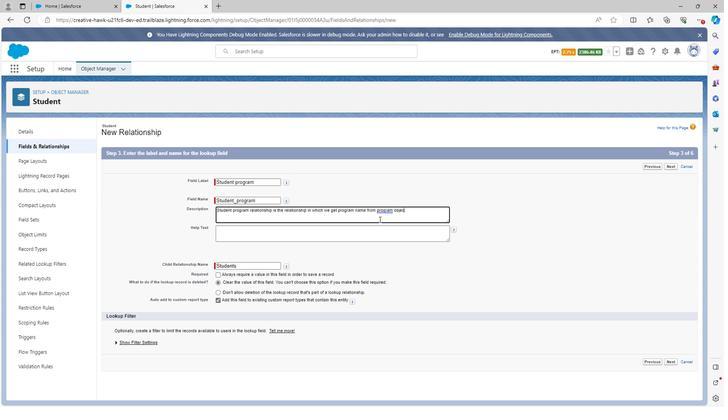 
Action: Mouse moved to (377, 221)
Screenshot: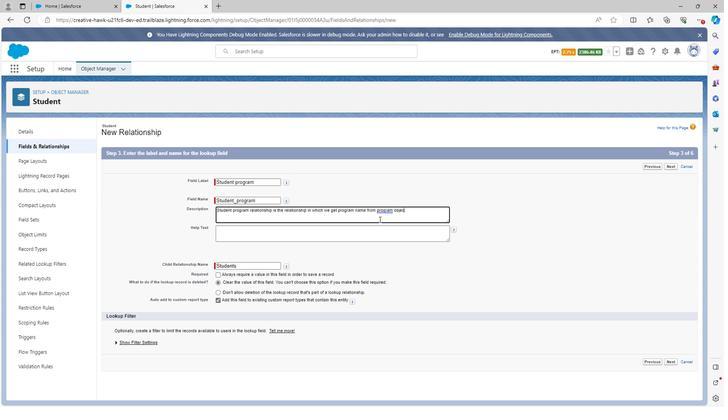 
Action: Key pressed t<Key.space>
Screenshot: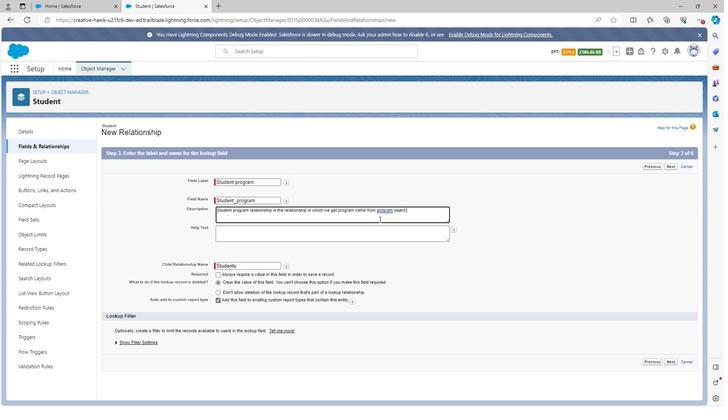 
Action: Mouse moved to (375, 223)
Screenshot: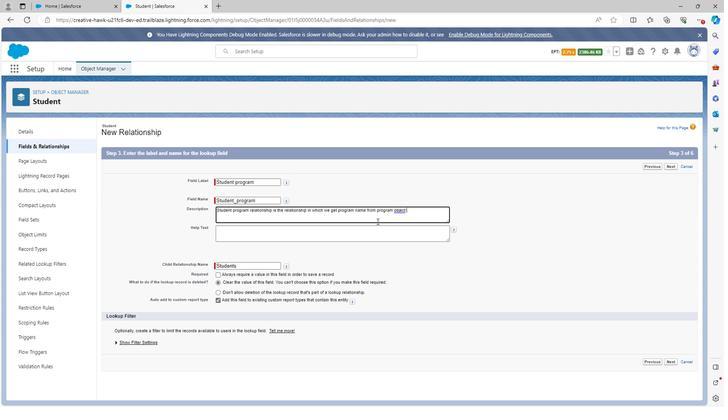 
Action: Key pressed t
Screenshot: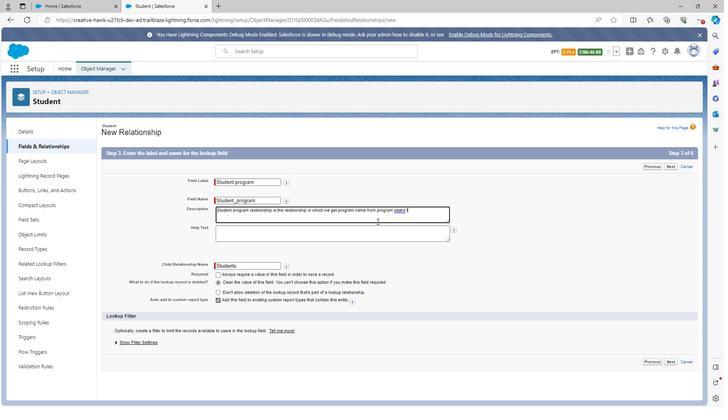 
Action: Mouse moved to (368, 226)
Screenshot: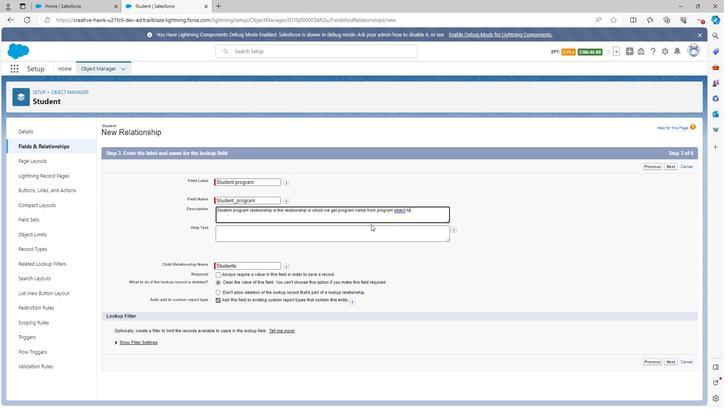 
Action: Key pressed o
Screenshot: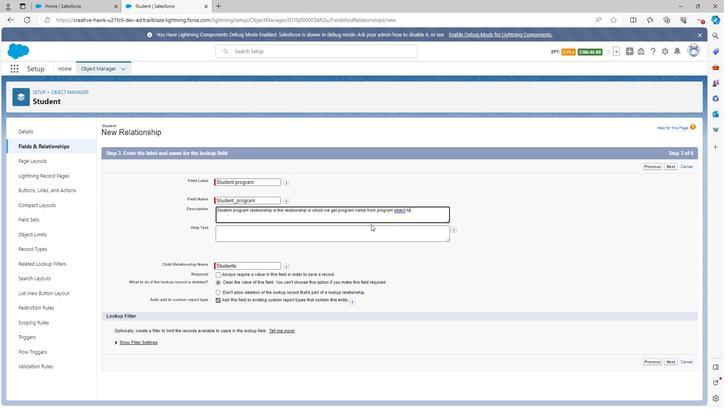 
Action: Mouse moved to (367, 226)
Screenshot: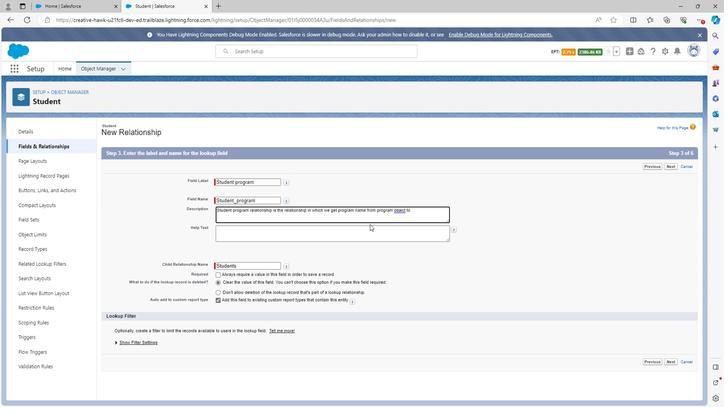 
Action: Key pressed <Key.space>s
Screenshot: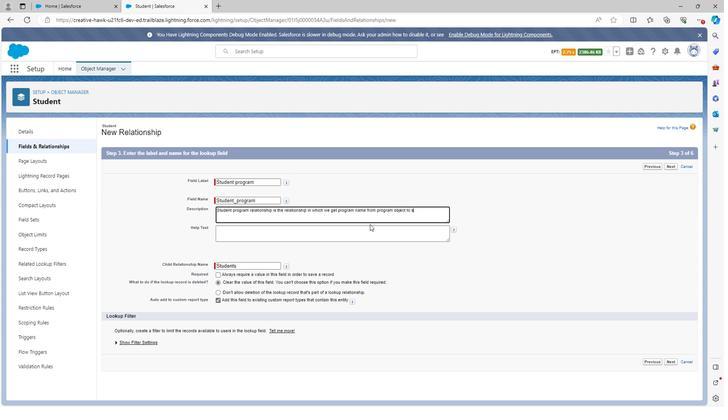 
Action: Mouse moved to (366, 226)
Screenshot: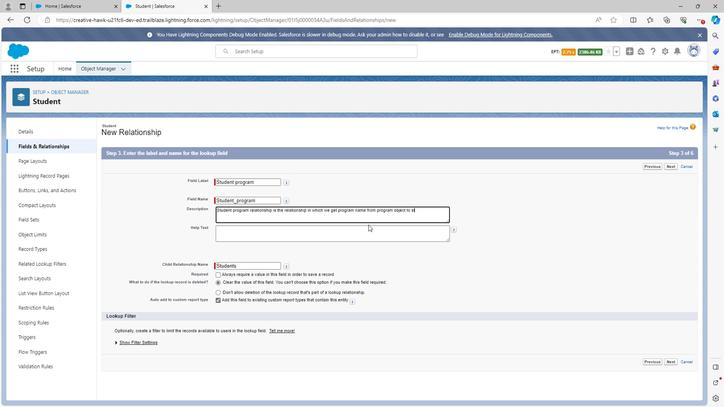 
Action: Key pressed t
Screenshot: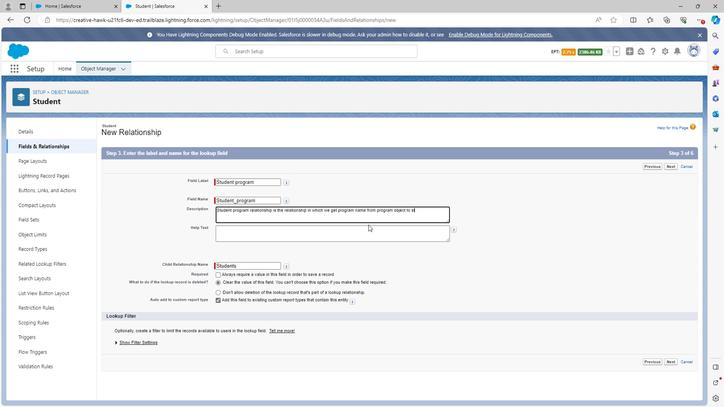 
Action: Mouse moved to (358, 226)
Screenshot: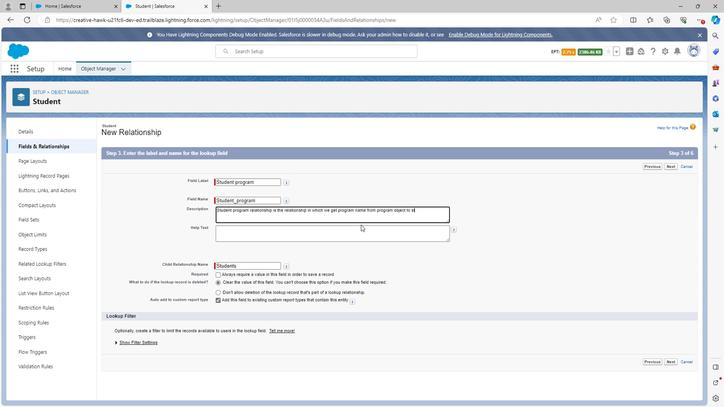 
Action: Key pressed u
Screenshot: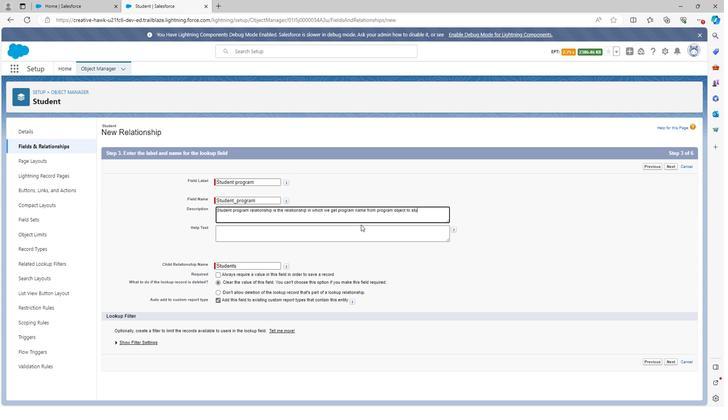
Action: Mouse moved to (358, 226)
Screenshot: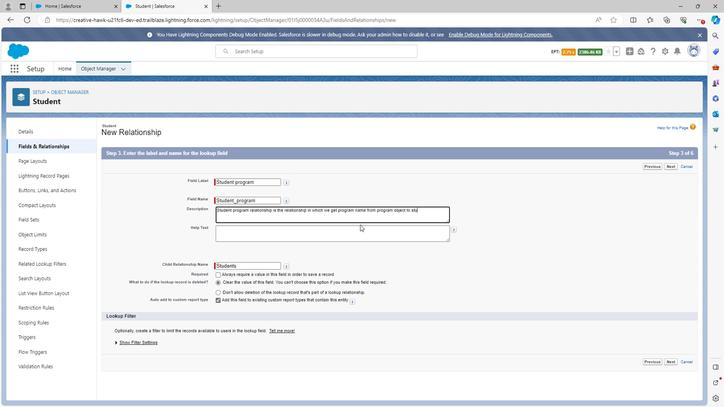 
Action: Key pressed dent<Key.space>
Screenshot: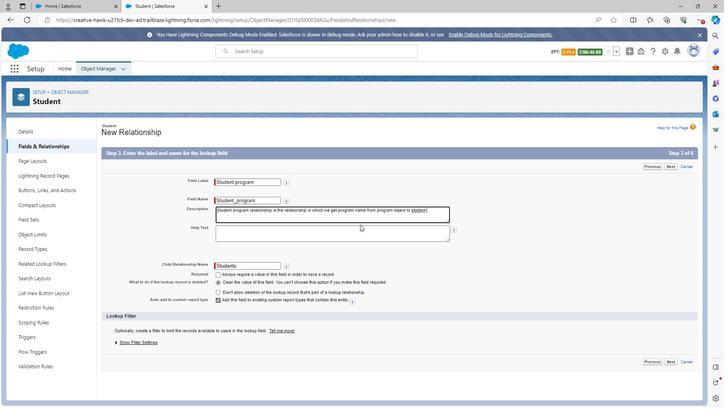 
Action: Mouse moved to (352, 226)
Screenshot: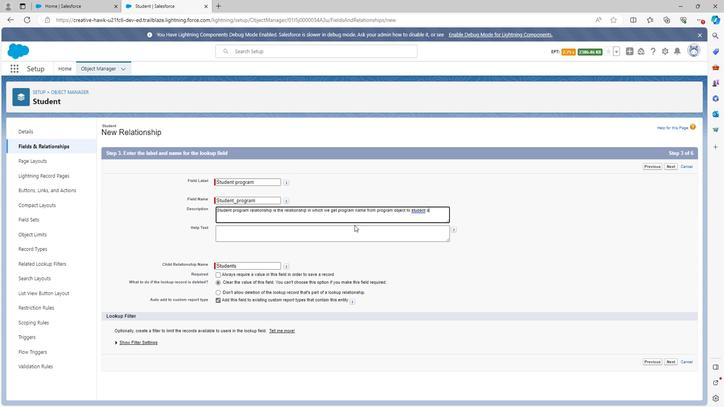 
Action: Key pressed o
Screenshot: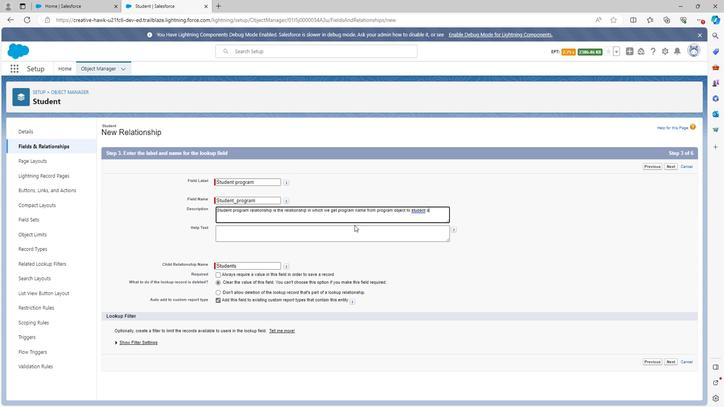 
Action: Mouse moved to (352, 227)
Screenshot: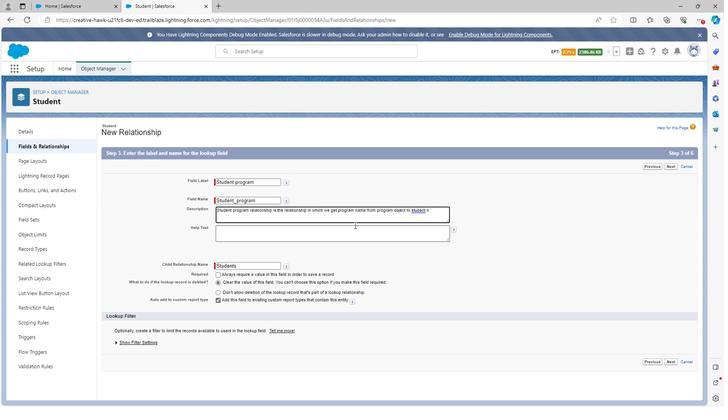 
Action: Key pressed bject
Screenshot: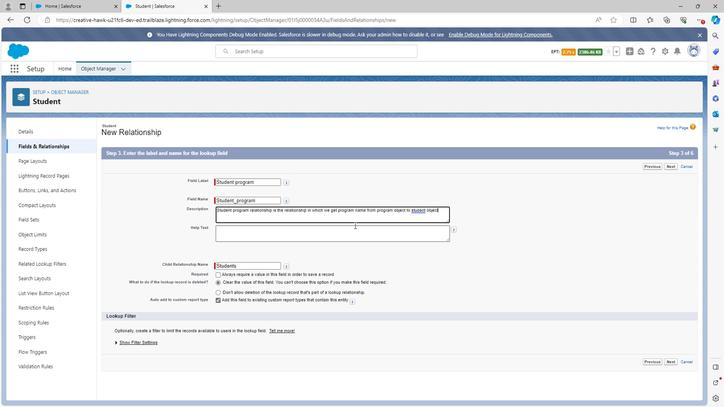 
Action: Mouse moved to (265, 231)
Screenshot: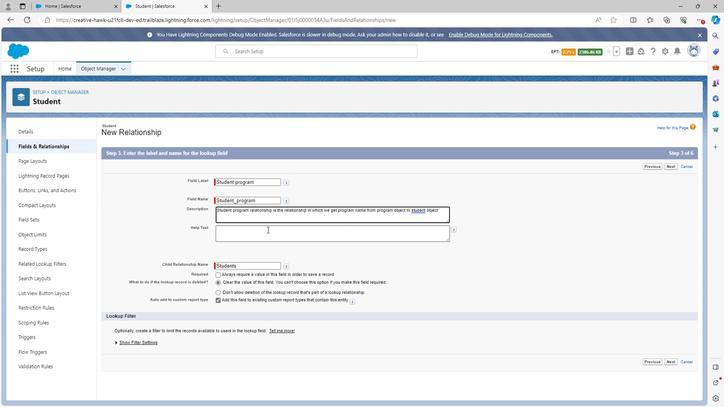 
Action: Mouse pressed left at (265, 231)
Screenshot: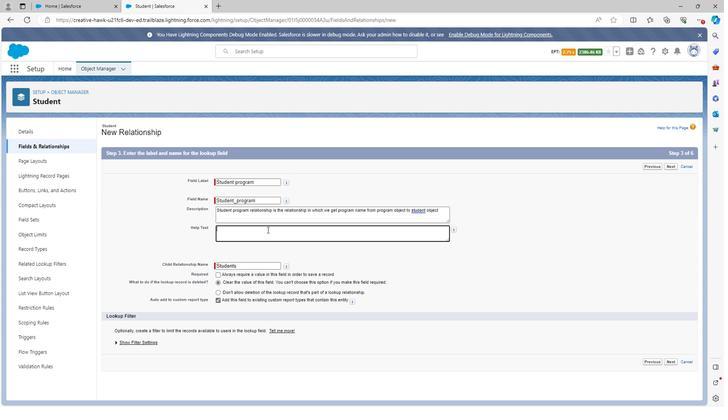
Action: Mouse moved to (263, 230)
Screenshot: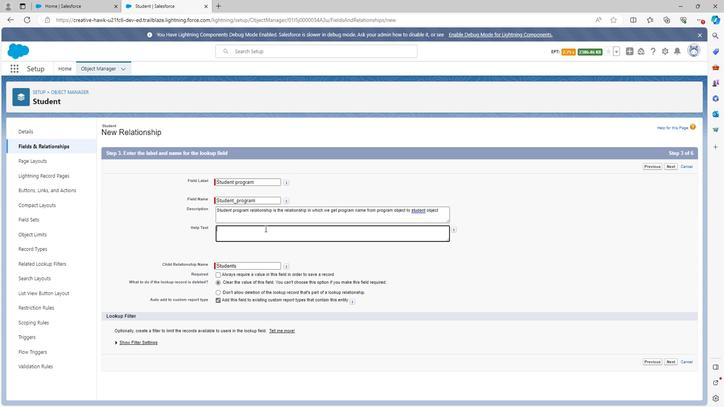 
Action: Key pressed <Key.shift>S
Screenshot: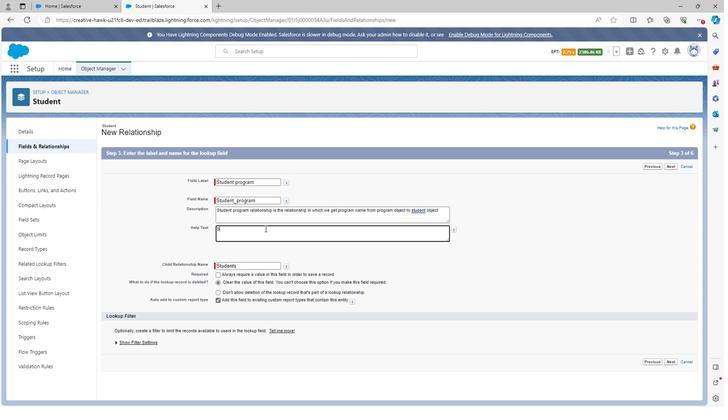 
Action: Mouse moved to (262, 229)
Screenshot: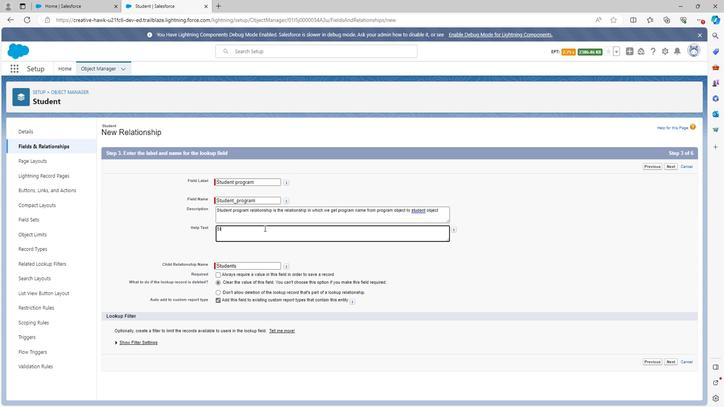
Action: Key pressed tudent<Key.space>pr
Screenshot: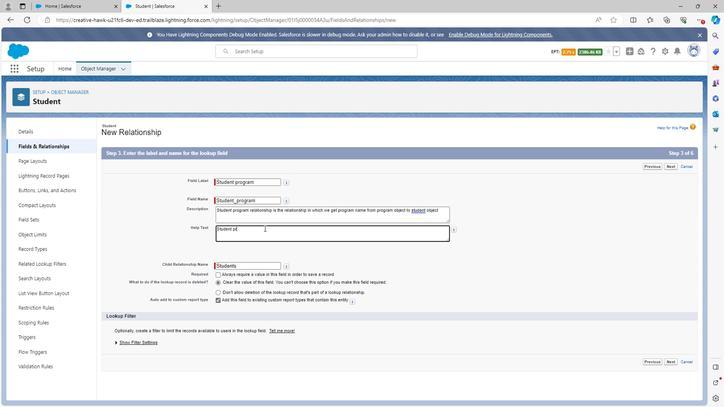 
Action: Mouse moved to (262, 229)
Screenshot: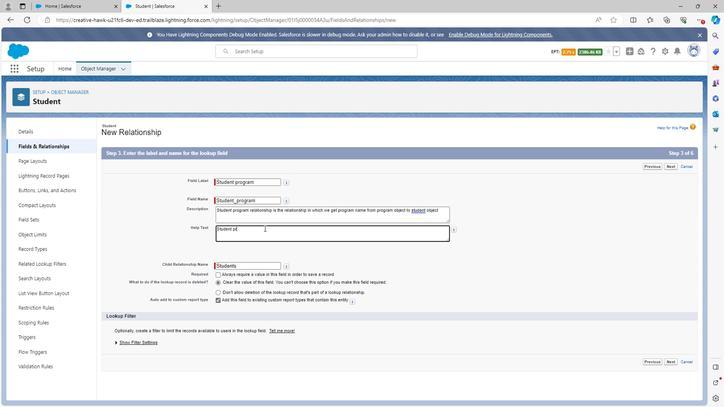 
Action: Key pressed o
Screenshot: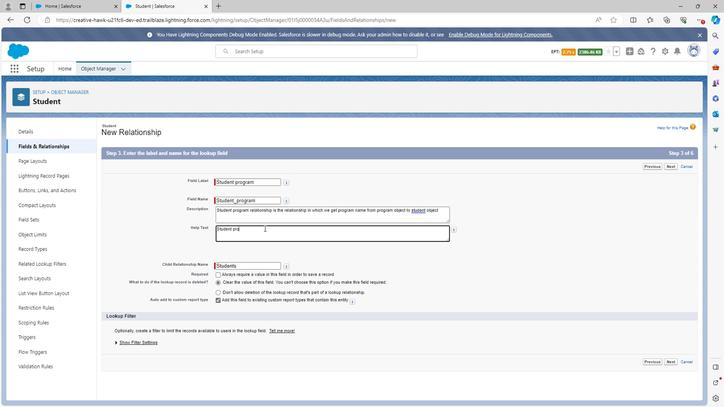 
Action: Mouse moved to (261, 229)
Screenshot: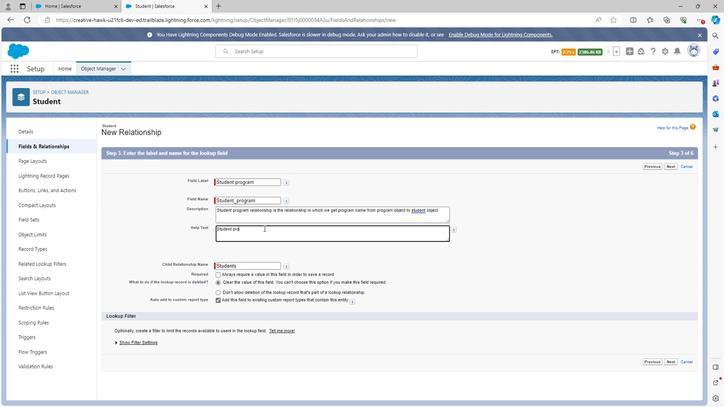 
Action: Key pressed gram<Key.space>re
Screenshot: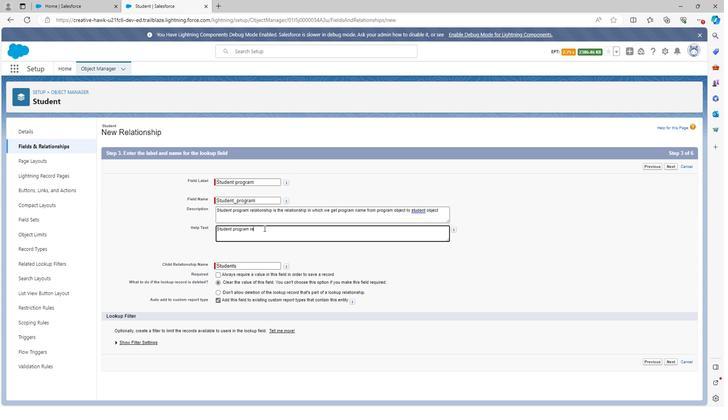 
Action: Mouse moved to (261, 229)
Screenshot: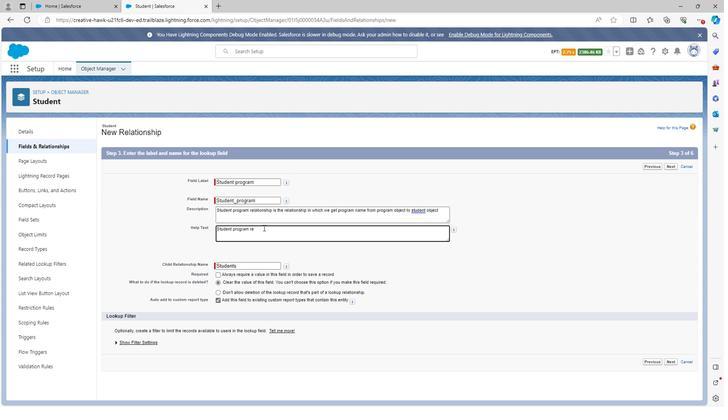 
Action: Key pressed lat
Screenshot: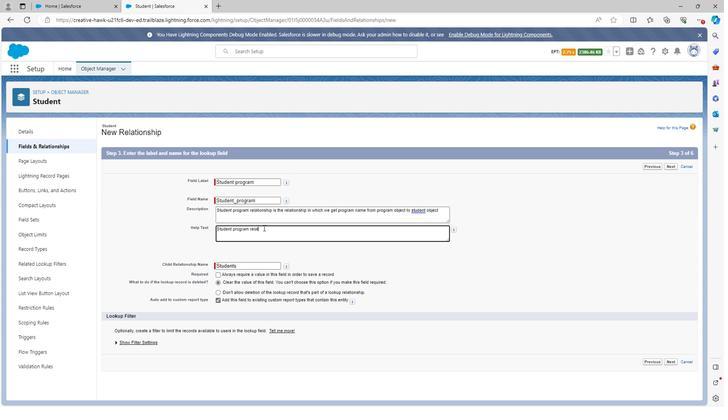 
Action: Mouse moved to (260, 228)
Screenshot: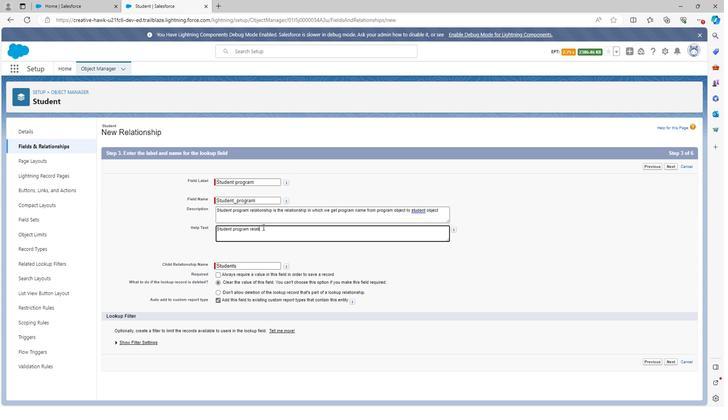 
Action: Key pressed ionship
Screenshot: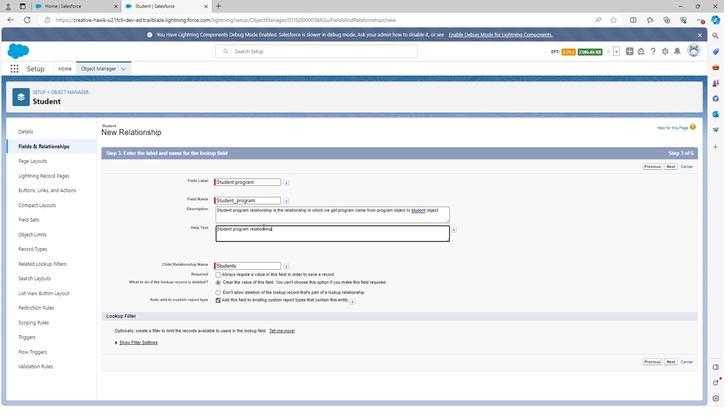 
Action: Mouse moved to (669, 363)
Screenshot: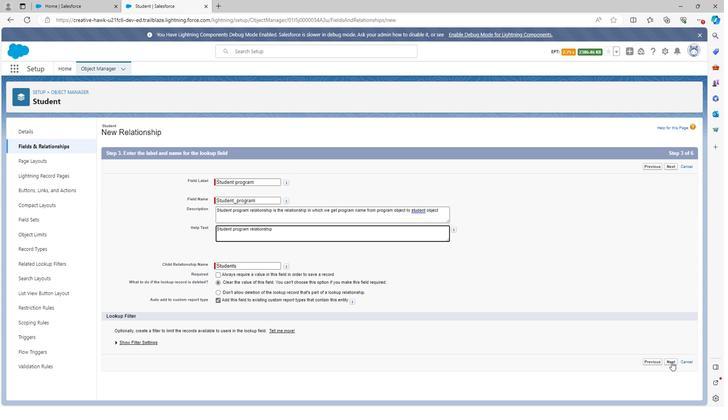 
Action: Mouse pressed left at (669, 363)
Screenshot: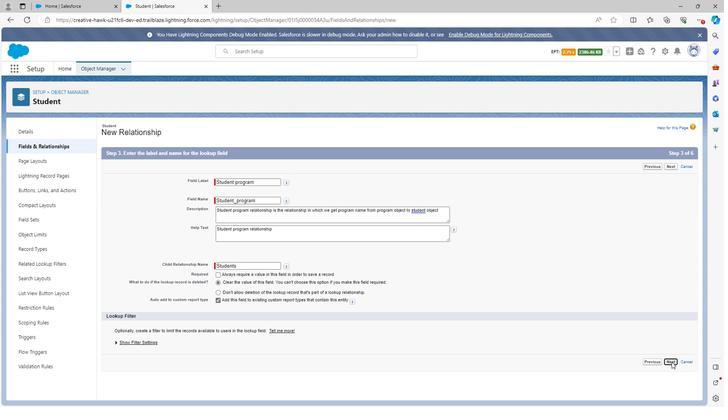 
Action: Mouse moved to (497, 231)
